Task: In the Company isuzu.com, Create email and send with subject: 'Elevate Your Success: Introducing a Transformative Opportunity', and with mail content 'Greetings,_x000D_
Introducing a visionary approach that will reshape the landscape of your industry. Join us and be part of the future of success!_x000D_
Kind Regards', attach the document: Business_plan.docx and insert image: visitingcard.jpg. Below Kind Regards, write Behance and insert the URL: www.behance.net. Mark checkbox to create task to follow up : In 1 week.  Enter or choose an email address of recipient's from company's contact and send.. Logged in from softage.10@softage.net
Action: Mouse moved to (86, 62)
Screenshot: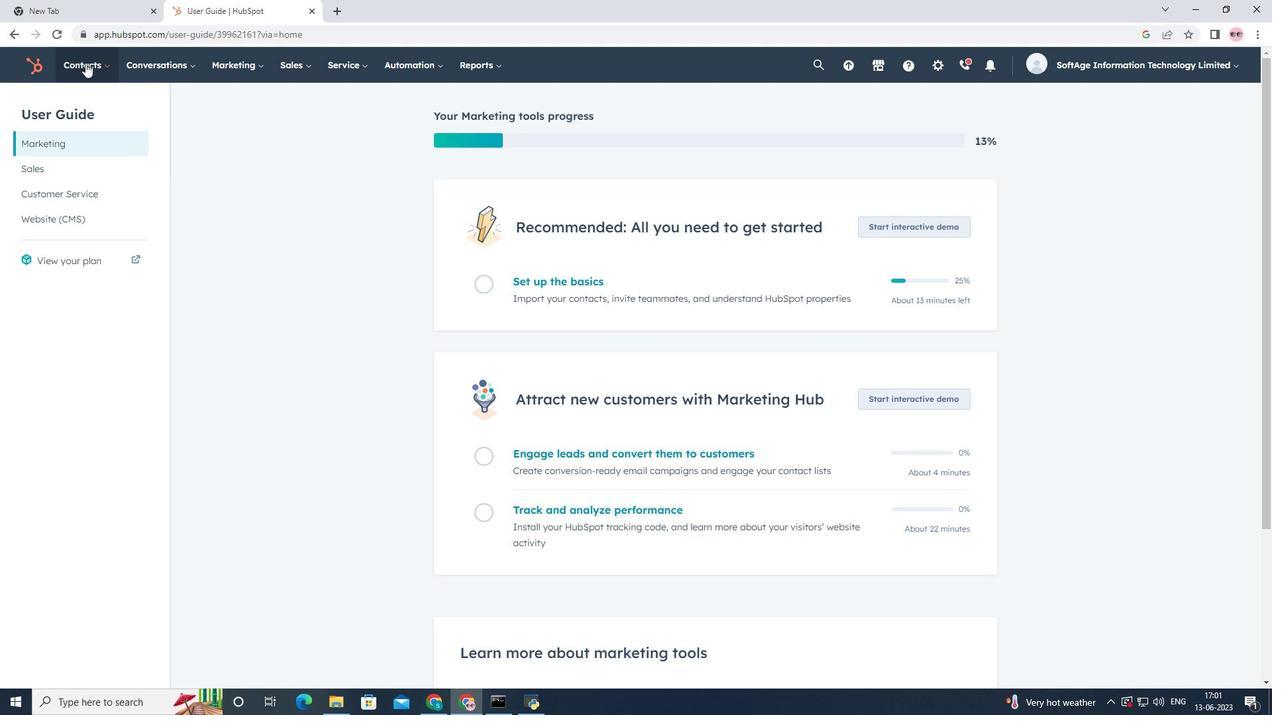 
Action: Mouse pressed left at (86, 62)
Screenshot: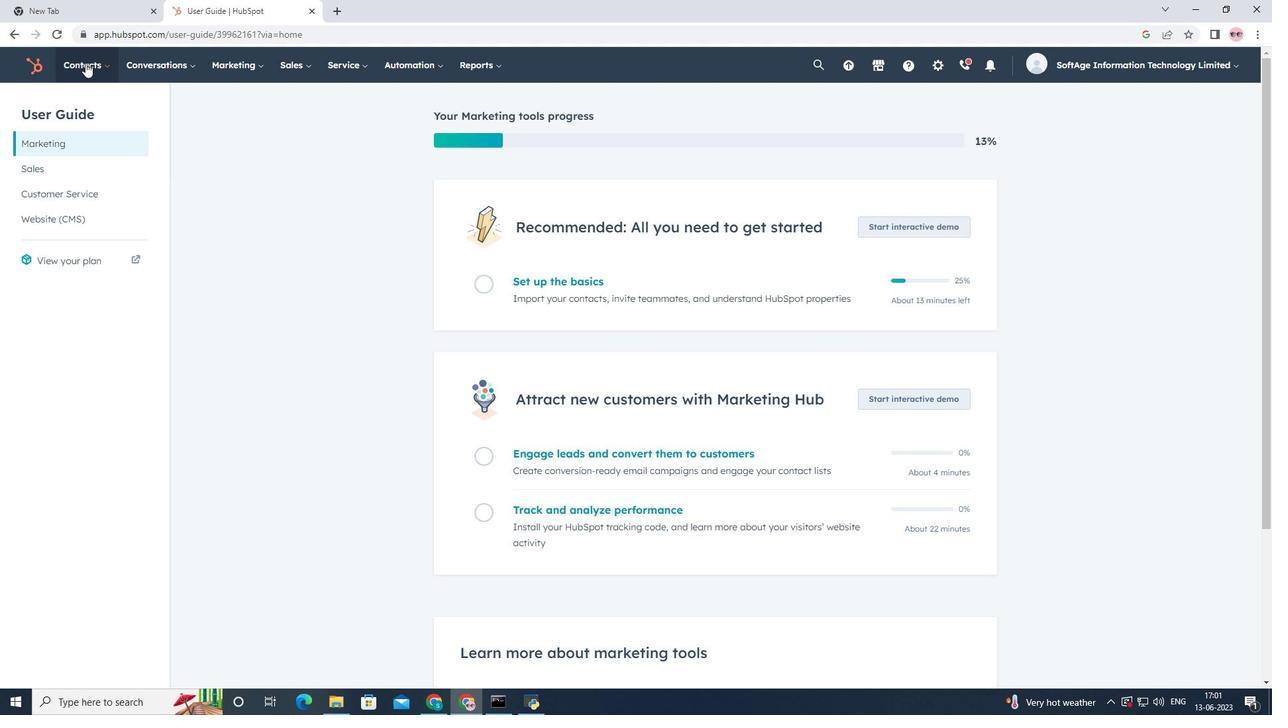 
Action: Mouse moved to (131, 123)
Screenshot: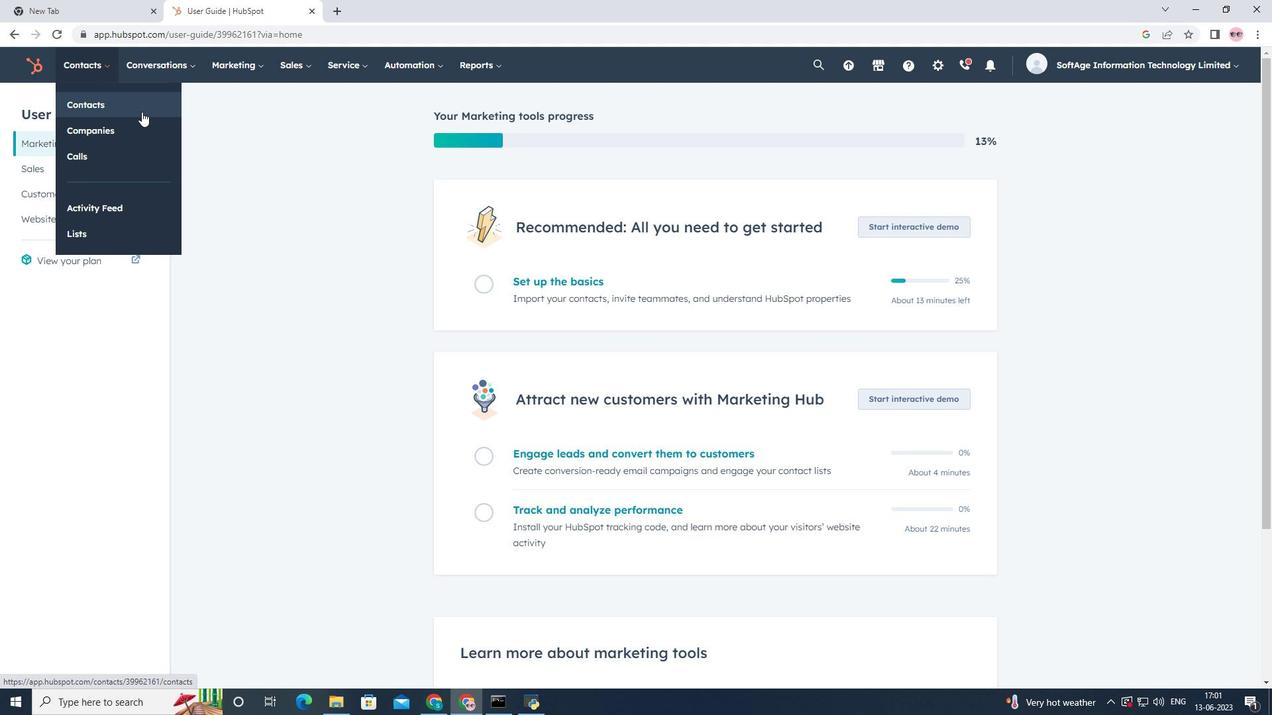 
Action: Mouse pressed left at (131, 123)
Screenshot: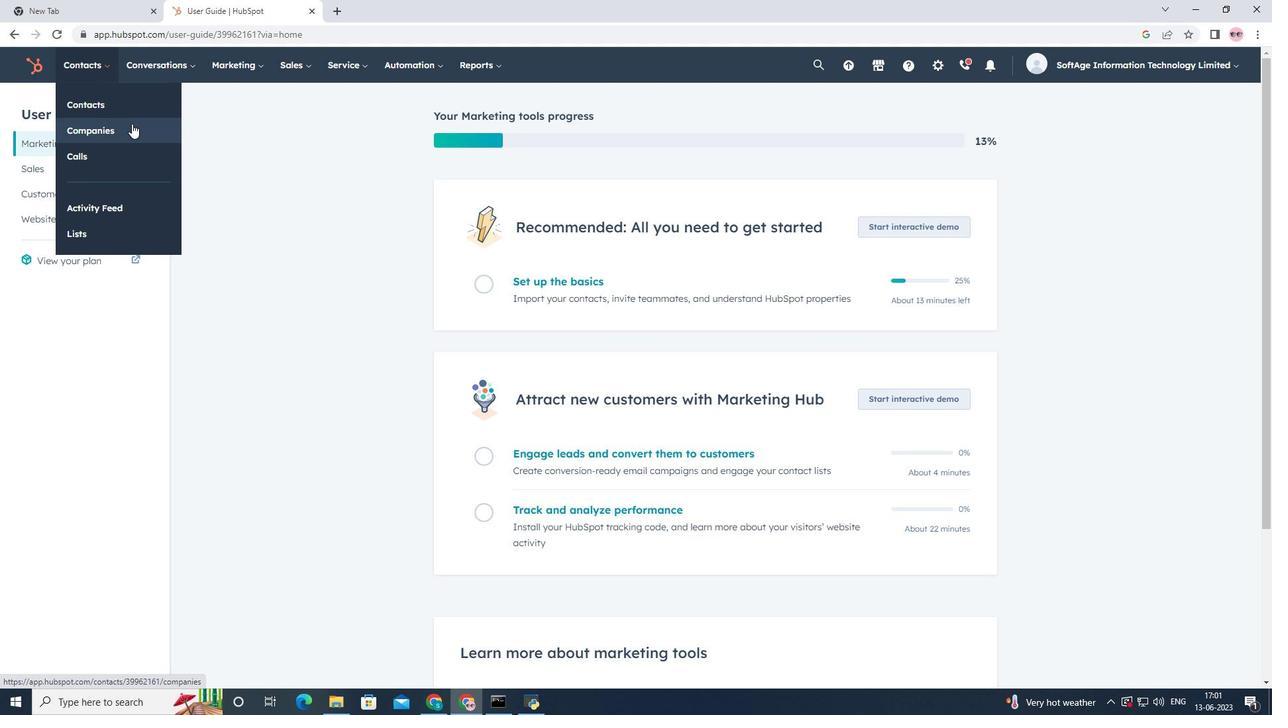 
Action: Mouse moved to (158, 216)
Screenshot: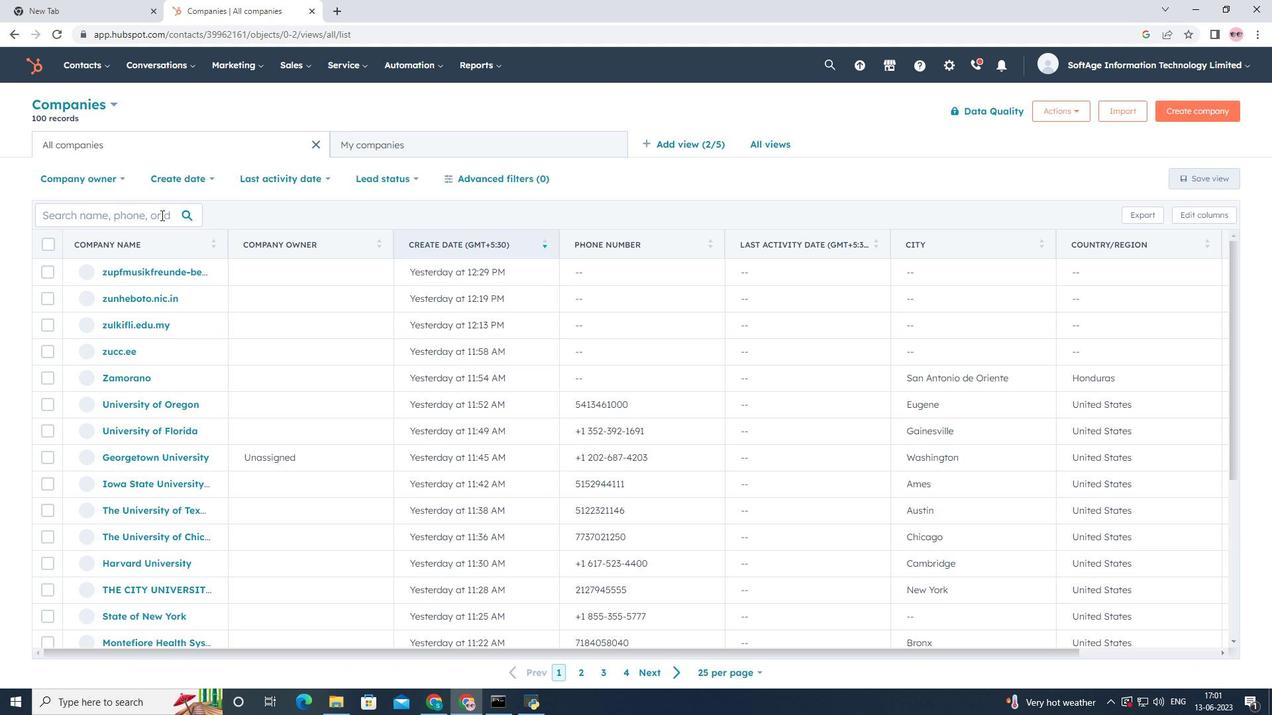 
Action: Mouse pressed left at (158, 216)
Screenshot: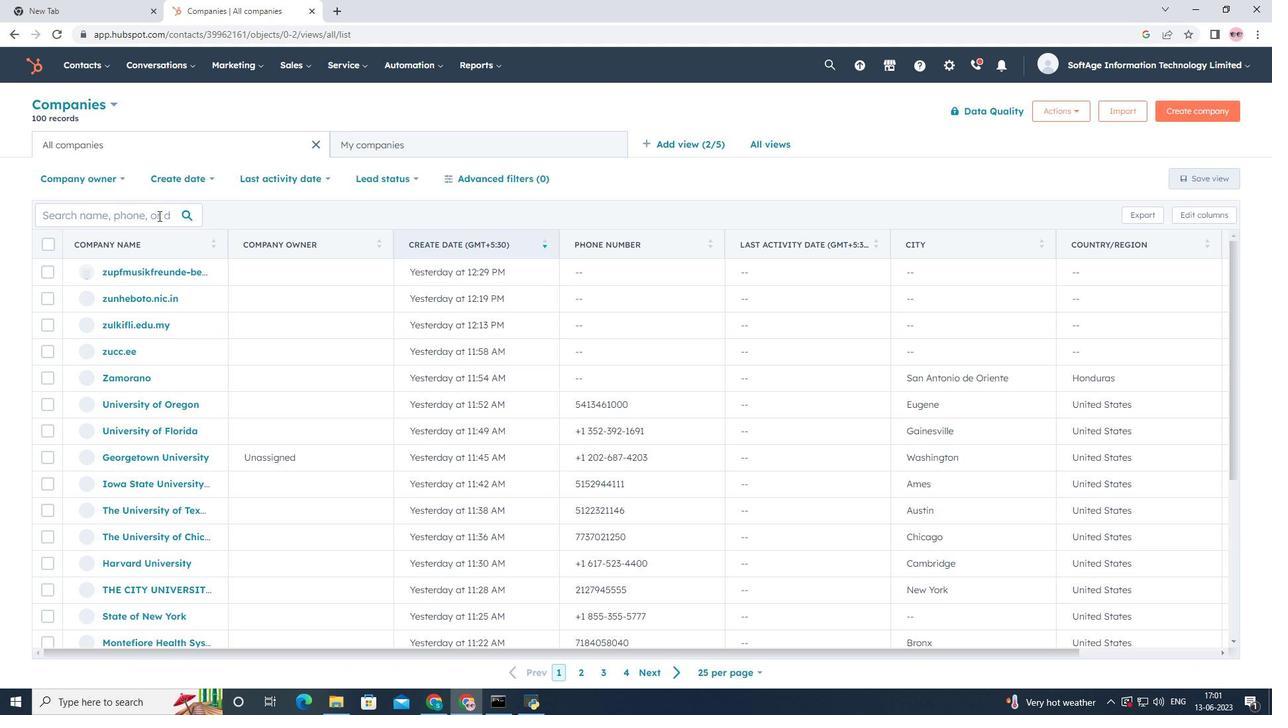 
Action: Key pressed isuzy<Key.backspace>u.com
Screenshot: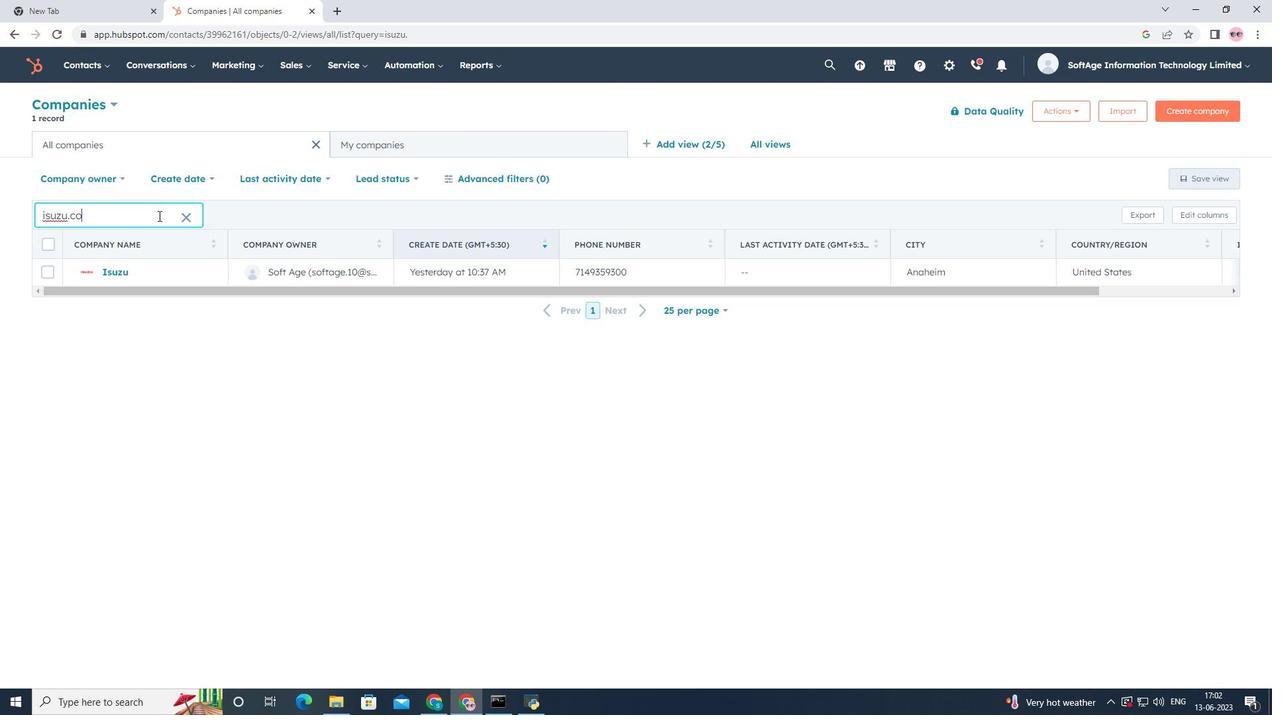 
Action: Mouse moved to (138, 272)
Screenshot: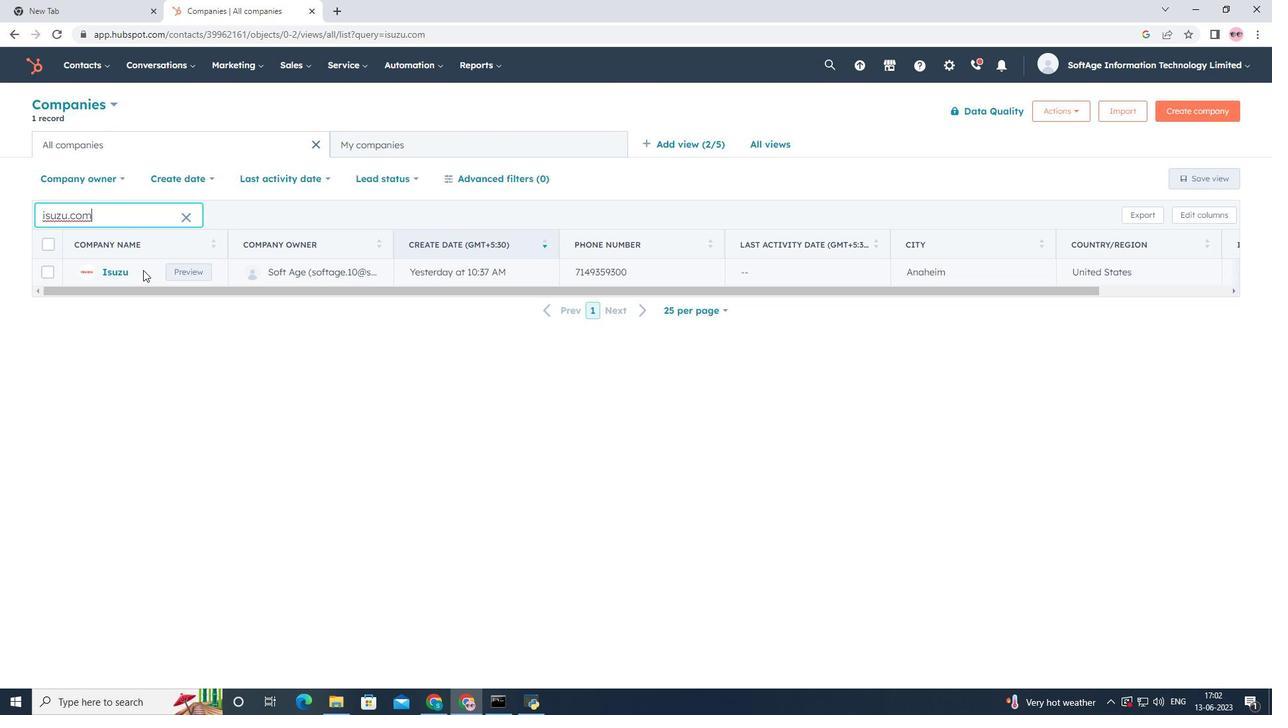 
Action: Mouse pressed left at (138, 272)
Screenshot: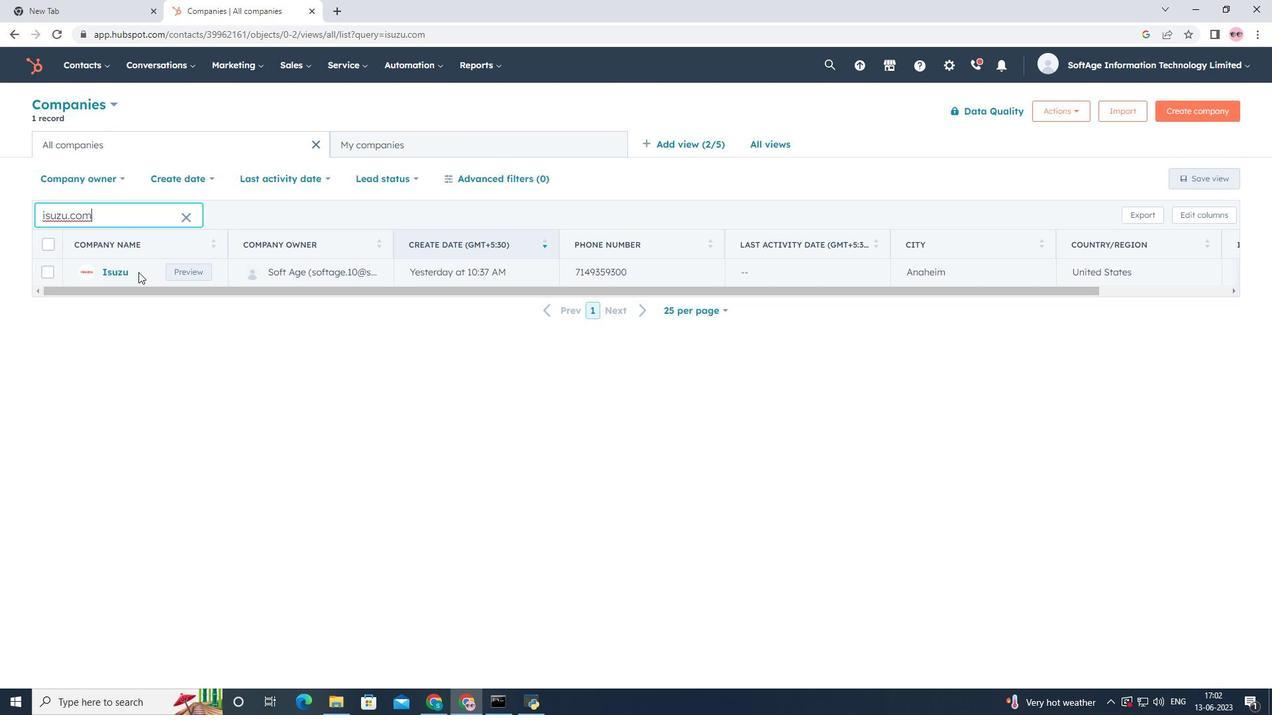 
Action: Mouse moved to (127, 271)
Screenshot: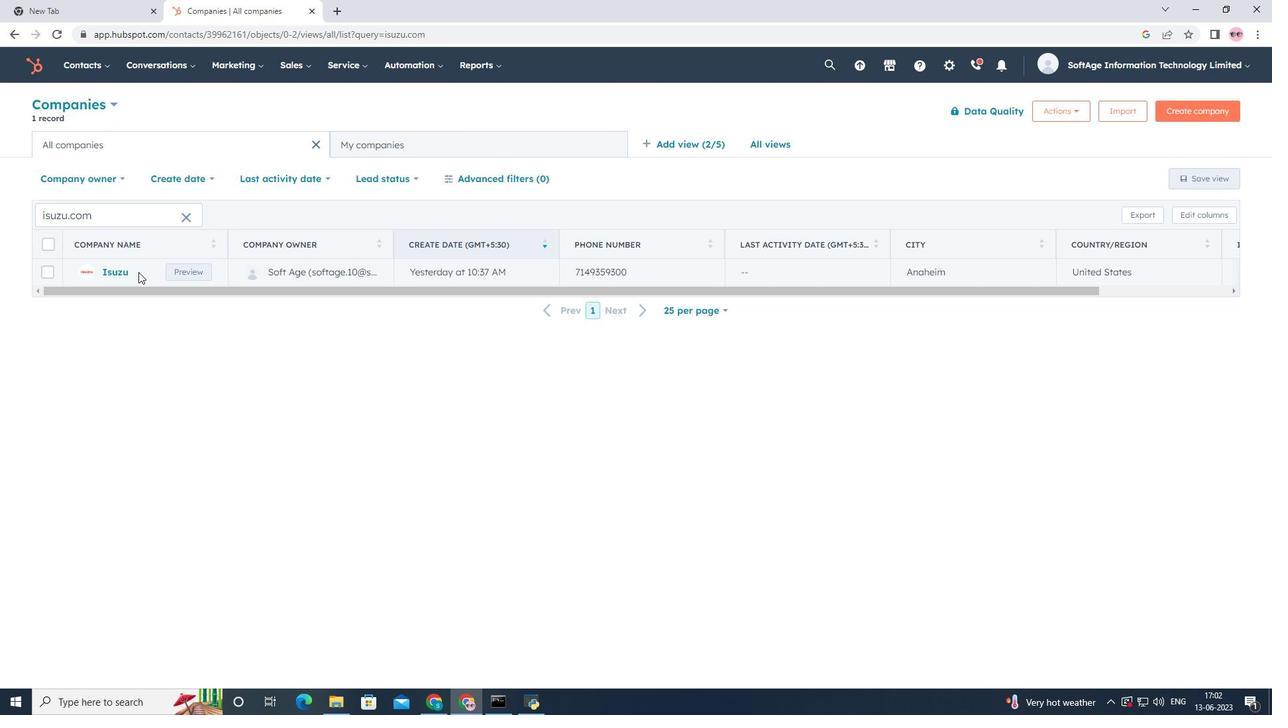 
Action: Mouse pressed left at (127, 271)
Screenshot: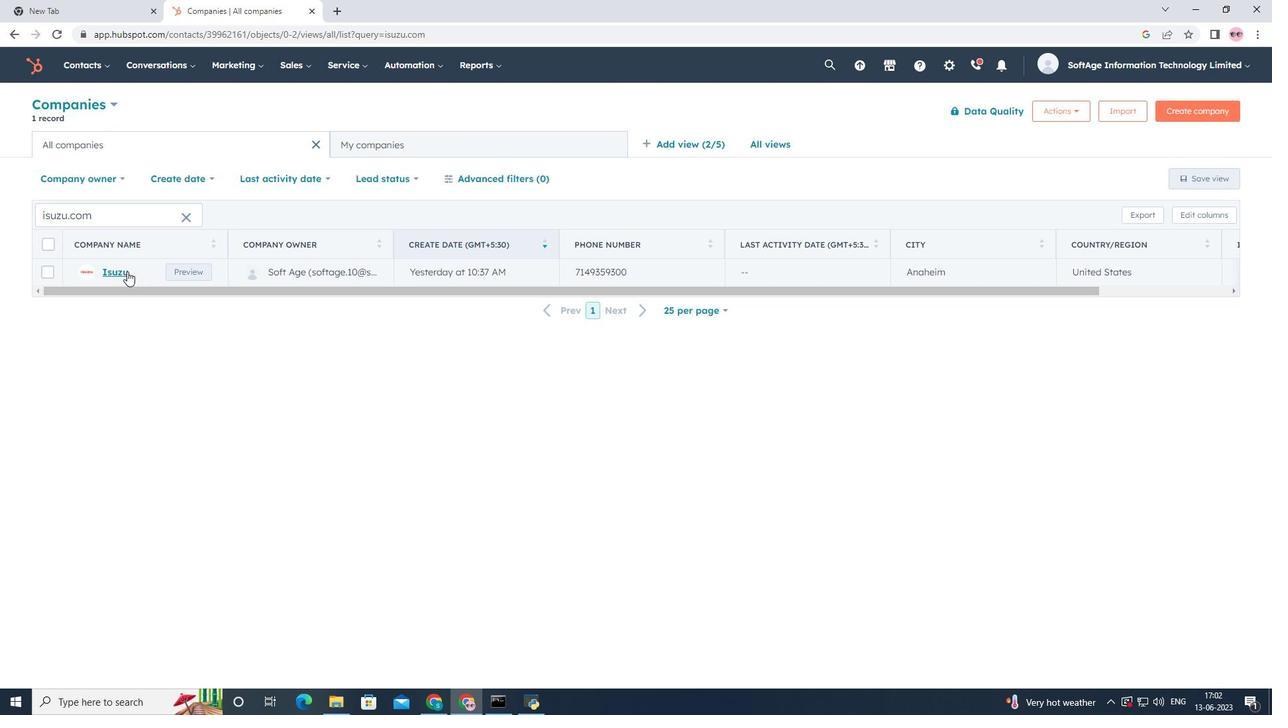 
Action: Mouse moved to (86, 225)
Screenshot: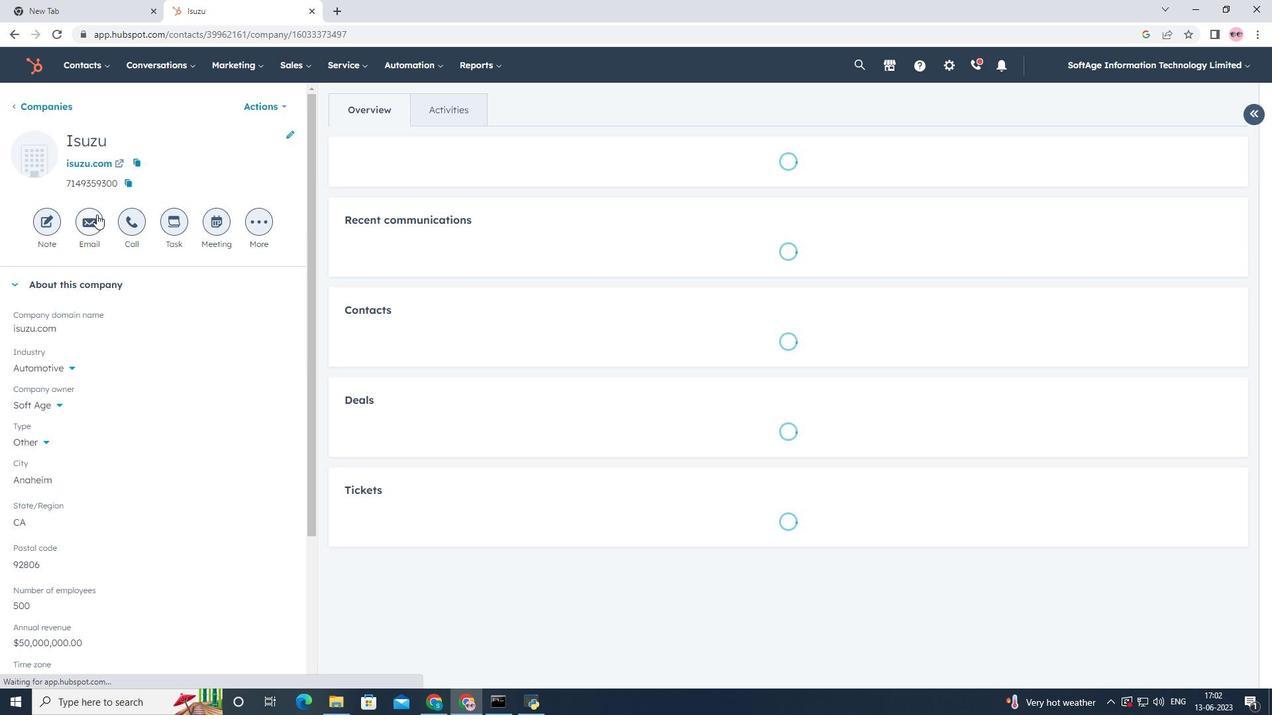 
Action: Mouse pressed left at (86, 225)
Screenshot: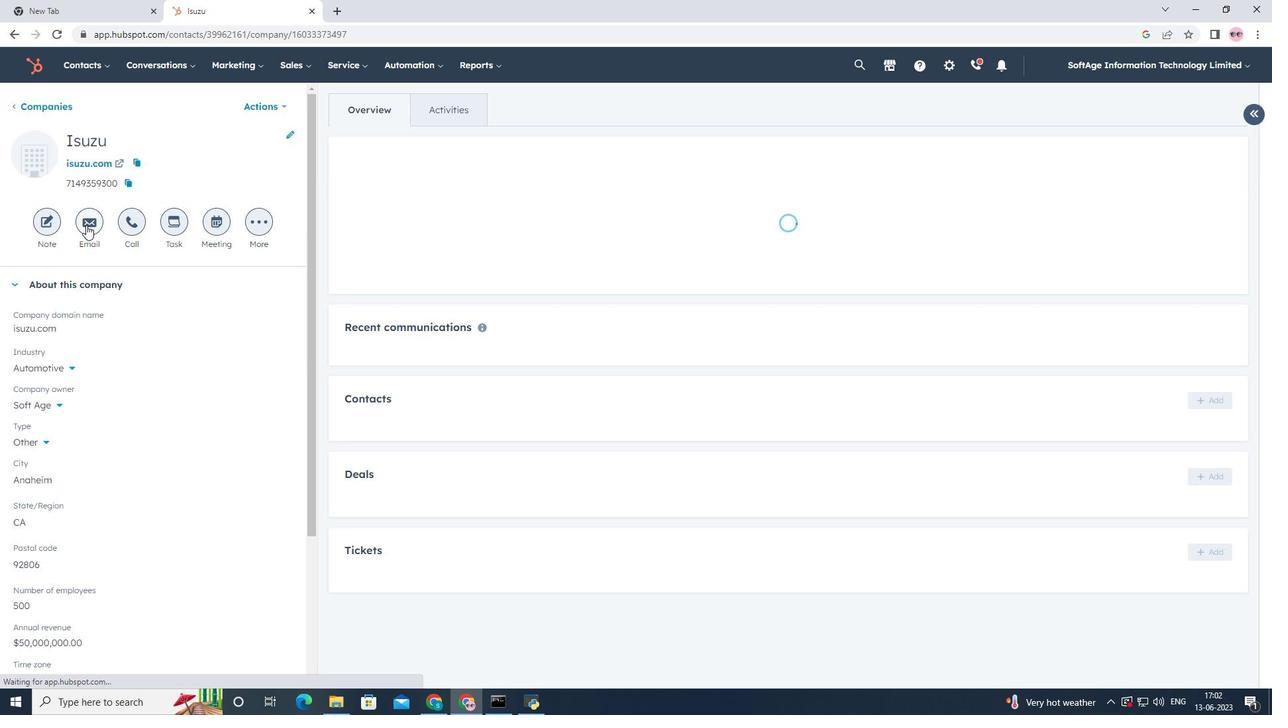 
Action: Mouse moved to (842, 471)
Screenshot: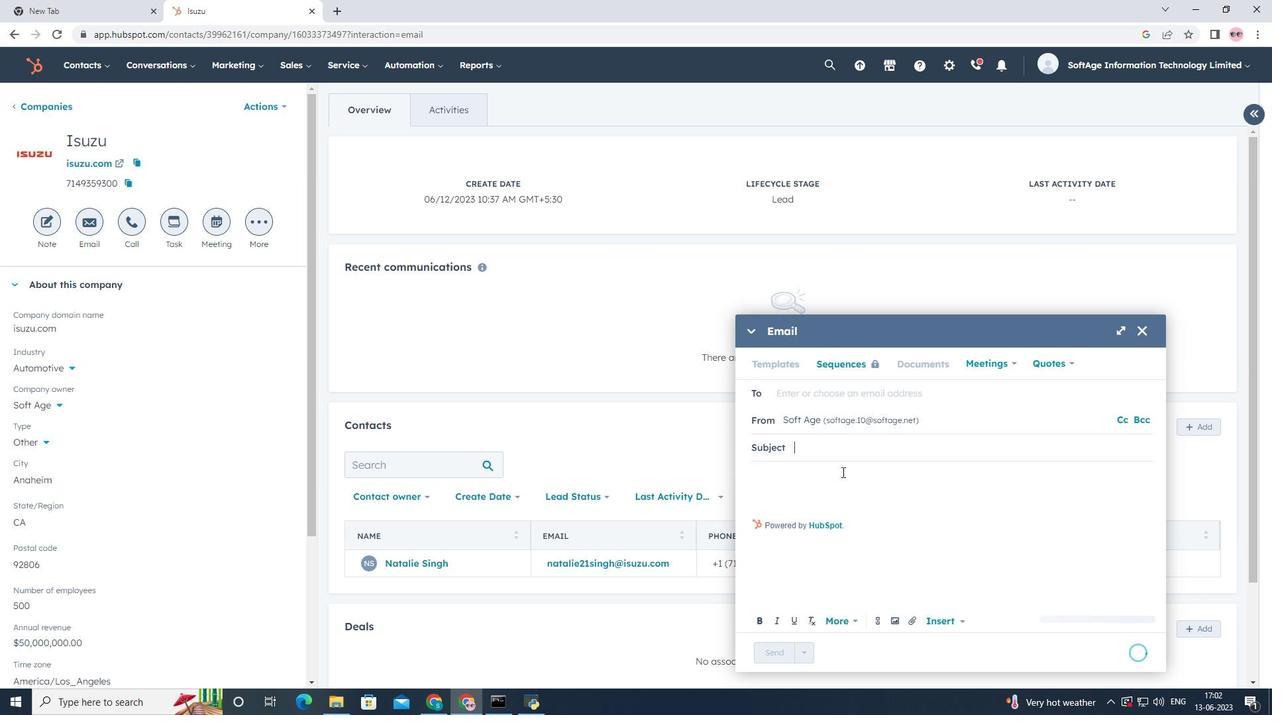 
Action: Mouse scrolled (842, 471) with delta (0, 0)
Screenshot: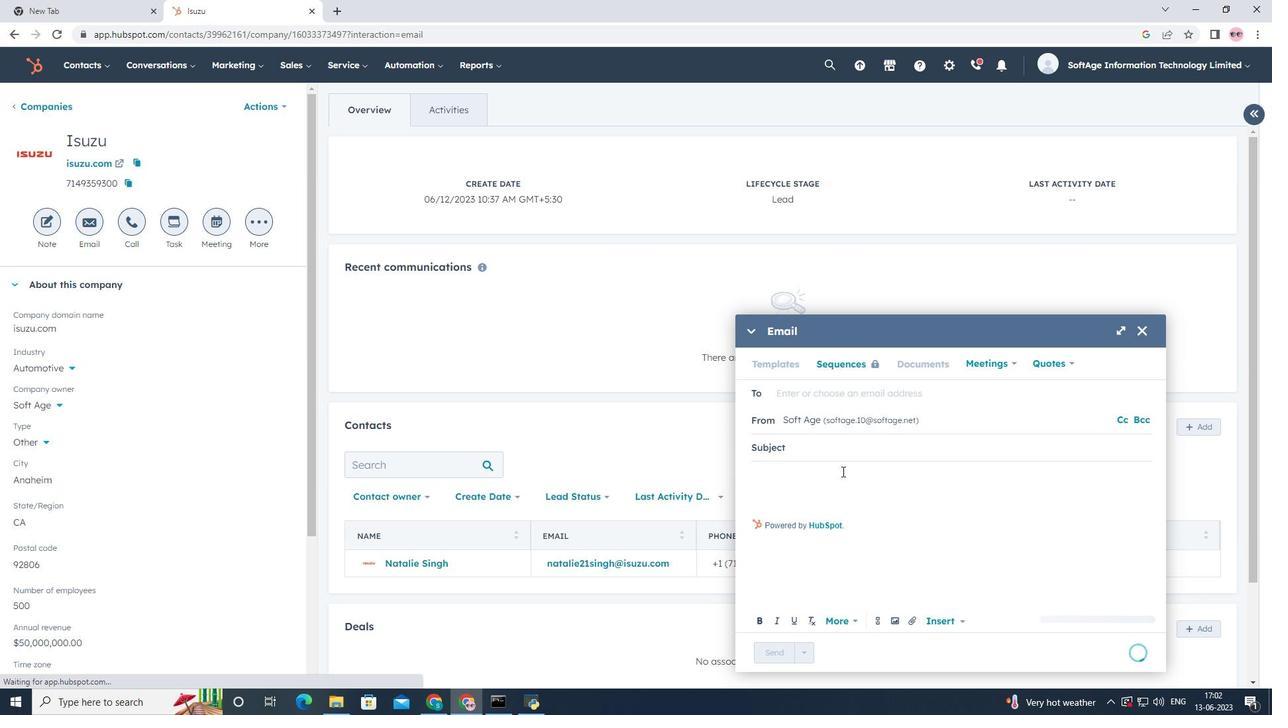 
Action: Mouse scrolled (842, 471) with delta (0, 0)
Screenshot: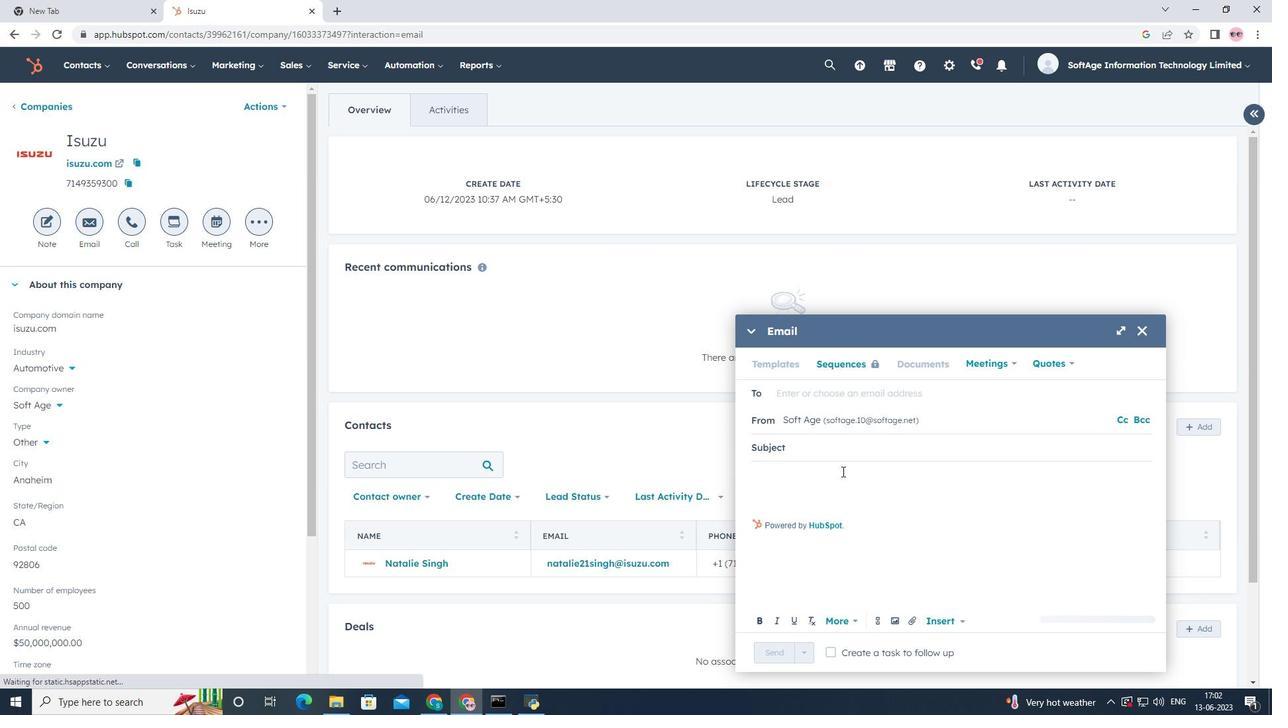 
Action: Mouse scrolled (842, 471) with delta (0, 0)
Screenshot: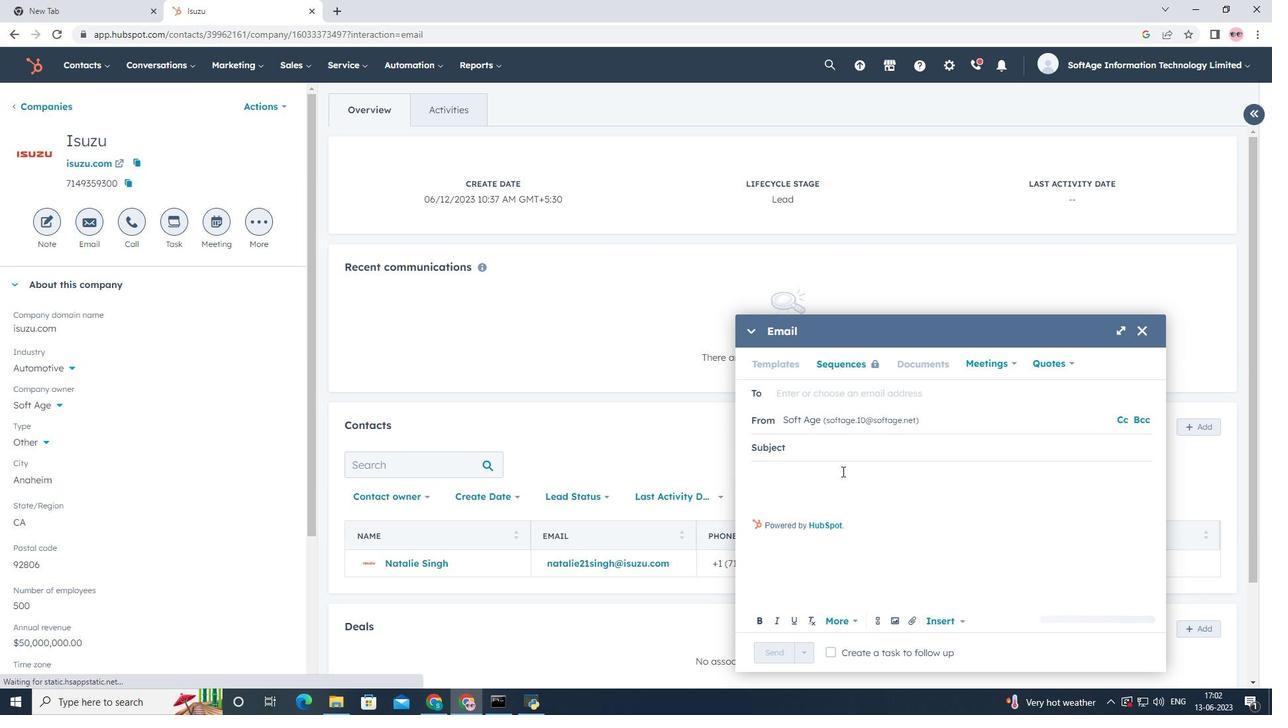 
Action: Mouse scrolled (842, 471) with delta (0, 0)
Screenshot: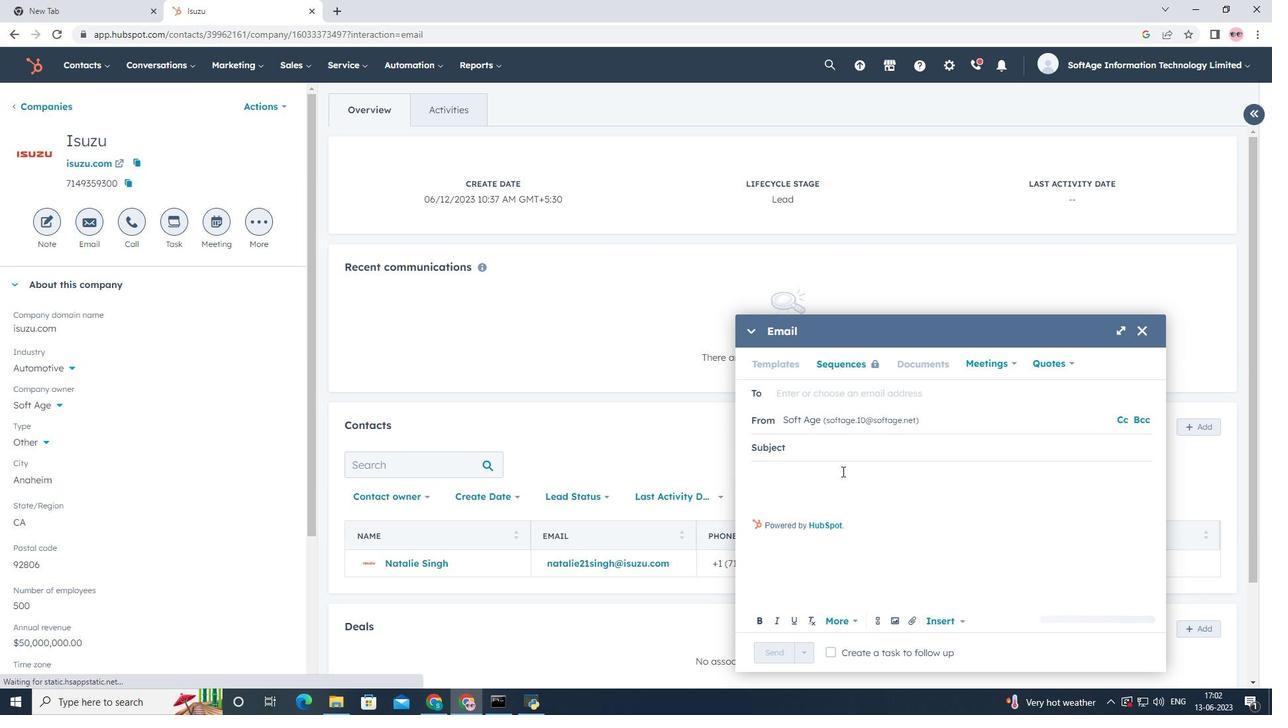 
Action: Mouse scrolled (842, 471) with delta (0, 0)
Screenshot: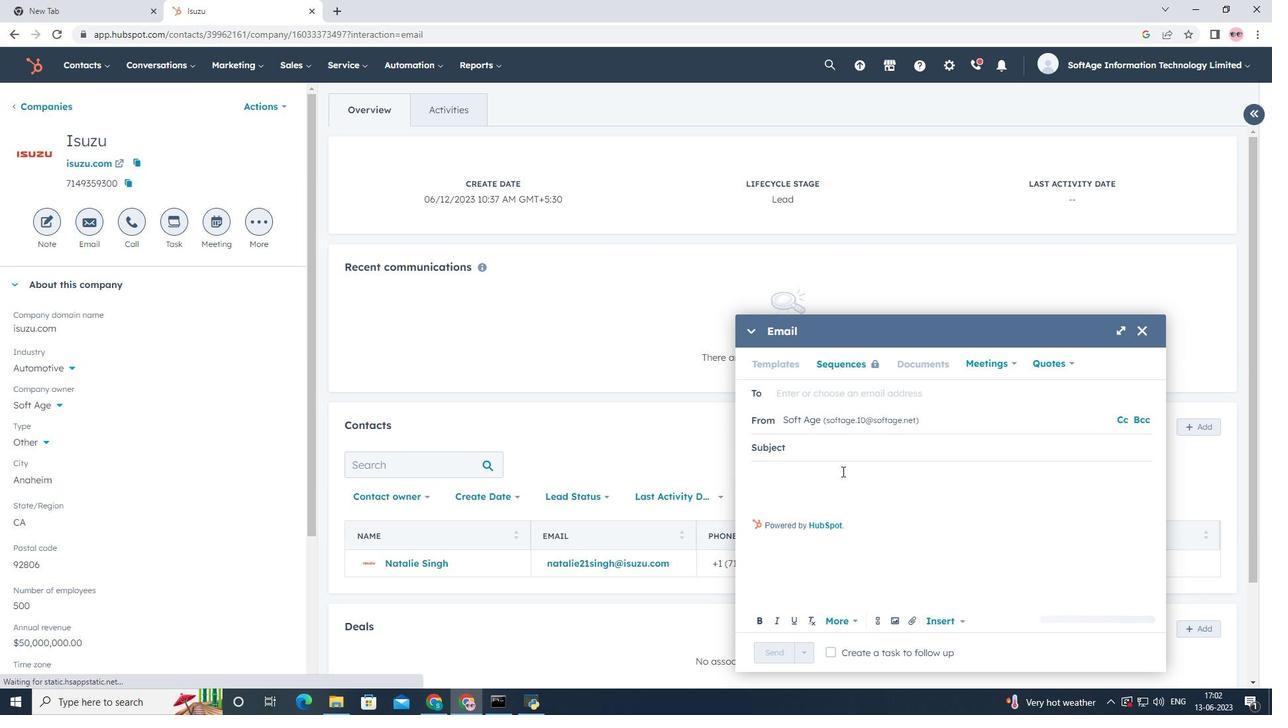 
Action: Mouse scrolled (842, 471) with delta (0, 0)
Screenshot: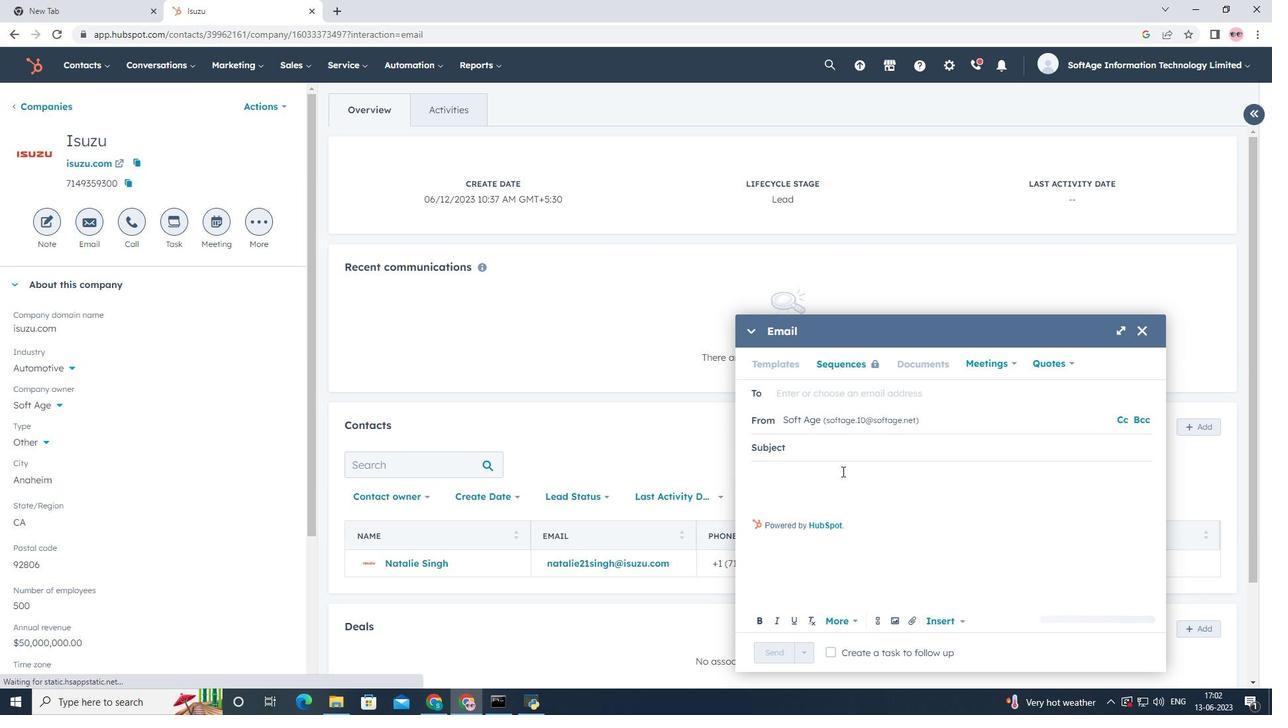 
Action: Mouse scrolled (842, 471) with delta (0, 0)
Screenshot: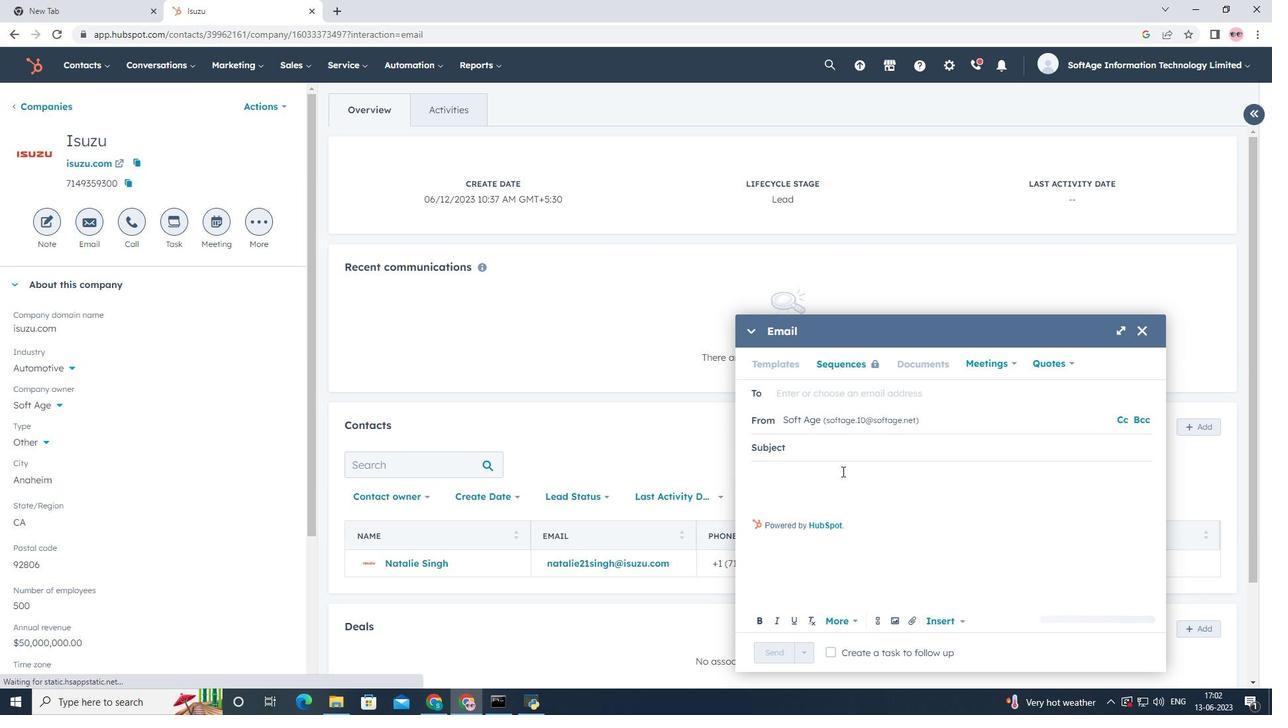 
Action: Mouse moved to (820, 446)
Screenshot: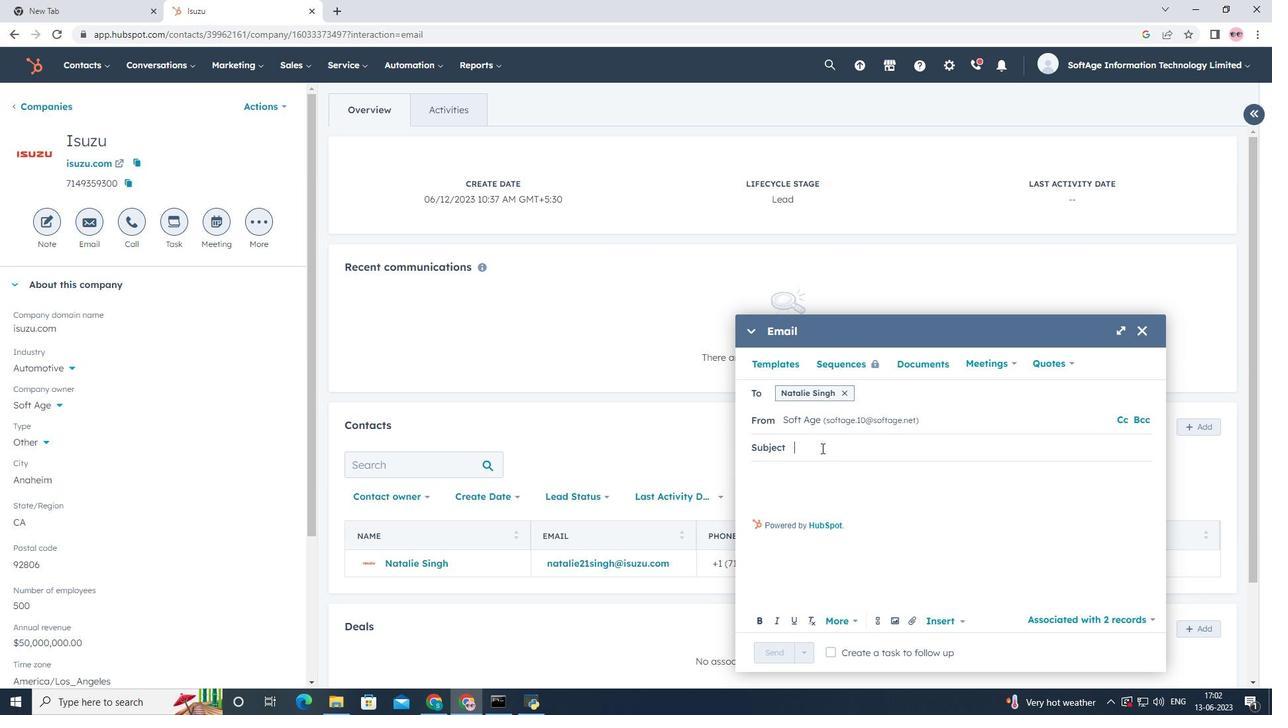 
Action: Mouse pressed left at (820, 446)
Screenshot: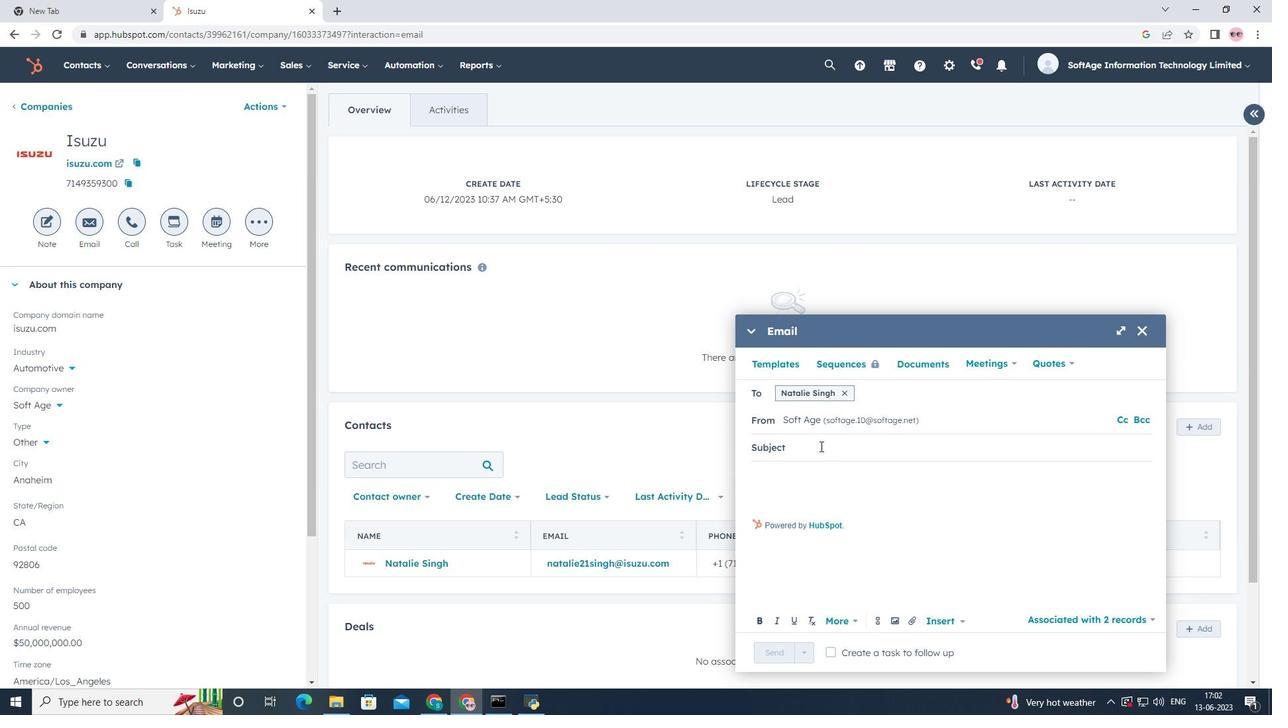 
Action: Key pressed <Key.shift>
Screenshot: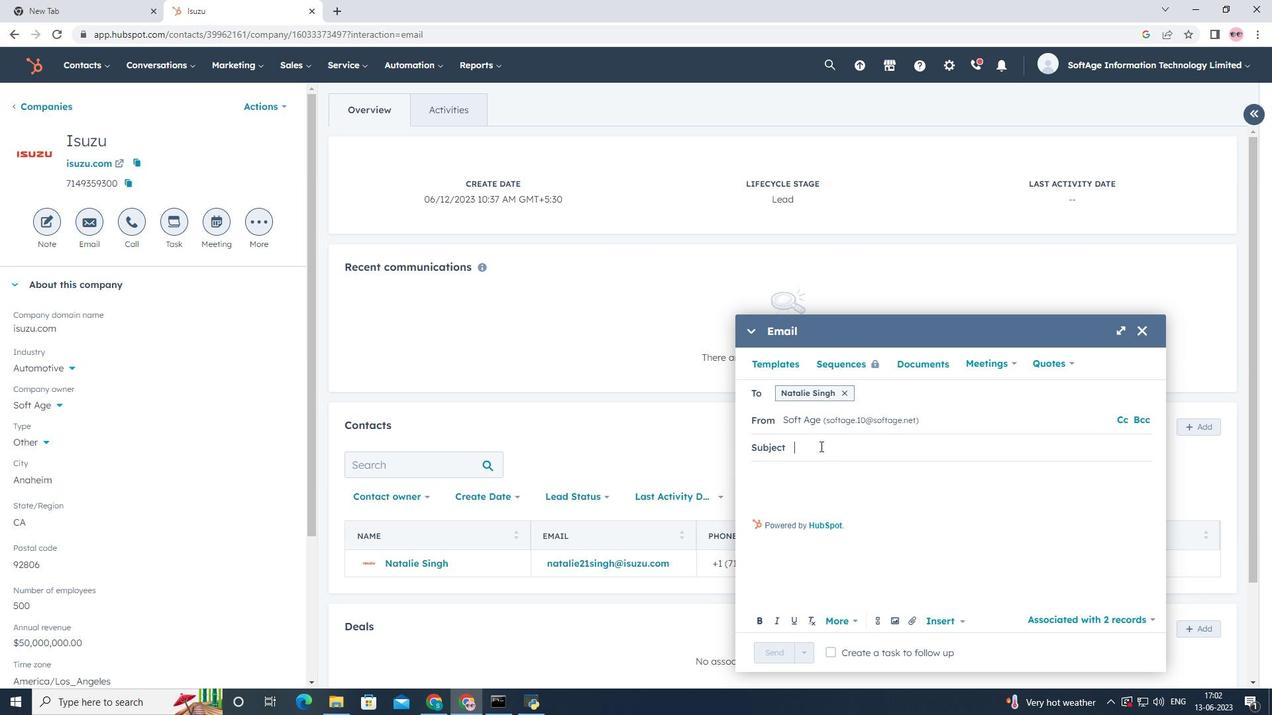 
Action: Mouse moved to (820, 445)
Screenshot: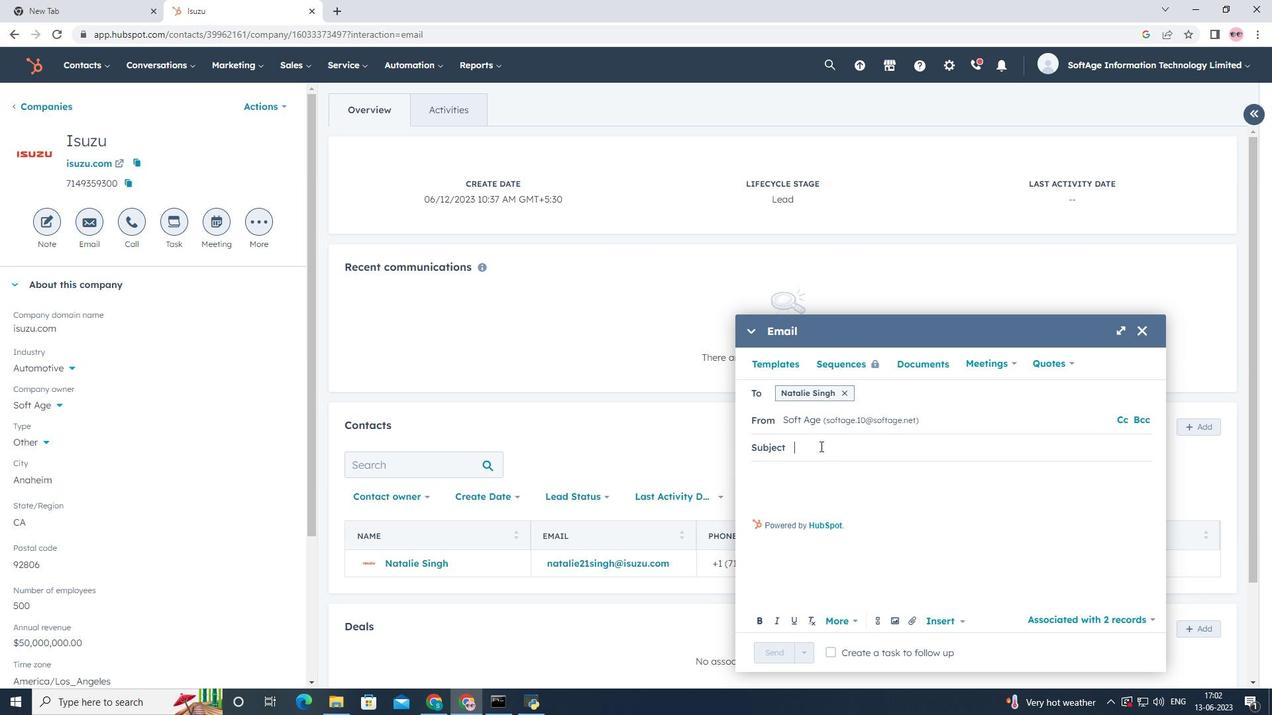 
Action: Key pressed <Key.shift><Key.shift><Key.shift><Key.shift><Key.shift><Key.shift><Key.shift><Key.shift><Key.shift><Key.shift><Key.shift><Key.shift><Key.shift><Key.shift><Key.shift><Key.shift><Key.shift><Key.shift><Key.shift><Key.shift><Key.shift><Key.shift><Key.shift><Key.shift><Key.shift><Key.shift><Key.shift><Key.shift><Key.shift><Key.shift><Key.shift><Key.shift><Key.shift><Key.shift><Key.shift><Key.shift><Key.shift><Key.shift><Key.shift><Key.shift><Key.shift><Key.shift><Key.shift><Key.shift><Key.shift><Key.shift><Key.shift>Elevate<Key.space><Key.shift>Your<Key.space><Key.shift>Success<Key.shift>:<Key.space><Key.shift>Introducing<Key.space>a<Key.space><Key.shift><Key.shift>Transformative<Key.space><Key.shift>Opportunity
Screenshot: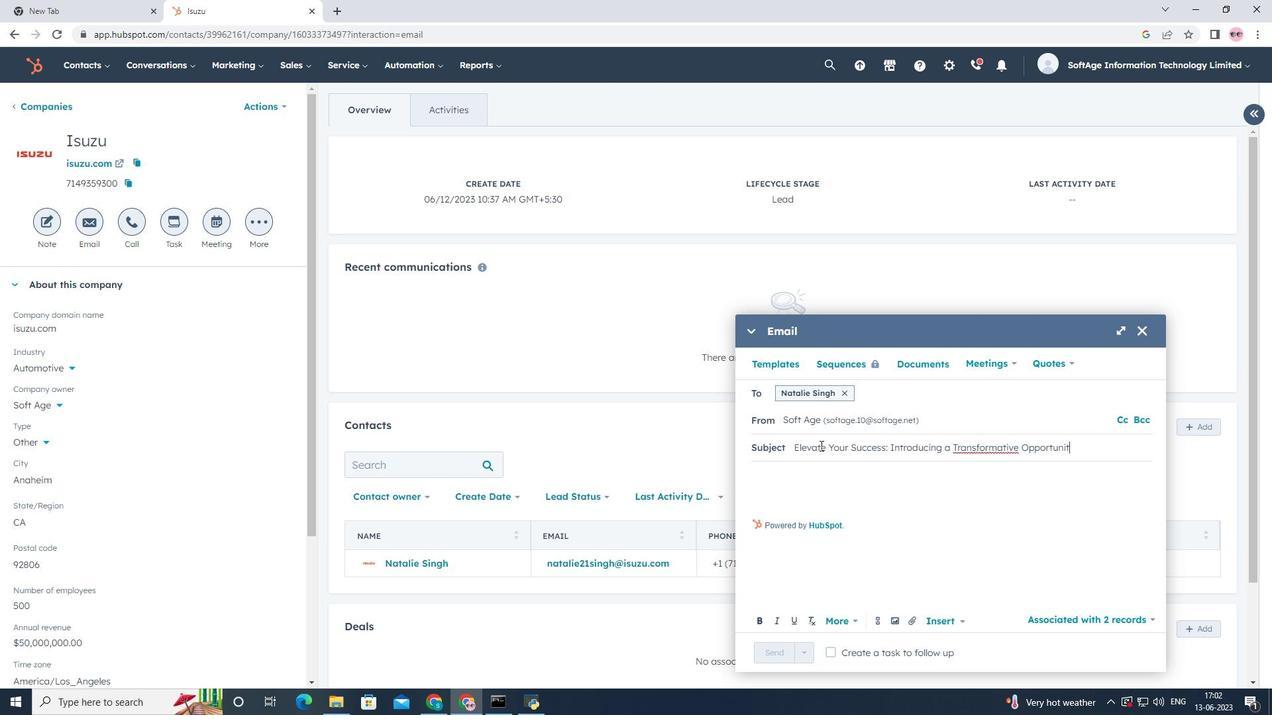 
Action: Mouse moved to (787, 464)
Screenshot: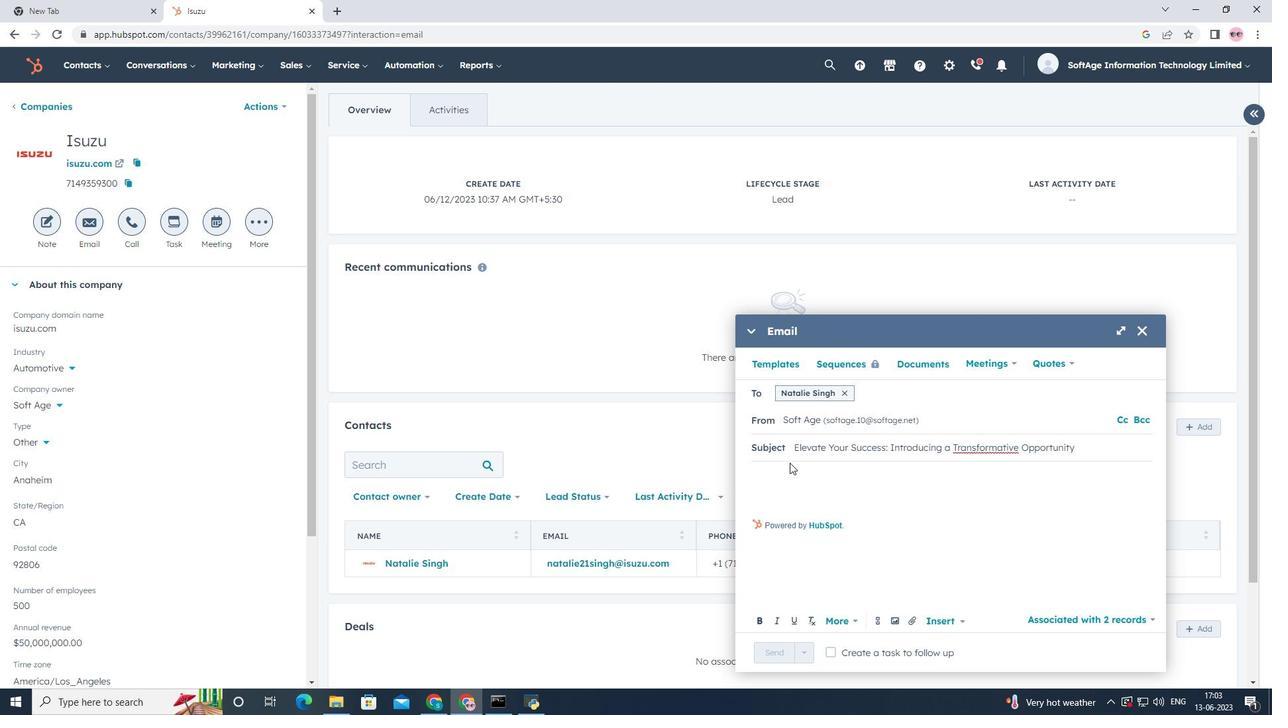 
Action: Mouse pressed left at (787, 464)
Screenshot: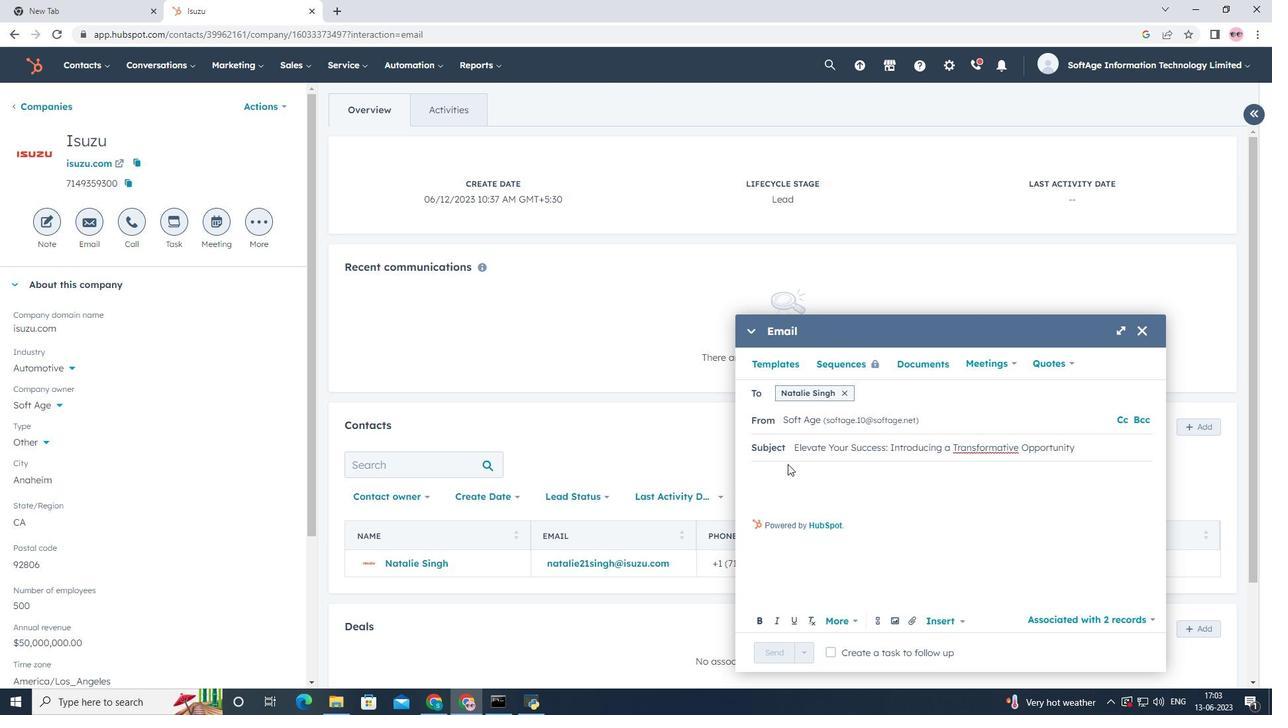 
Action: Mouse moved to (788, 471)
Screenshot: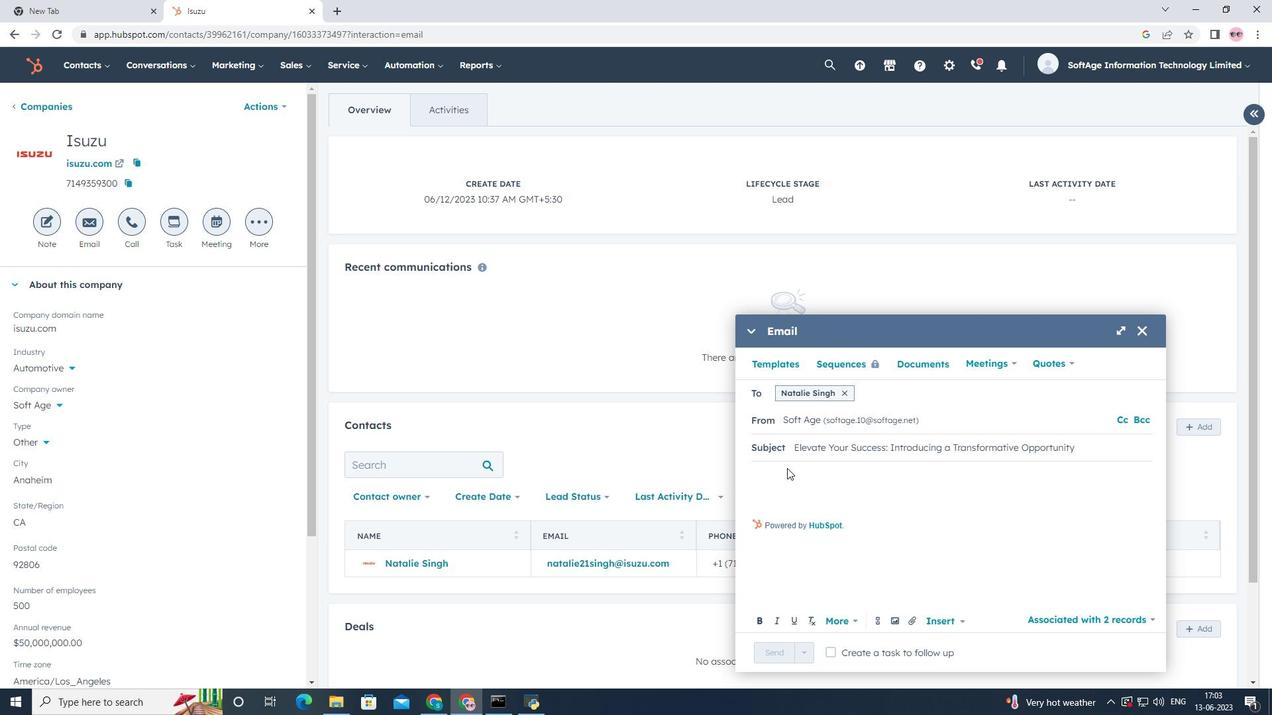 
Action: Mouse pressed left at (788, 471)
Screenshot: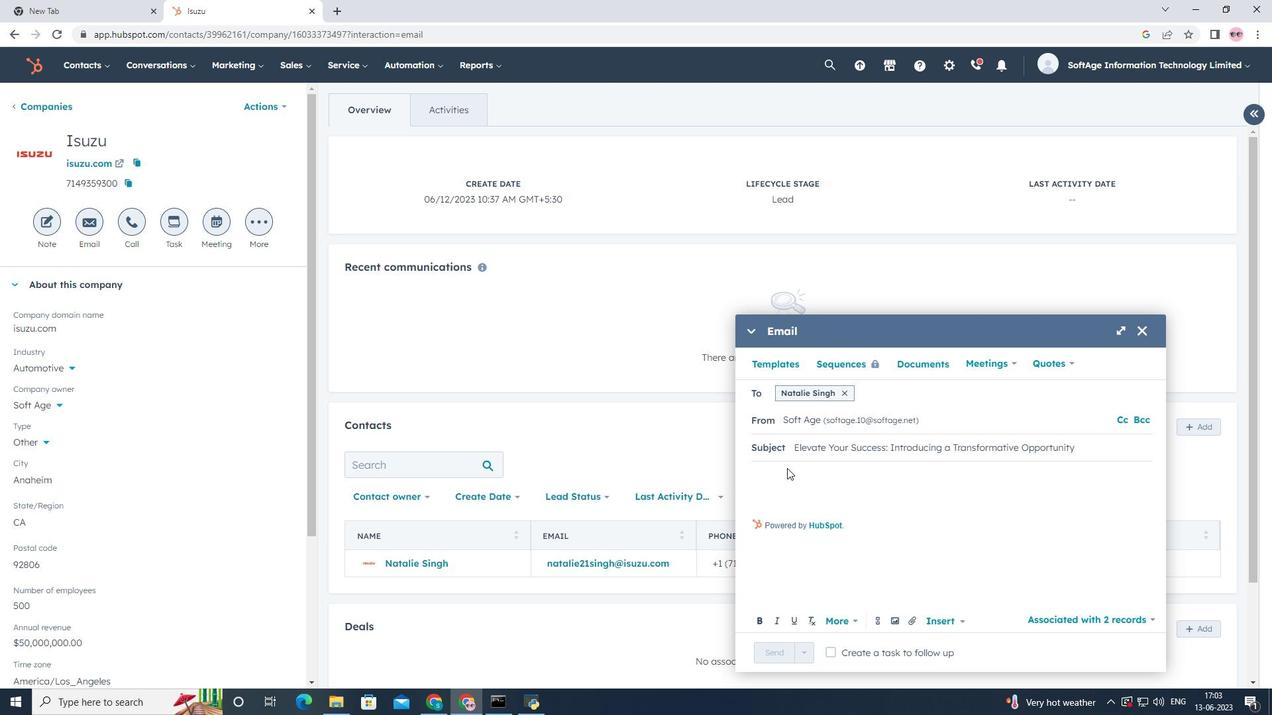
Action: Mouse moved to (789, 471)
Screenshot: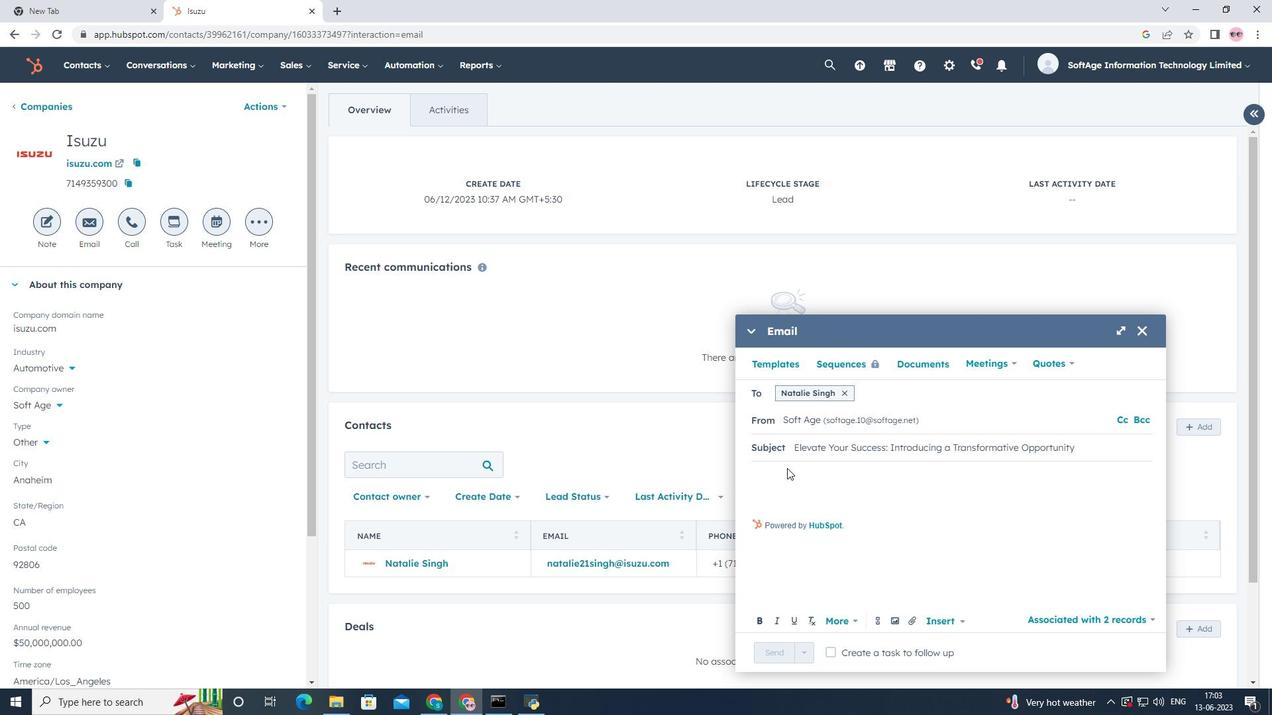 
Action: Key pressed <Key.shift><Key.shift>Greetings<Key.enter><Key.shift><Key.shift><Key.shift><Key.shift><Key.shift><Key.shift><Key.shift><Key.shift><Key.shift><Key.shift><Key.shift><Key.shift><Key.shift><Key.shift><Key.shift><Key.shift><Key.shift><Key.shift><Key.shift><Key.shift>Intri<Key.backspace>oducing<Key.space>a<Key.space>visionary<Key.space>approach<Key.space>that<Key.space>will<Key.space>reshape<Key.space>the<Key.space>landscape<Key.space>of<Key.space>your<Key.space>industry<Key.space><Key.backspace>.<Key.space><Key.shift><Key.shift><Key.shift>Join<Key.space><Key.shift><Key.shift><Key.shift><Key.shift><Key.shift><Key.shift><Key.shift><Key.shift><Key.shift><Key.shift><Key.shift><Key.shift><Key.shift><Key.shift><Key.shift>us<Key.space>and<Key.space><Key.shift><Key.shift><Key.shift><Key.shift><Key.shift><Key.shift><Key.shift><Key.shift><Key.shift><Key.shift><Key.shift><Key.shift><Key.shift>Be<Key.space><Key.backspace><Key.backspace><Key.backspace>be<Key.space>part<Key.space>of<Key.space>the<Key.space>future<Key.space>of<Key.space>success<Key.shift>!<Key.enter><Key.shift><Key.shift><Key.shift><Key.shift>Kind<Key.space><Key.shift><Key.shift><Key.shift><Key.shift><Key.shift><Key.shift><Key.shift><Key.shift><Key.shift><Key.shift><Key.shift><Key.shift><Key.shift><Key.shift><Key.shift><Key.shift>Regards<Key.enter>
Screenshot: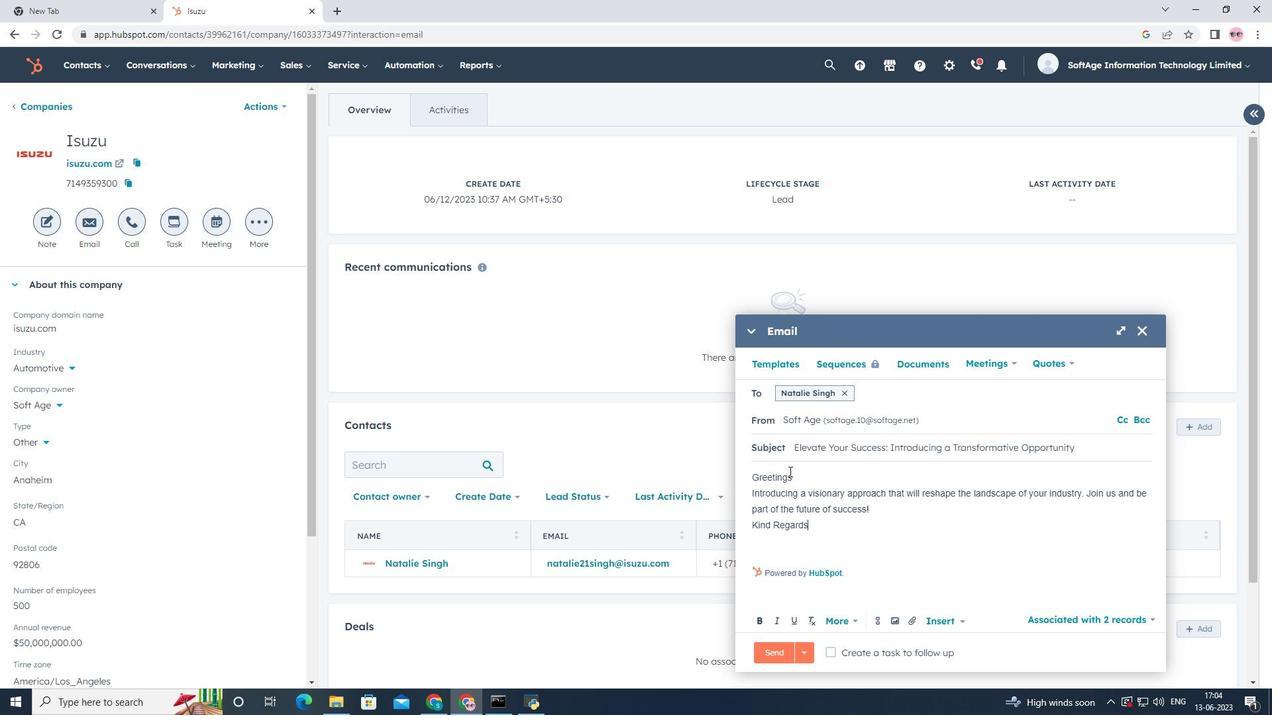 
Action: Mouse moved to (917, 618)
Screenshot: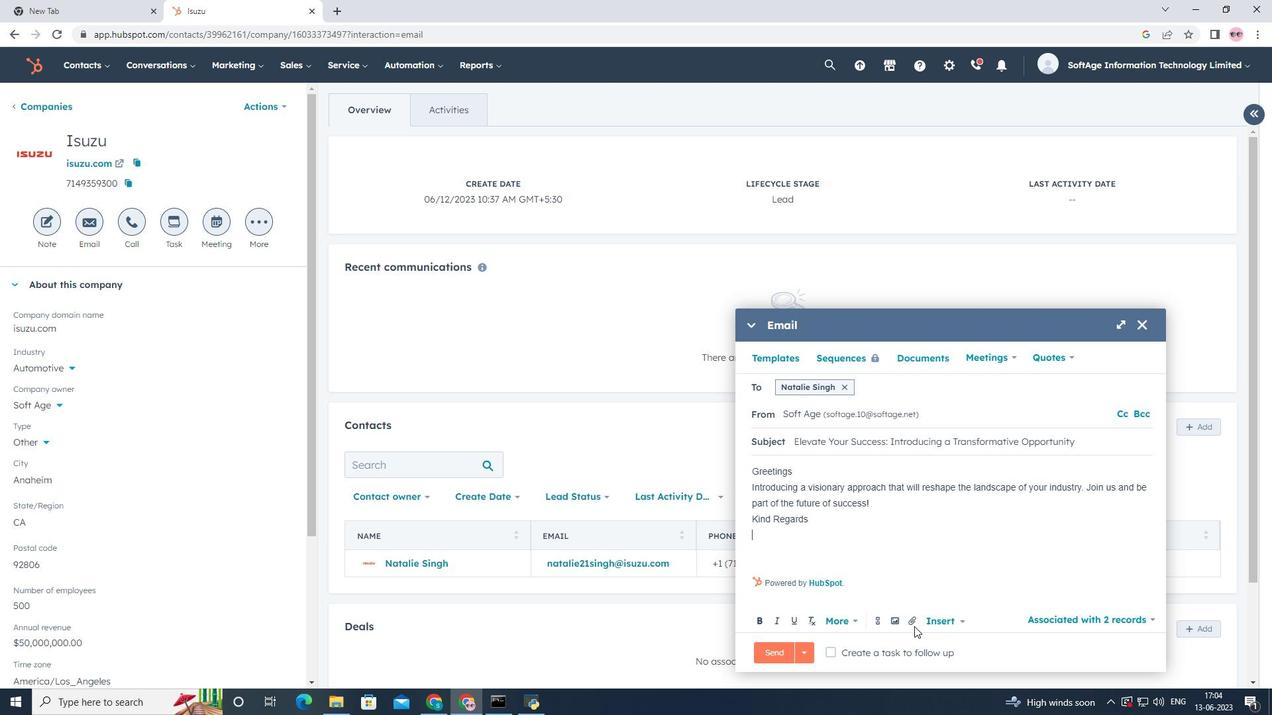 
Action: Mouse pressed left at (917, 618)
Screenshot: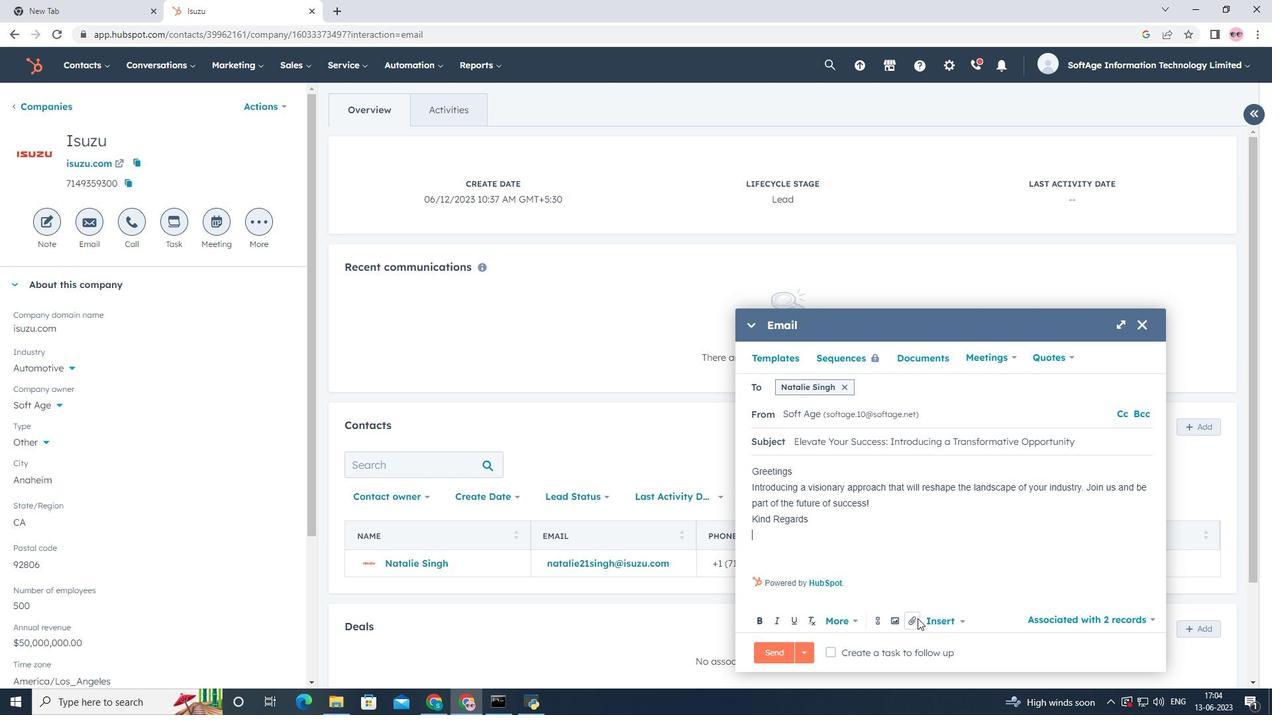 
Action: Mouse moved to (934, 581)
Screenshot: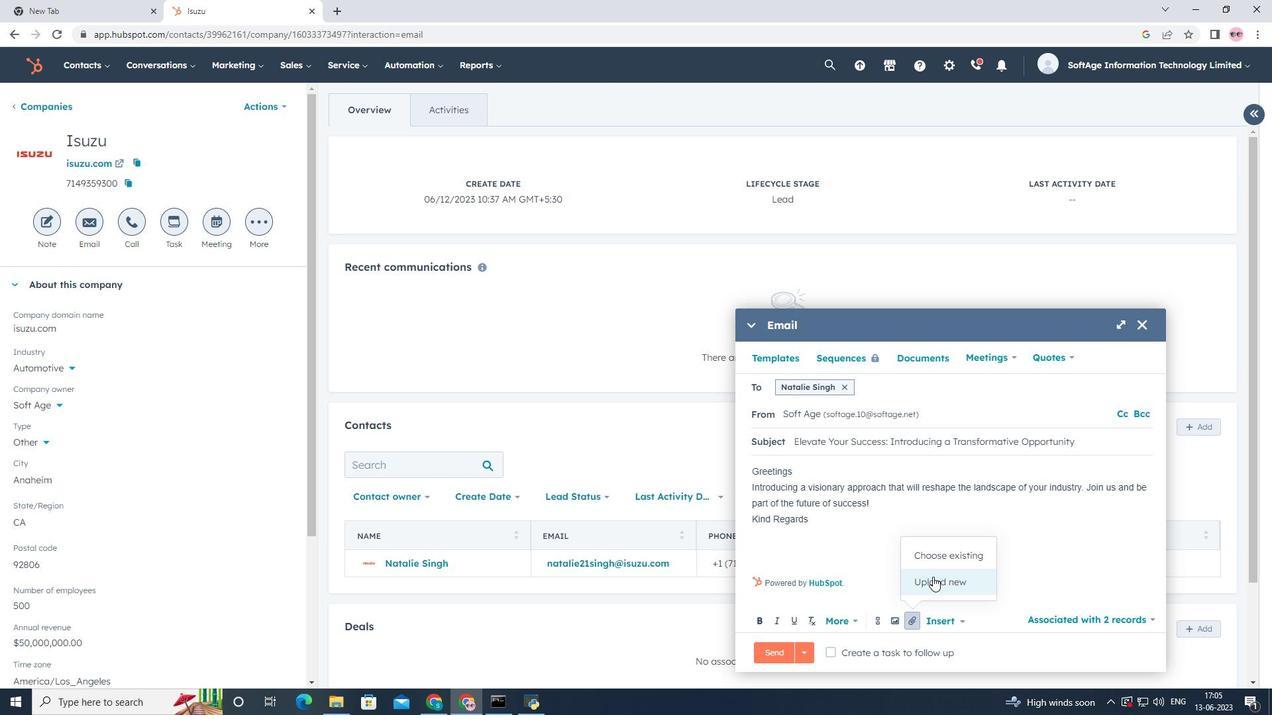 
Action: Mouse pressed left at (934, 581)
Screenshot: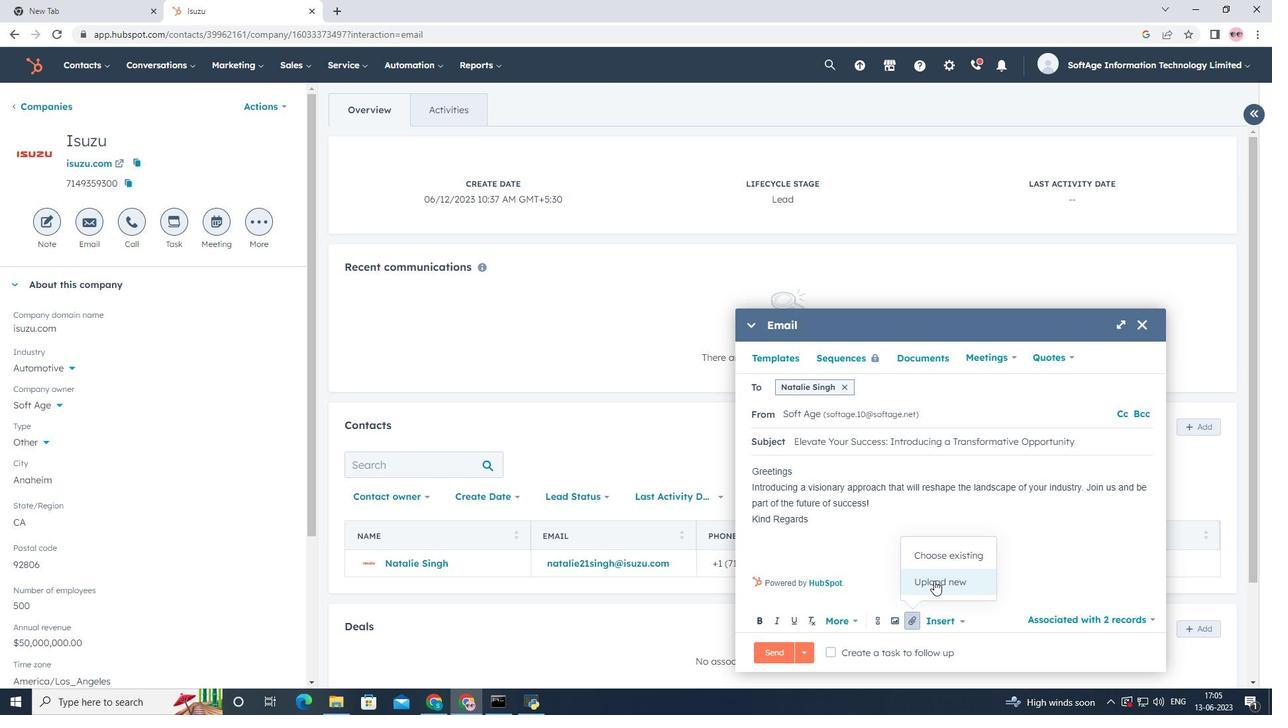 
Action: Mouse moved to (47, 168)
Screenshot: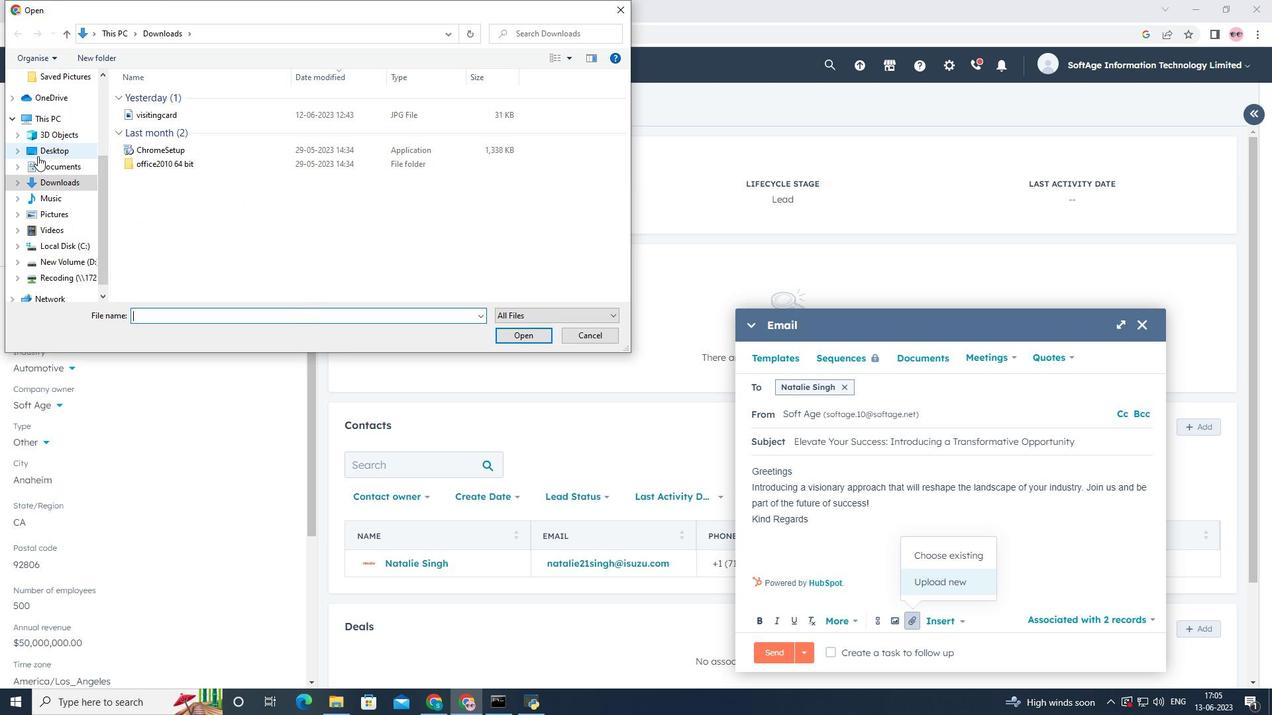 
Action: Mouse pressed left at (47, 168)
Screenshot: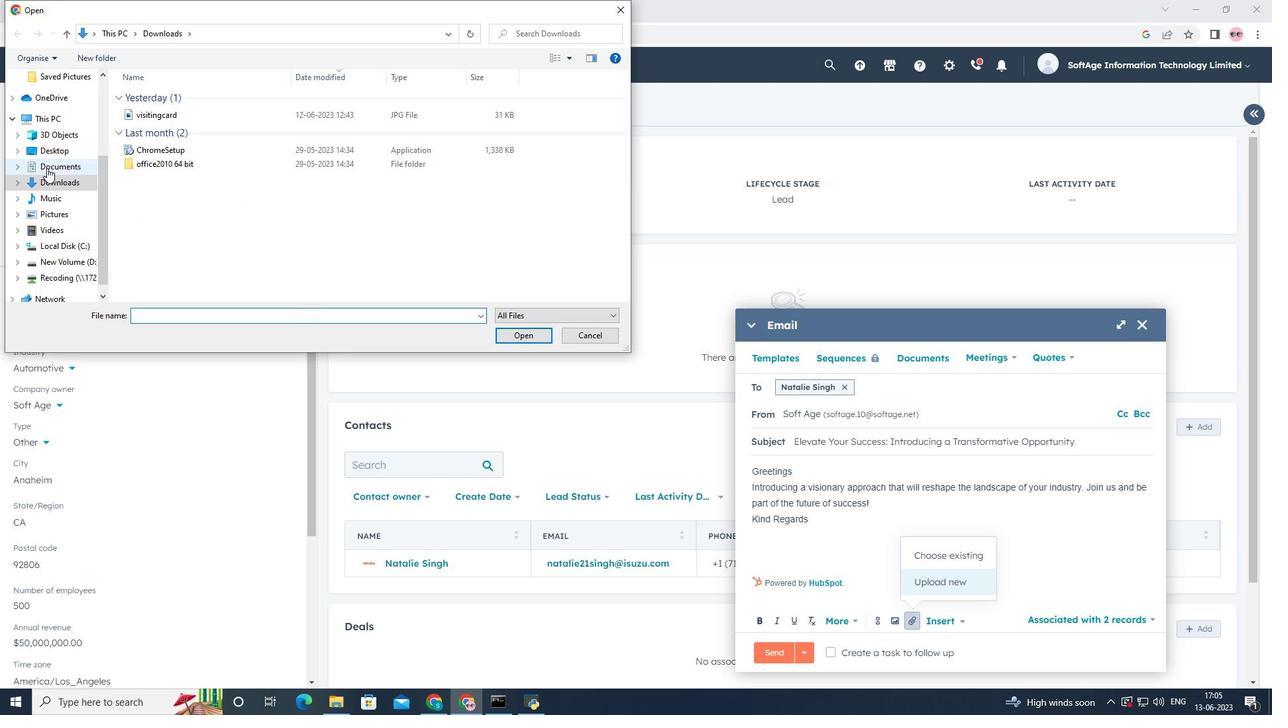 
Action: Mouse moved to (155, 117)
Screenshot: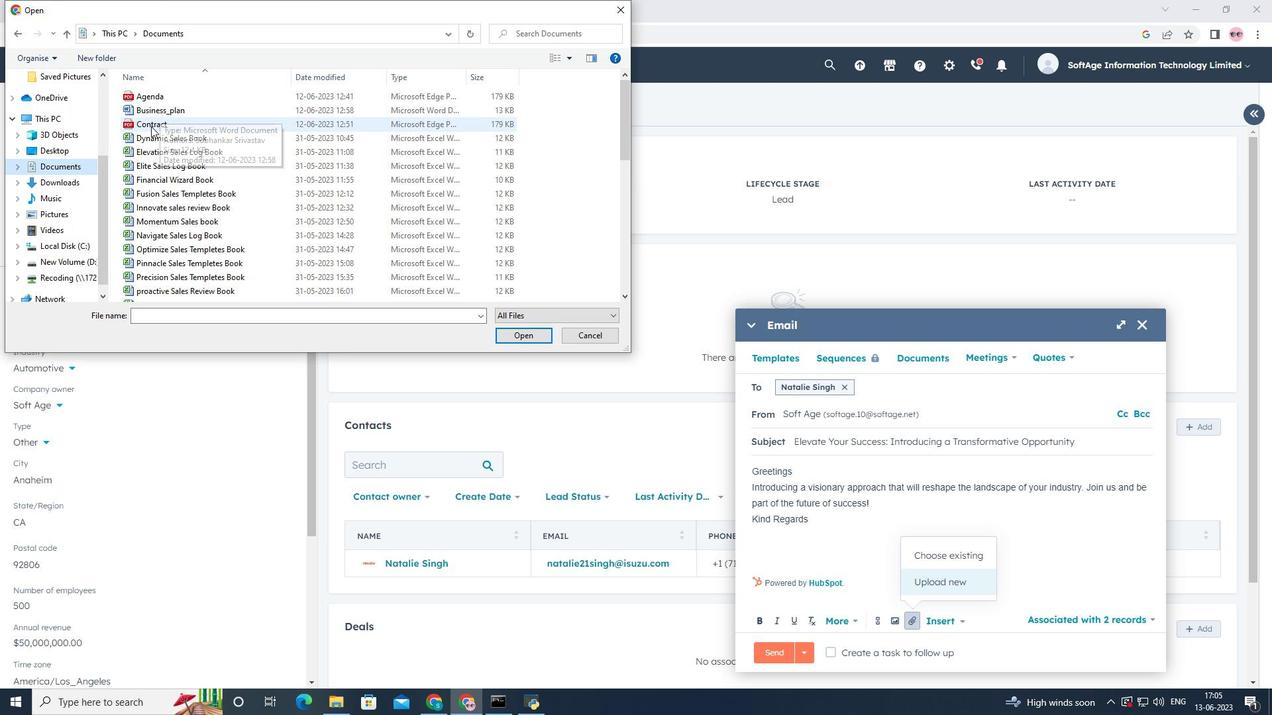 
Action: Mouse pressed left at (155, 117)
Screenshot: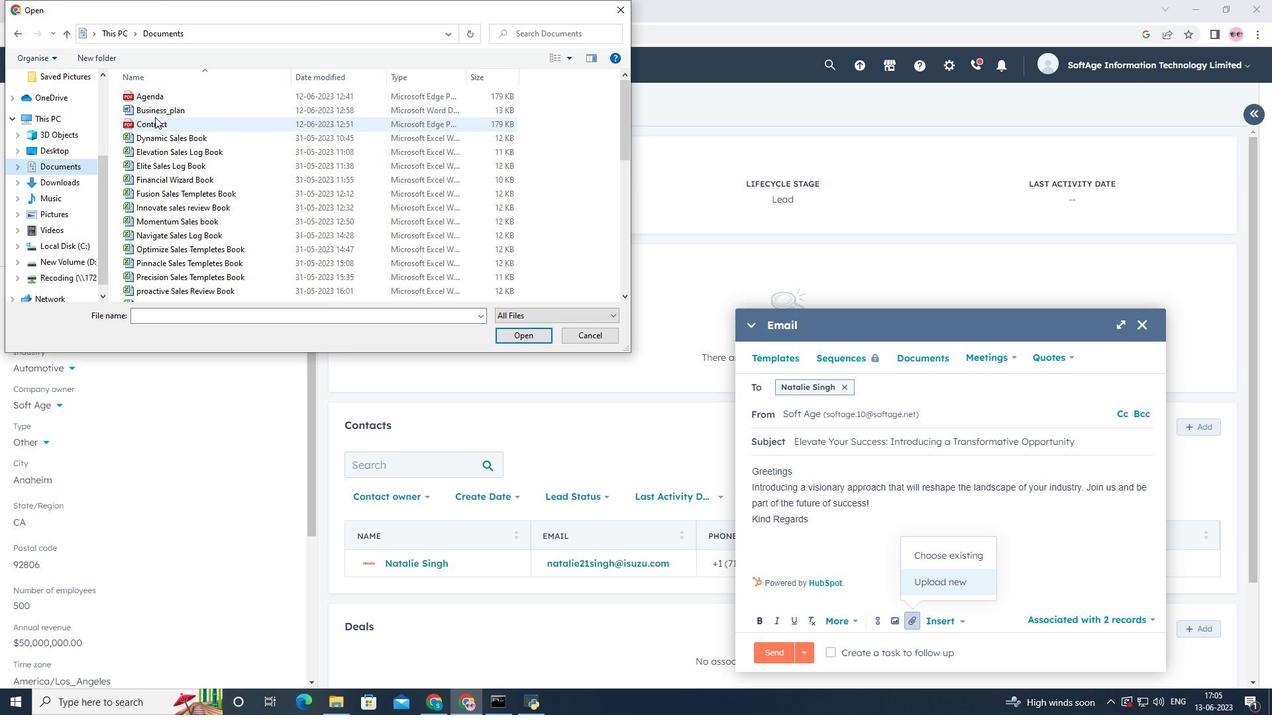 
Action: Mouse moved to (162, 107)
Screenshot: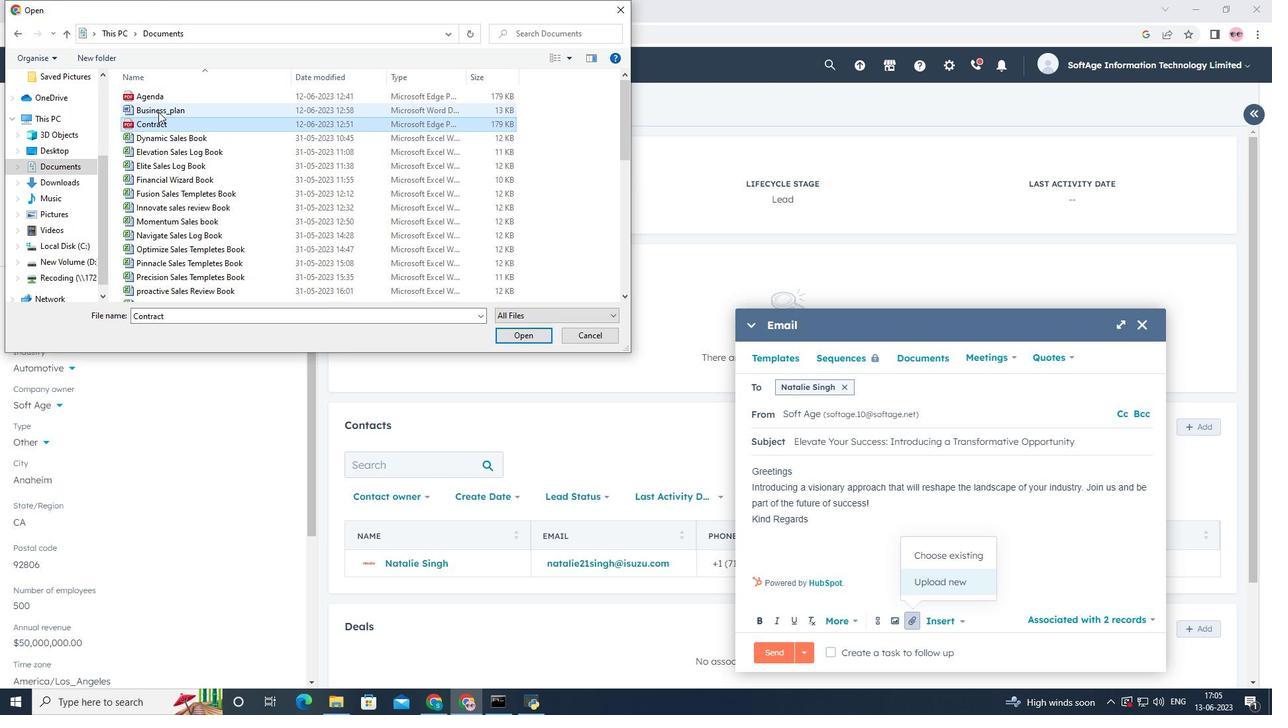 
Action: Mouse pressed left at (162, 107)
Screenshot: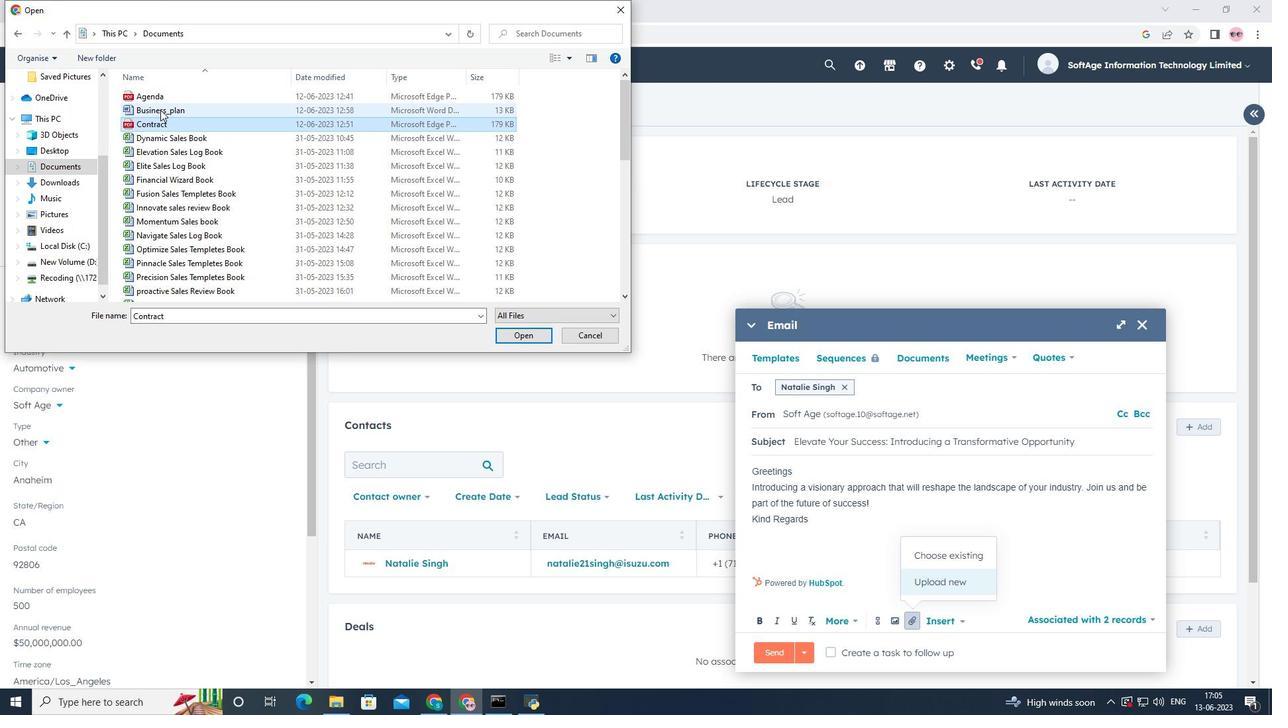 
Action: Mouse moved to (519, 333)
Screenshot: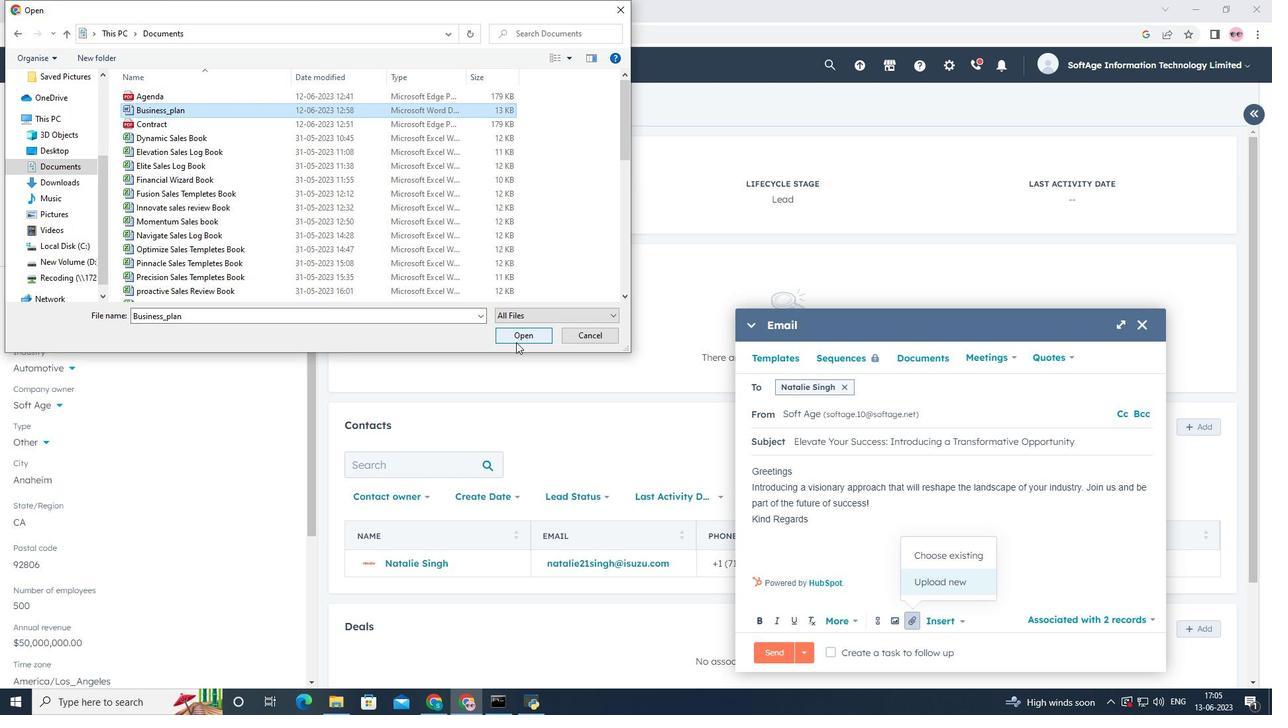 
Action: Mouse pressed left at (519, 333)
Screenshot: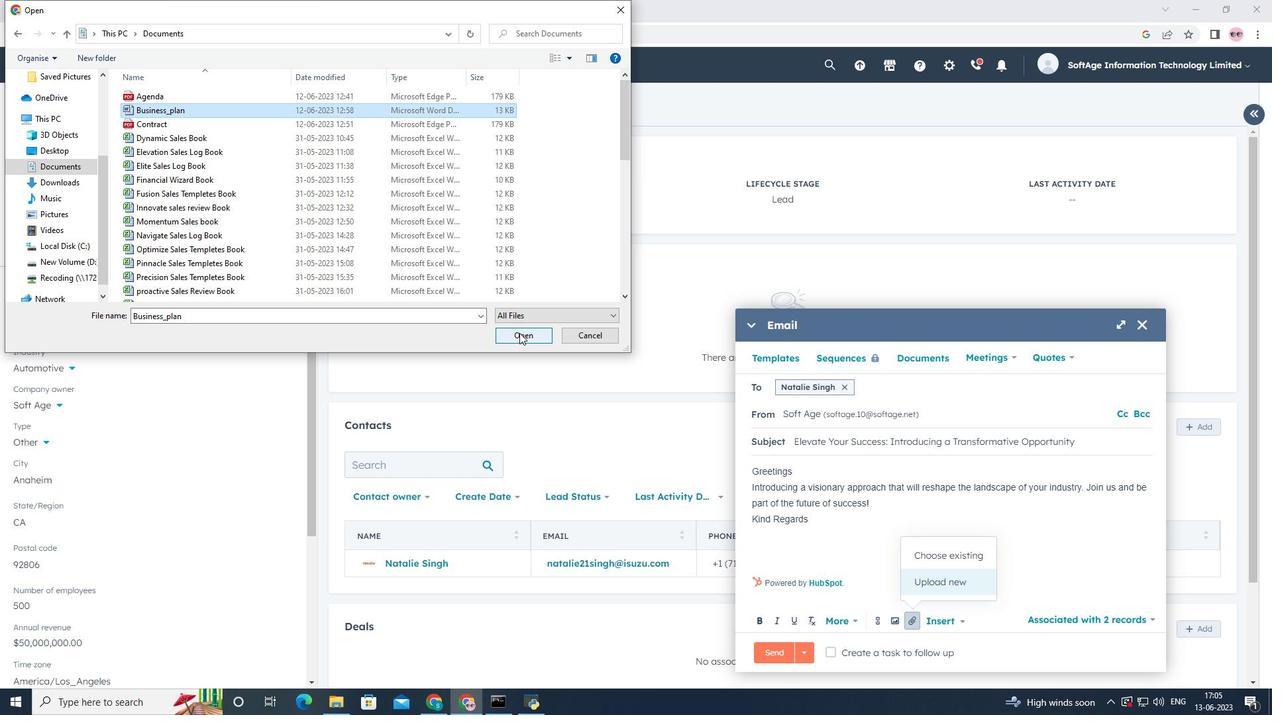 
Action: Mouse moved to (891, 587)
Screenshot: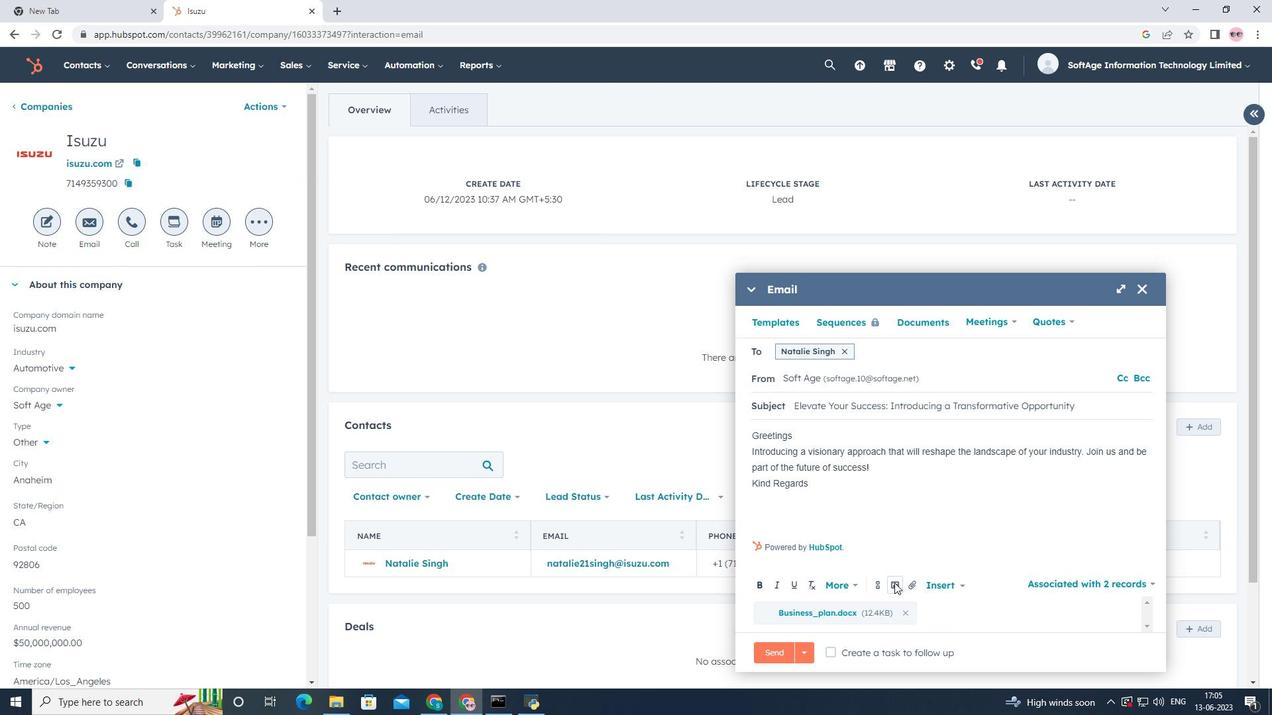 
Action: Mouse pressed left at (891, 587)
Screenshot: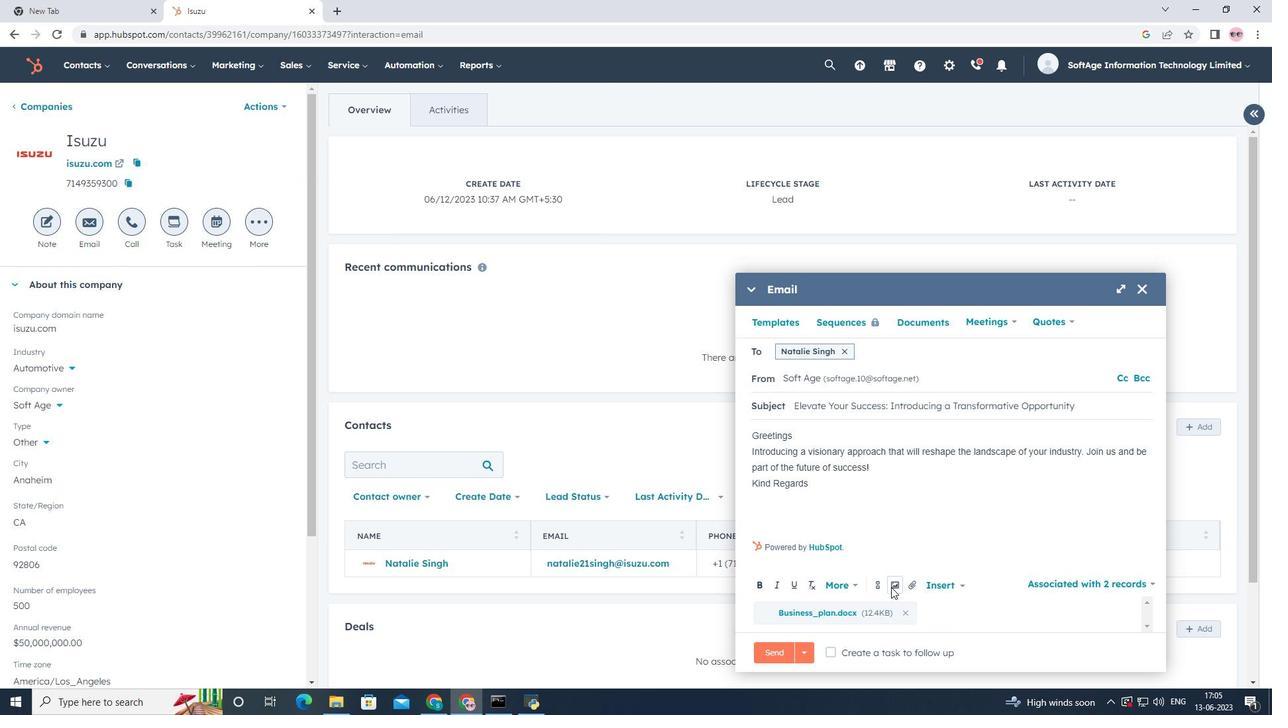 
Action: Mouse moved to (890, 554)
Screenshot: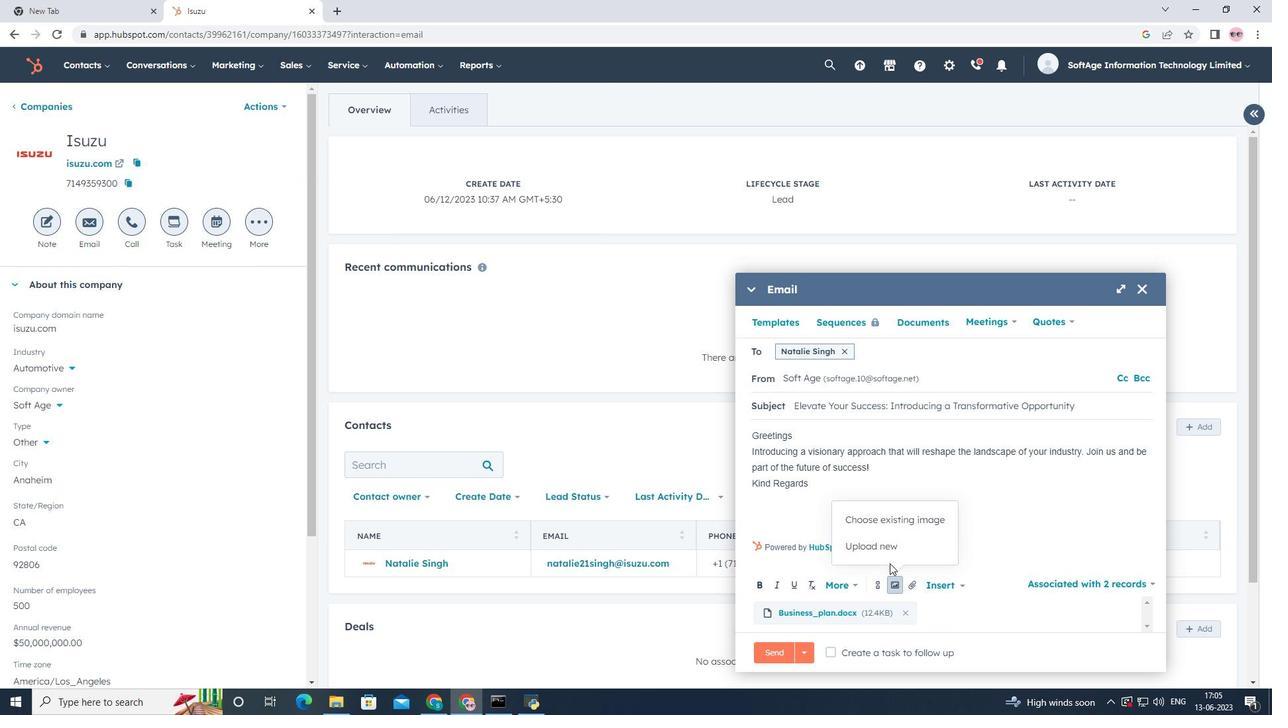 
Action: Mouse pressed left at (890, 554)
Screenshot: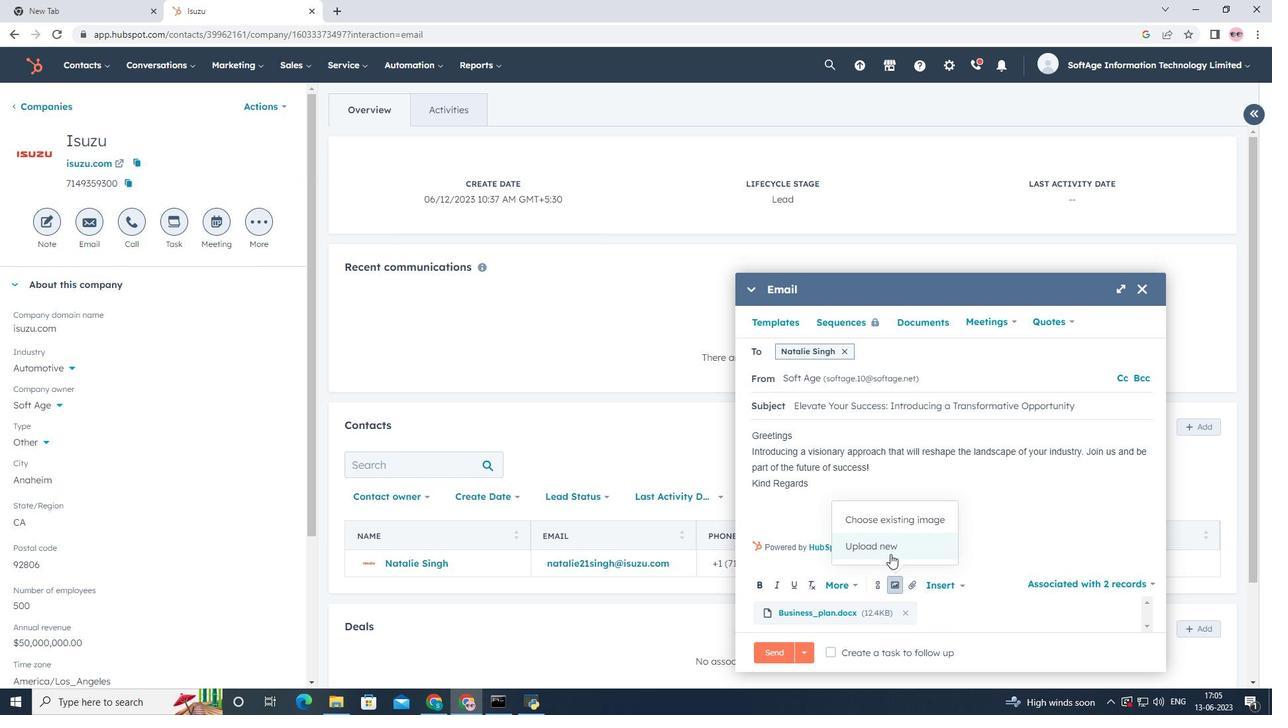 
Action: Mouse moved to (55, 182)
Screenshot: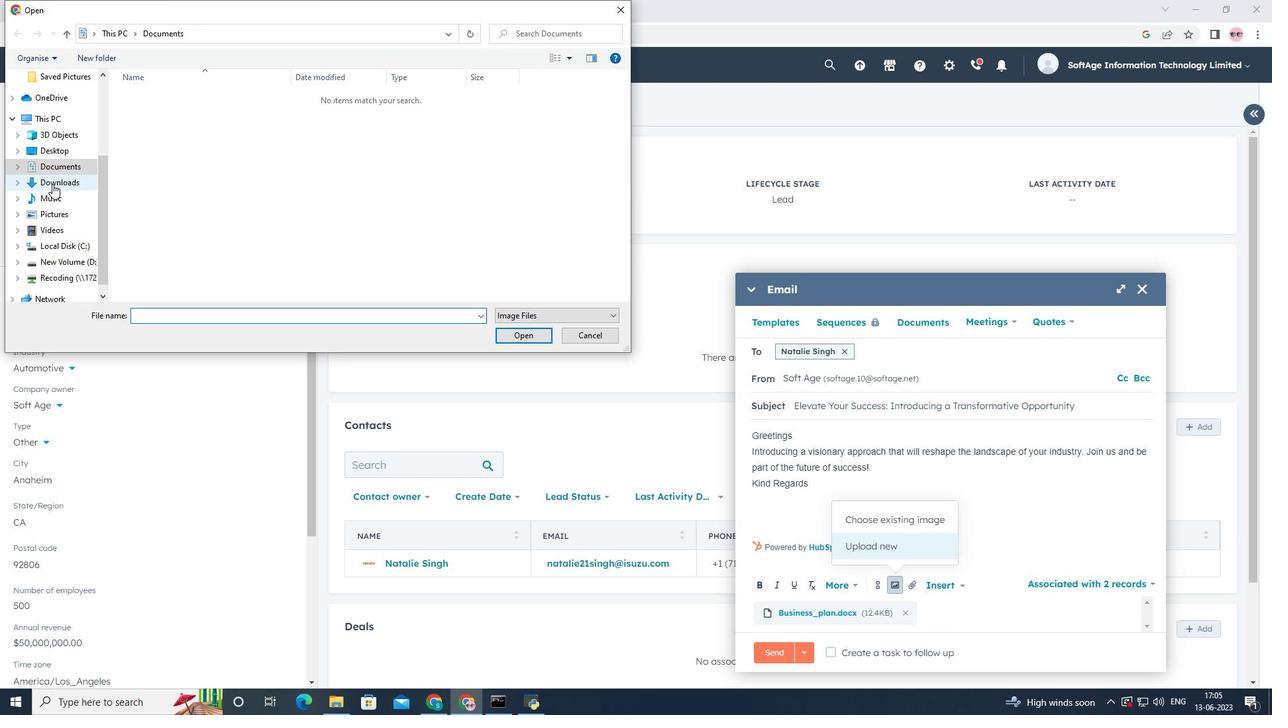 
Action: Mouse pressed left at (55, 182)
Screenshot: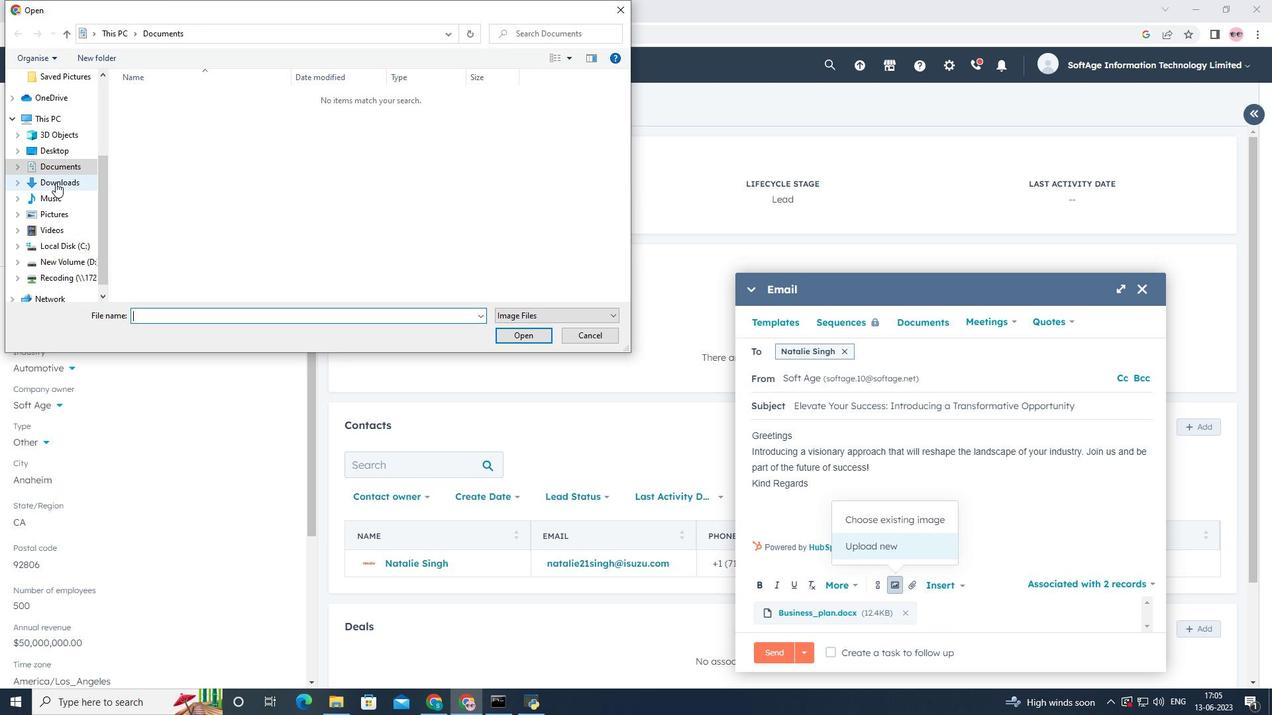 
Action: Mouse moved to (202, 118)
Screenshot: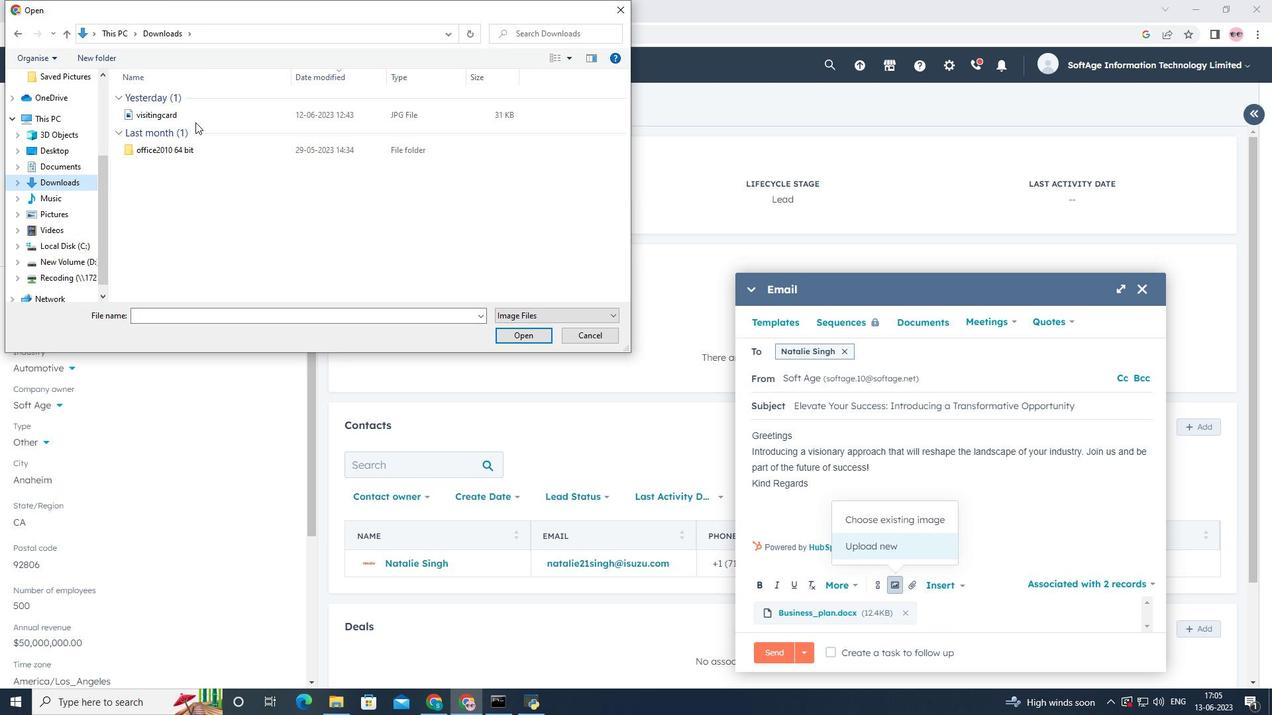 
Action: Mouse pressed left at (202, 118)
Screenshot: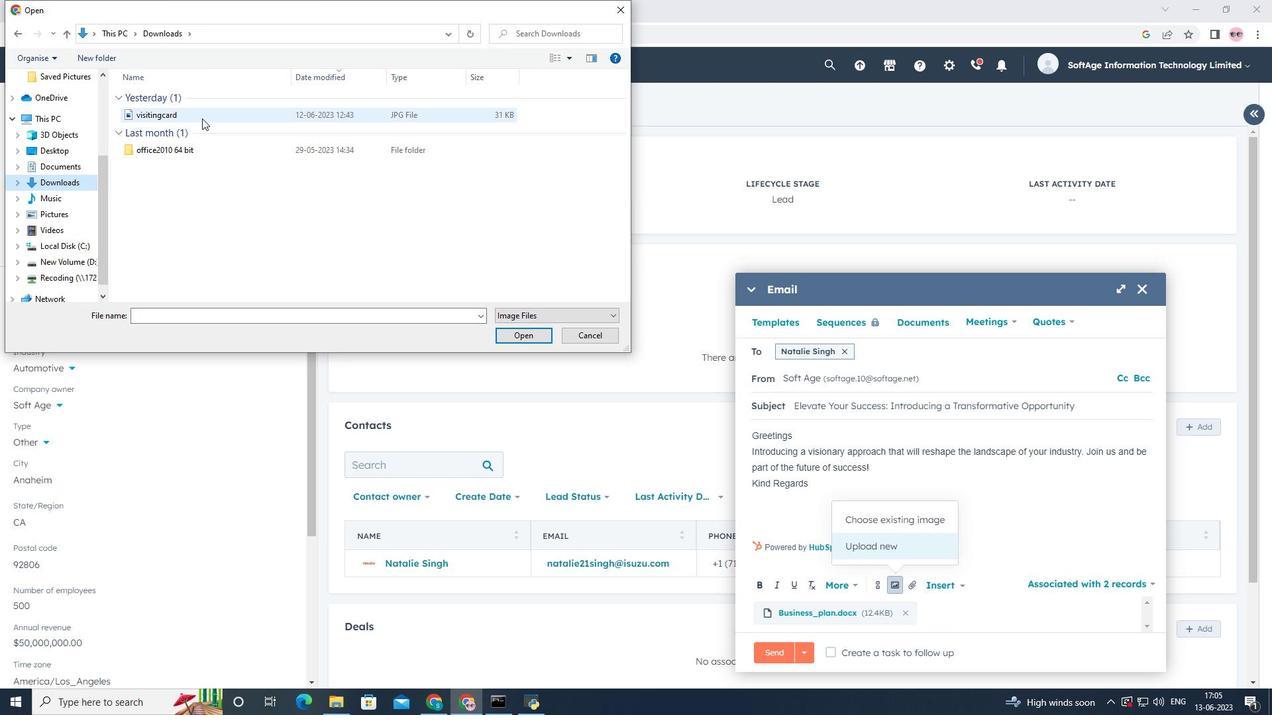 
Action: Mouse moved to (511, 337)
Screenshot: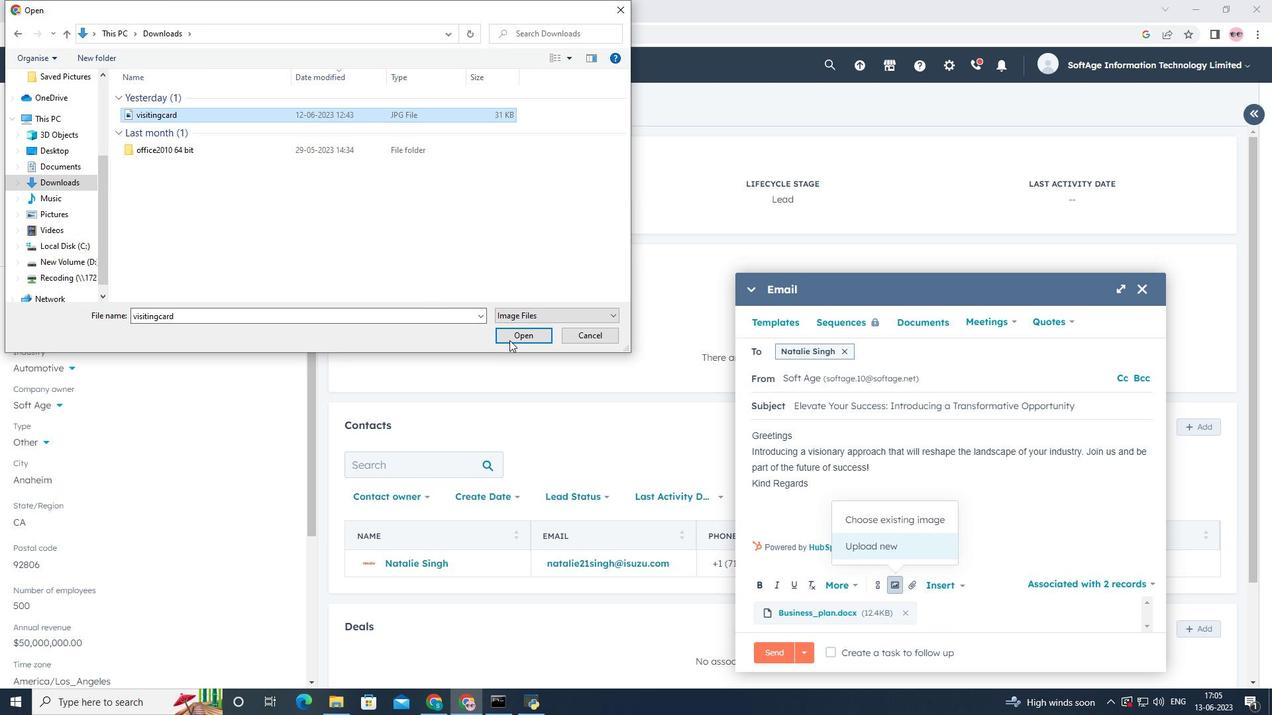 
Action: Mouse pressed left at (511, 337)
Screenshot: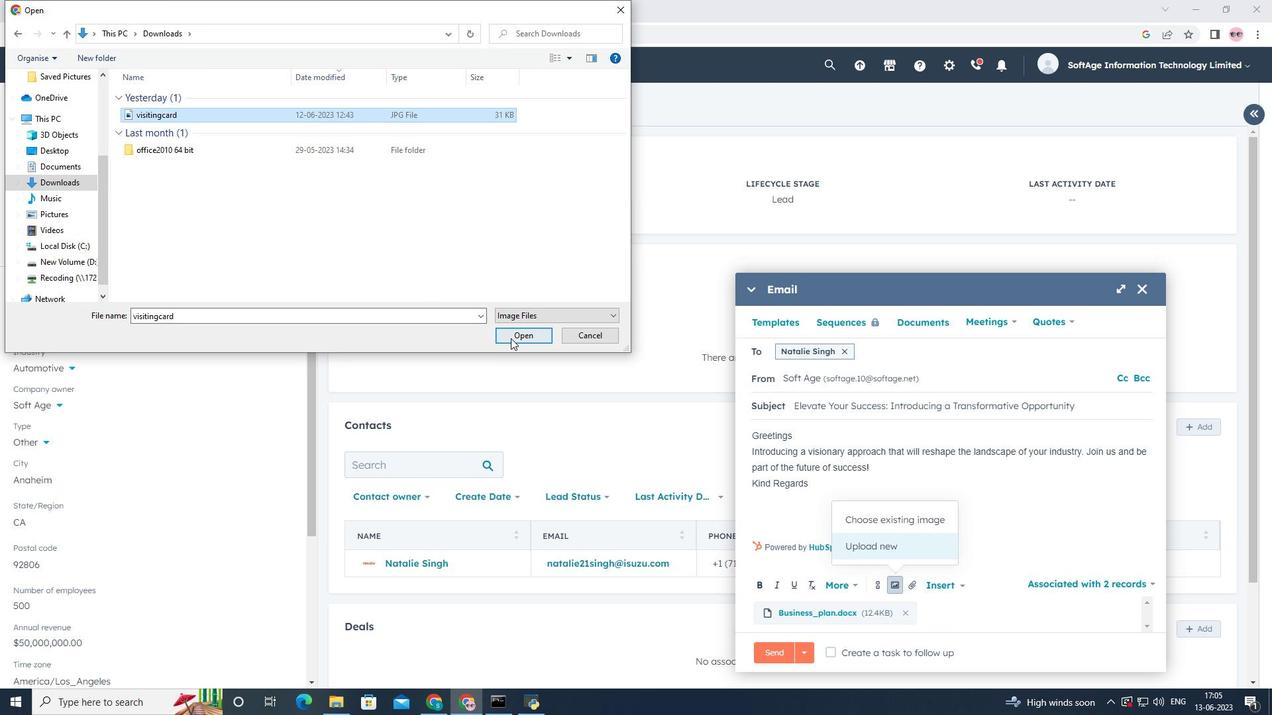 
Action: Mouse moved to (783, 371)
Screenshot: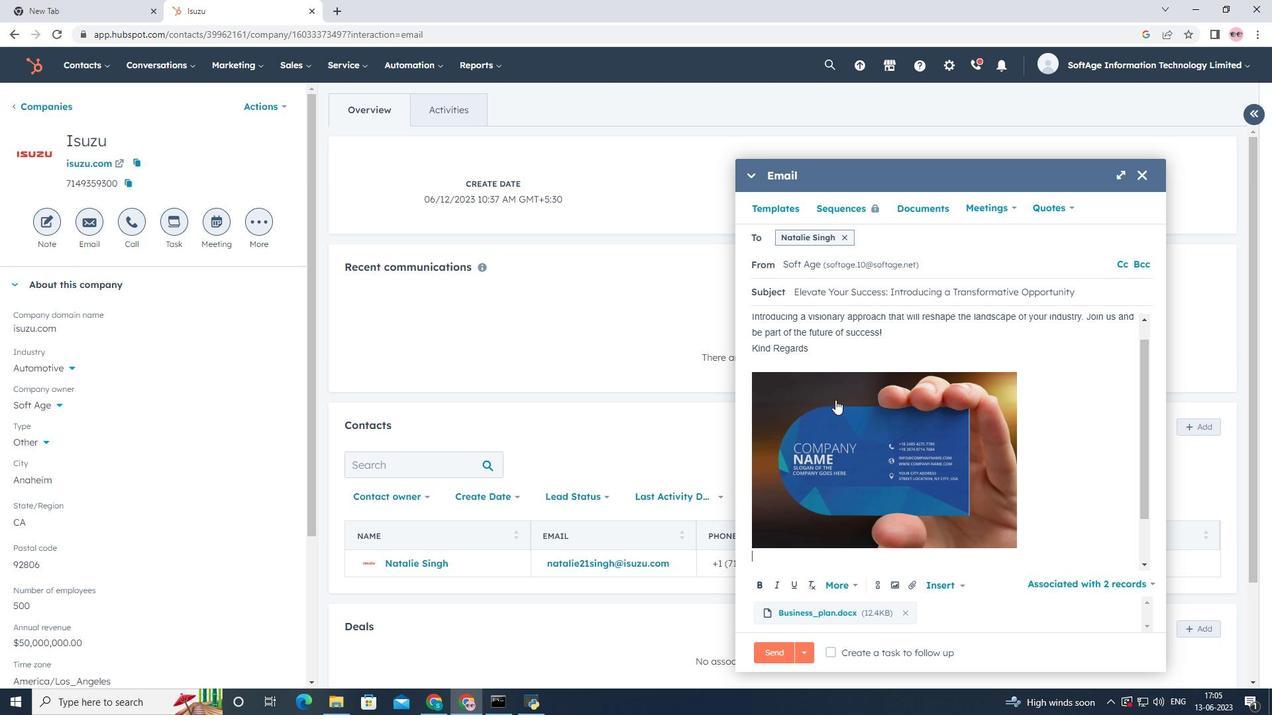 
Action: Mouse pressed left at (783, 371)
Screenshot: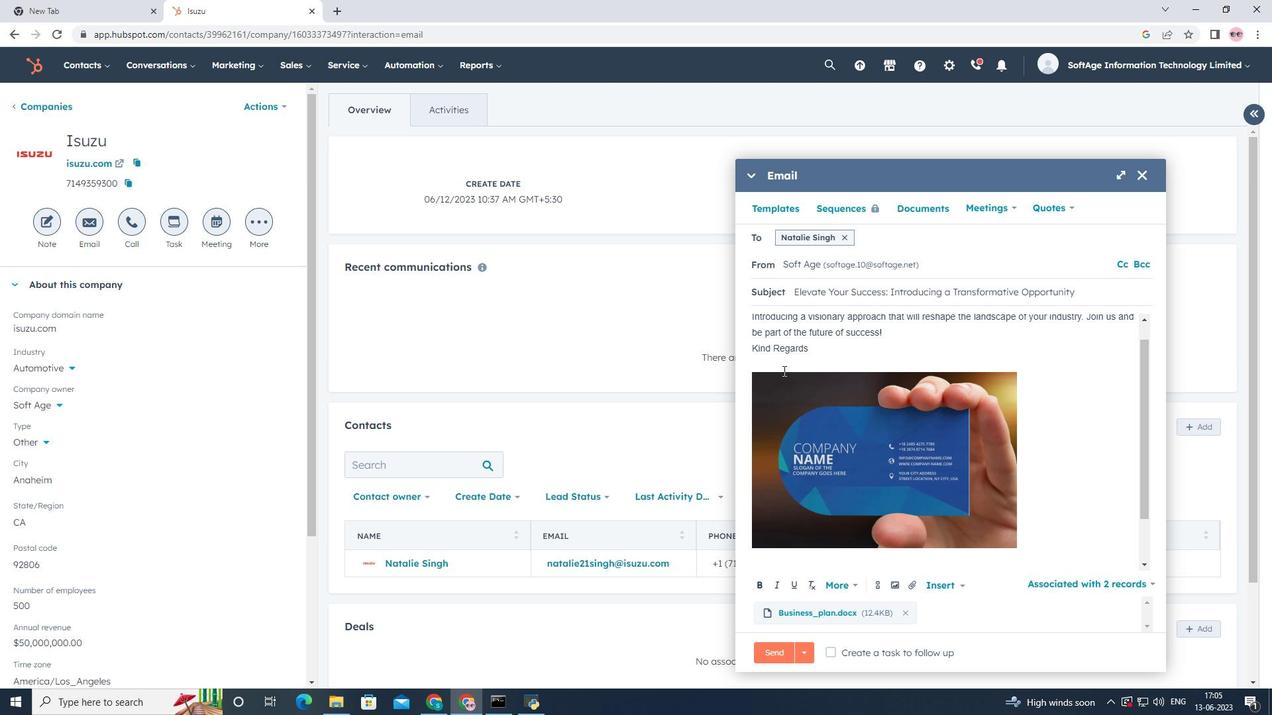 
Action: Key pressed <Key.shift><Key.shift><Key.shift><Key.shift><Key.shift><Key.shift><Key.shift><Key.shift><Key.shift><Key.shift><Key.shift><Key.shift><Key.shift><Key.shift><Key.shift><Key.shift><Key.shift><Key.shift><Key.shift><Key.shift><Key.shift><Key.shift><Key.shift><Key.shift><Key.shift><Key.shift><Key.shift><Key.shift><Key.shift><Key.shift><Key.shift><Key.shift><Key.shift><Key.shift><Key.shift><Key.shift><Key.shift><Key.shift><Key.shift><Key.shift><Key.shift><Key.shift><Key.shift><Key.shift><Key.shift><Key.shift><Key.shift><Key.shift><Key.shift><Key.shift><Key.shift><Key.shift><Key.shift><Key.shift><Key.shift><Key.shift><Key.shift><Key.shift><Key.shift><Key.shift><Key.shift><Key.shift><Key.shift><Key.shift><Key.shift><Key.shift><Key.shift><Key.shift><Key.shift><Key.shift><Key.shift><Key.shift><Key.shift><Key.shift><Key.shift><Key.shift><Key.shift><Key.shift><Key.shift><Key.shift><Key.shift><Key.shift><Key.shift><Key.shift><Key.shift><Key.shift><Key.shift><Key.shift><Key.shift><Key.shift><Key.shift><Key.shift><Key.shift><Key.shift><Key.shift><Key.shift><Key.shift><Key.shift><Key.shift><Key.shift><Key.shift><Key.shift><Key.shift><Key.shift><Key.shift><Key.shift><Key.shift><Key.shift><Key.shift><Key.shift>Behance<Key.space>
Screenshot: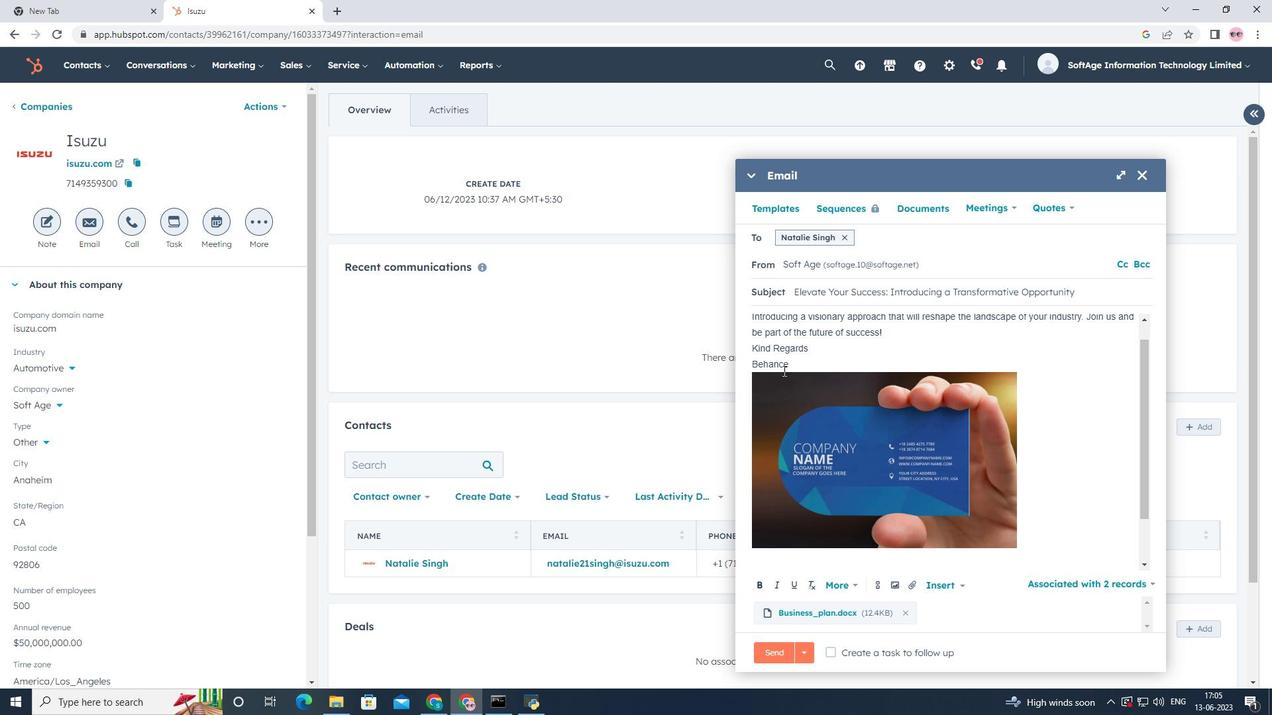 
Action: Mouse moved to (874, 593)
Screenshot: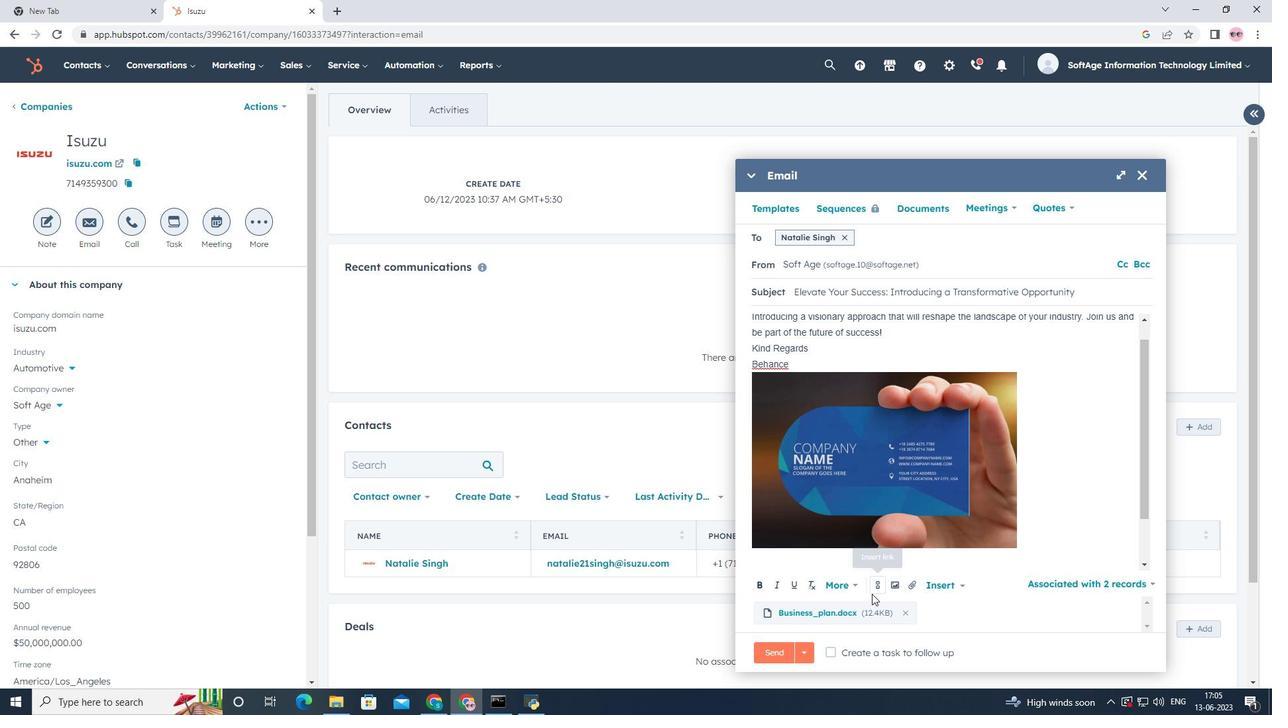 
Action: Mouse pressed left at (874, 593)
Screenshot: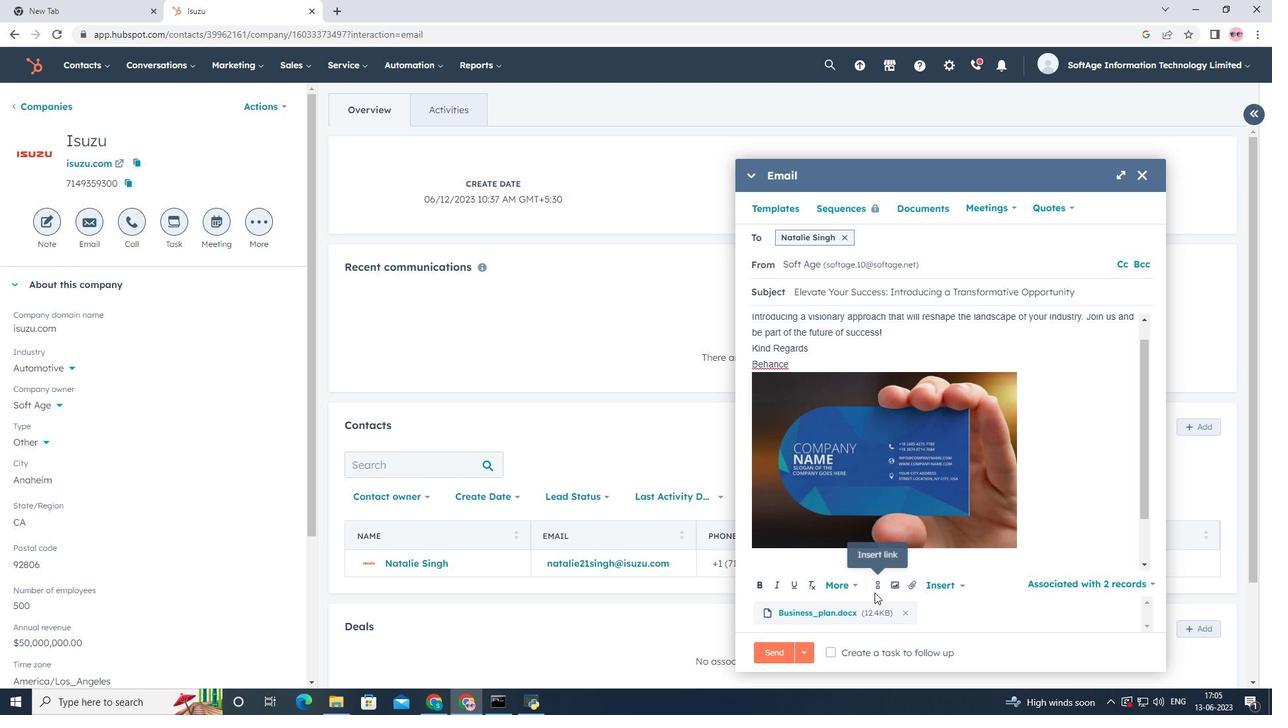 
Action: Mouse moved to (891, 496)
Screenshot: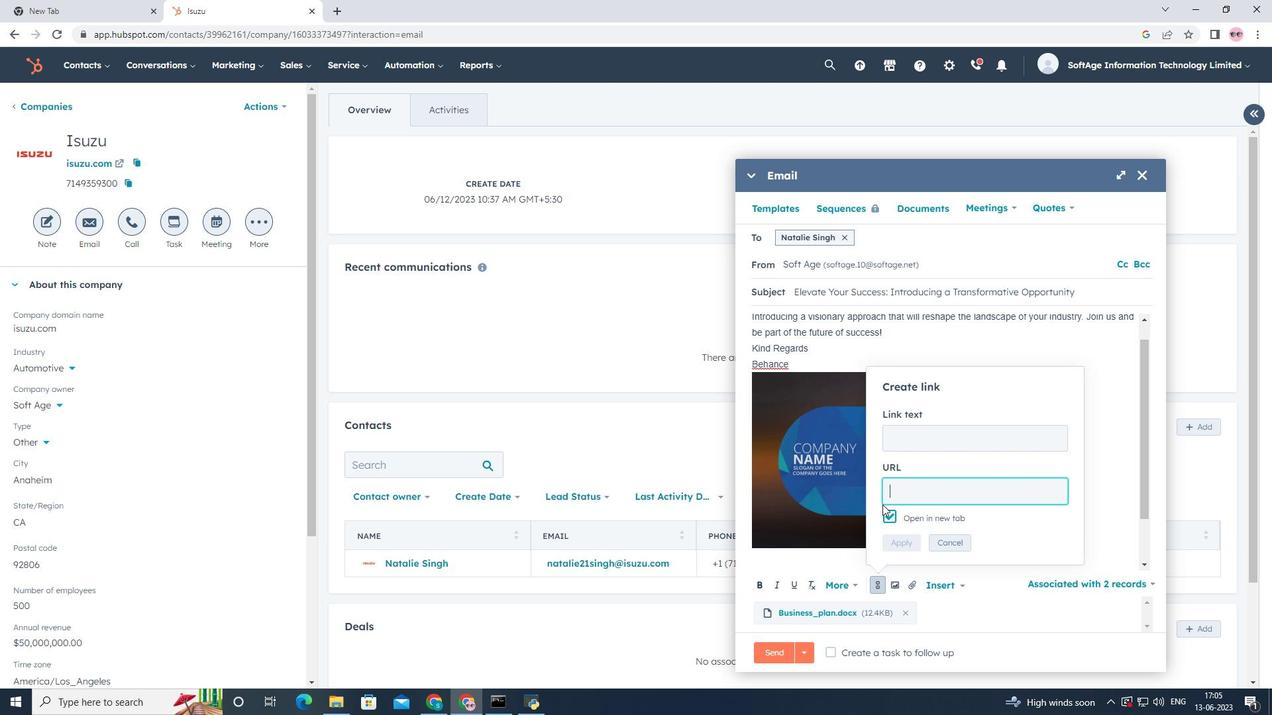 
Action: Mouse pressed left at (891, 496)
Screenshot: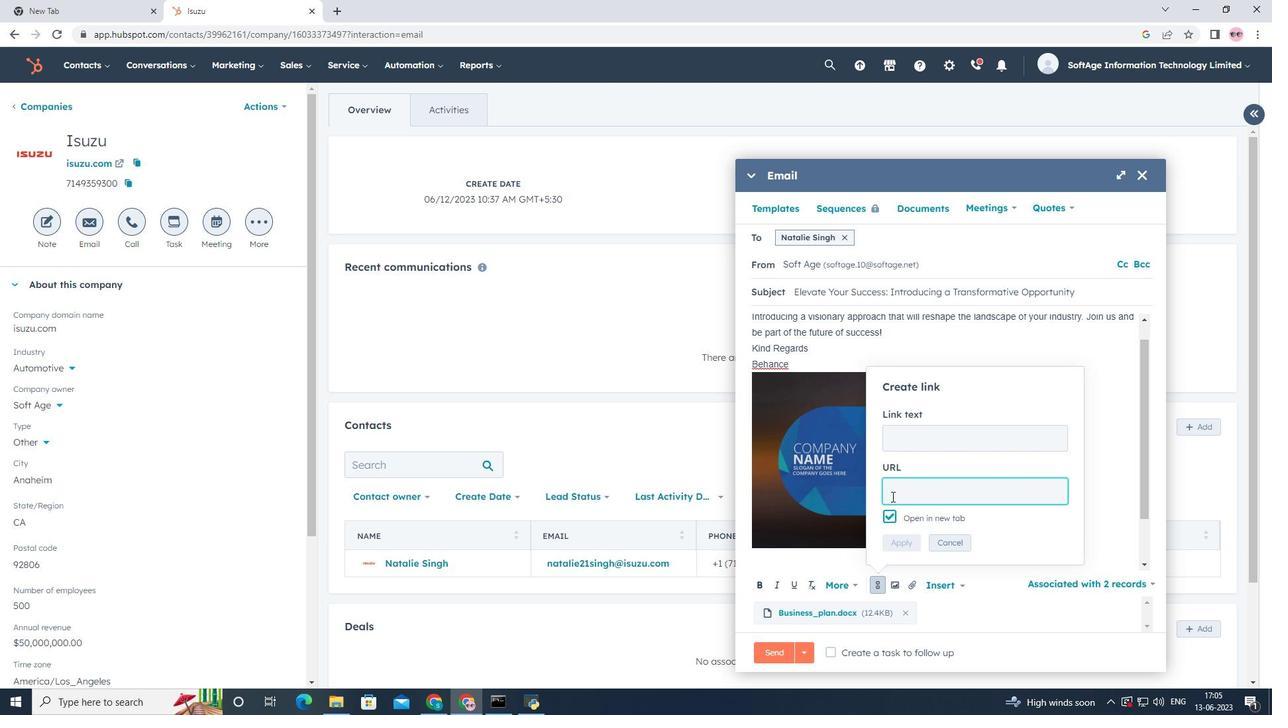 
Action: Key pressed www.behance.net
Screenshot: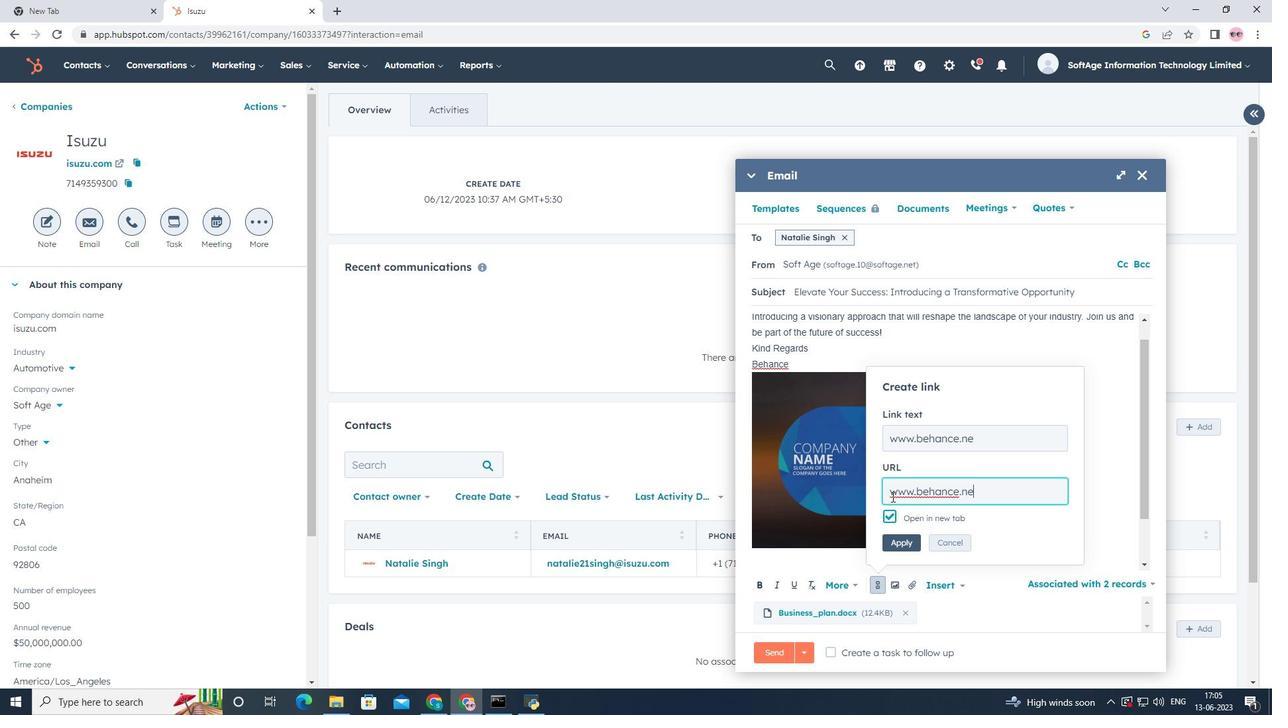 
Action: Mouse moved to (897, 544)
Screenshot: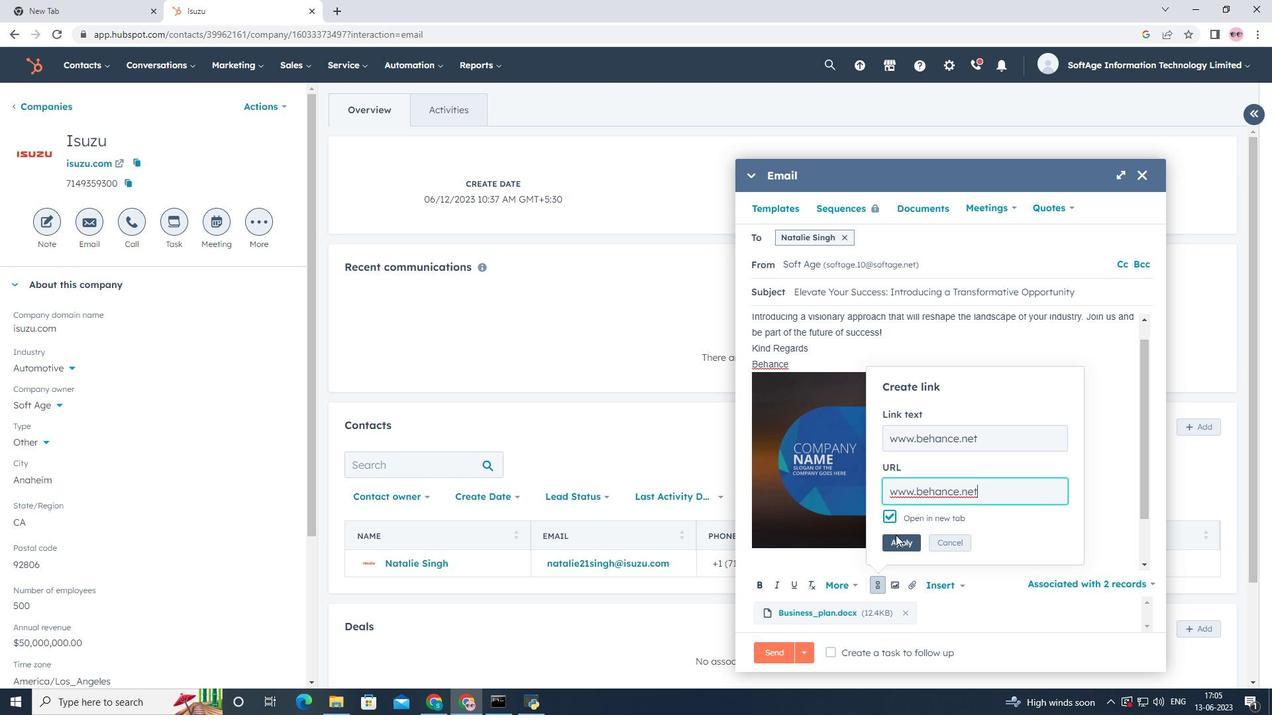 
Action: Mouse pressed left at (897, 544)
Screenshot: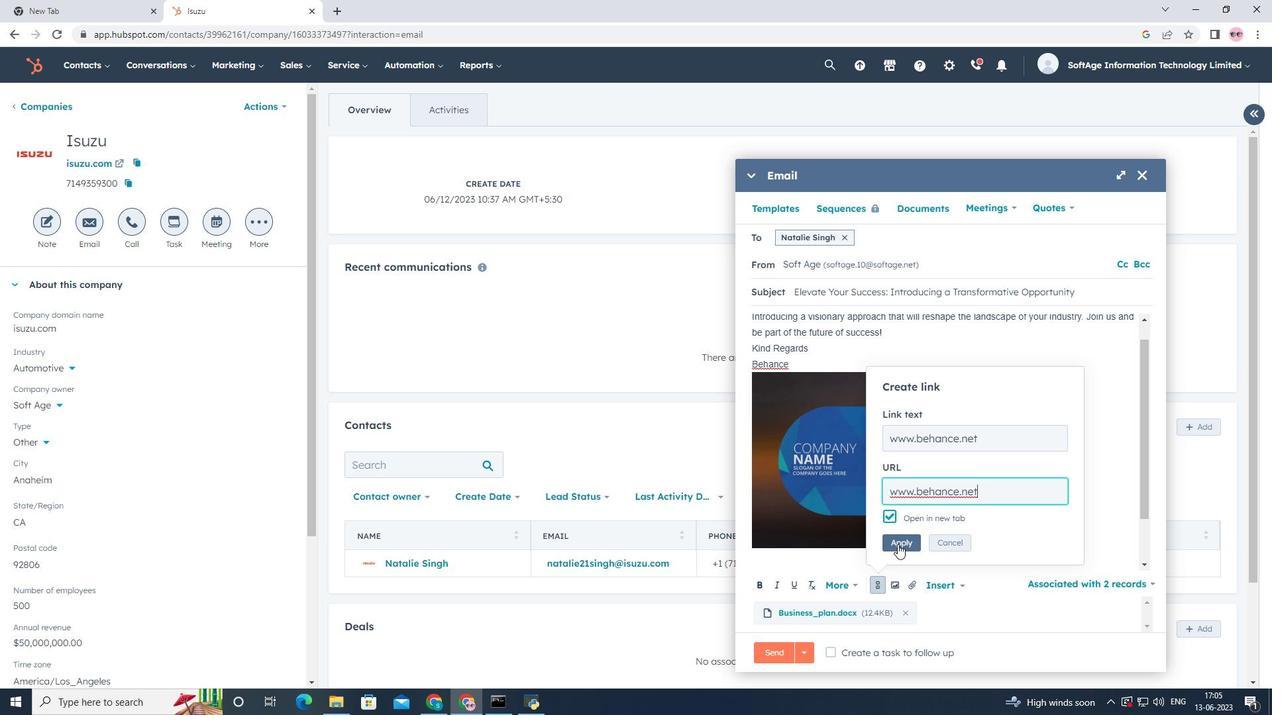 
Action: Mouse moved to (911, 652)
Screenshot: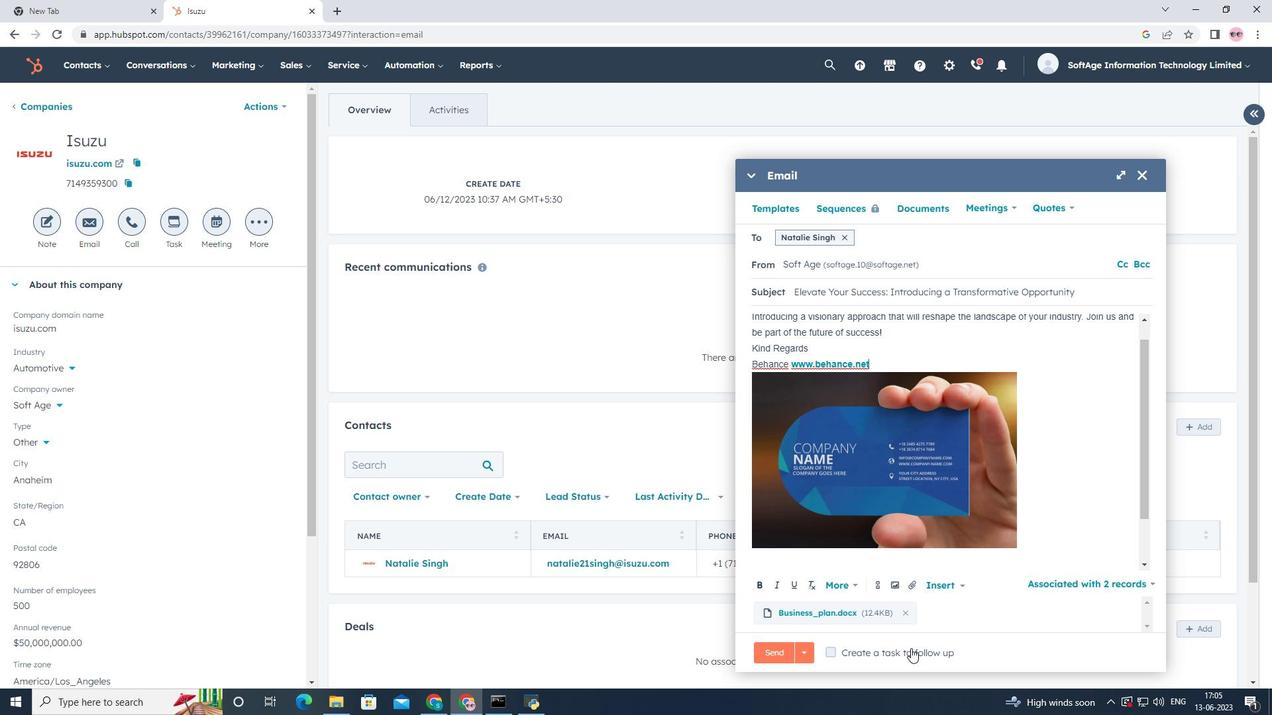 
Action: Mouse pressed left at (911, 652)
Screenshot: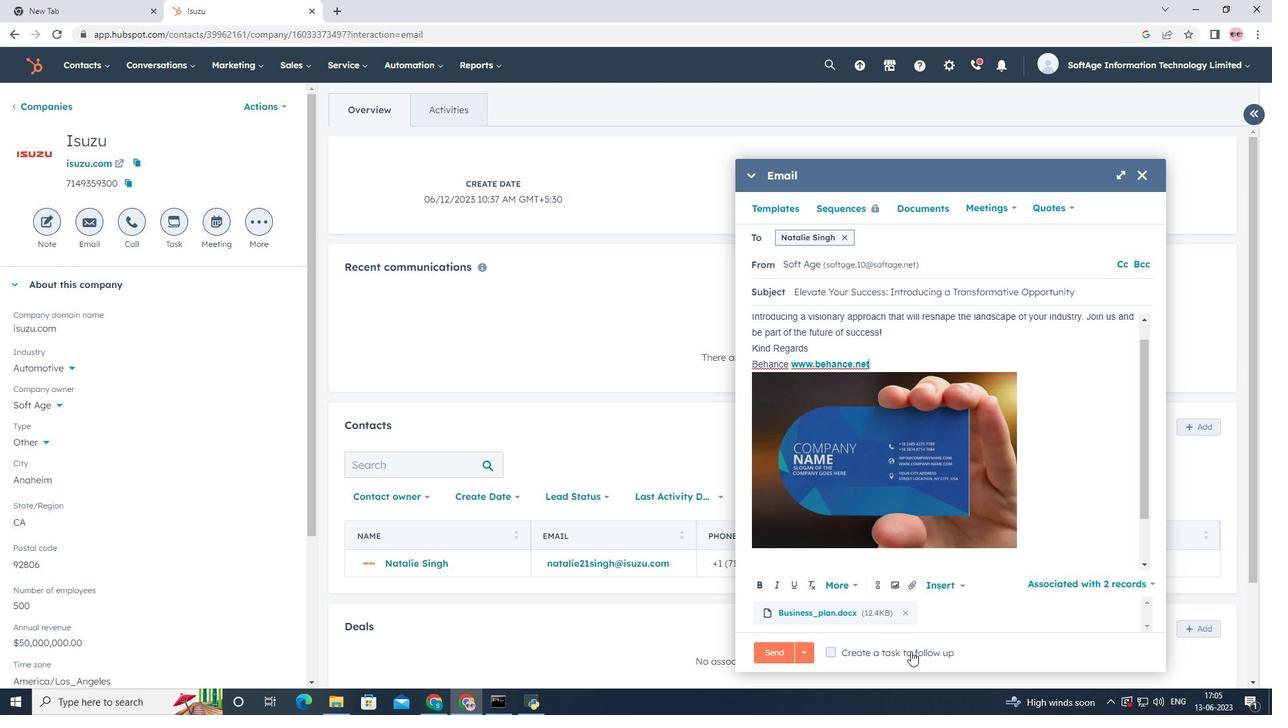 
Action: Mouse moved to (1005, 654)
Screenshot: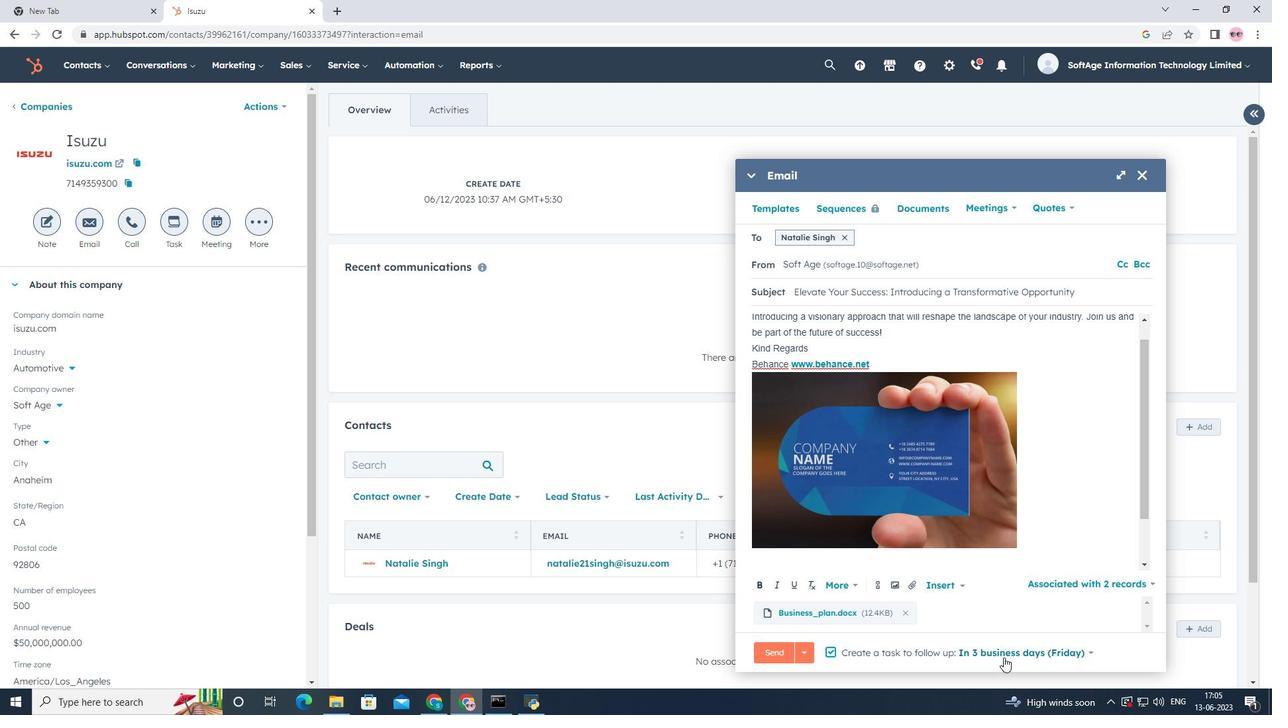 
Action: Mouse pressed left at (1005, 654)
Screenshot: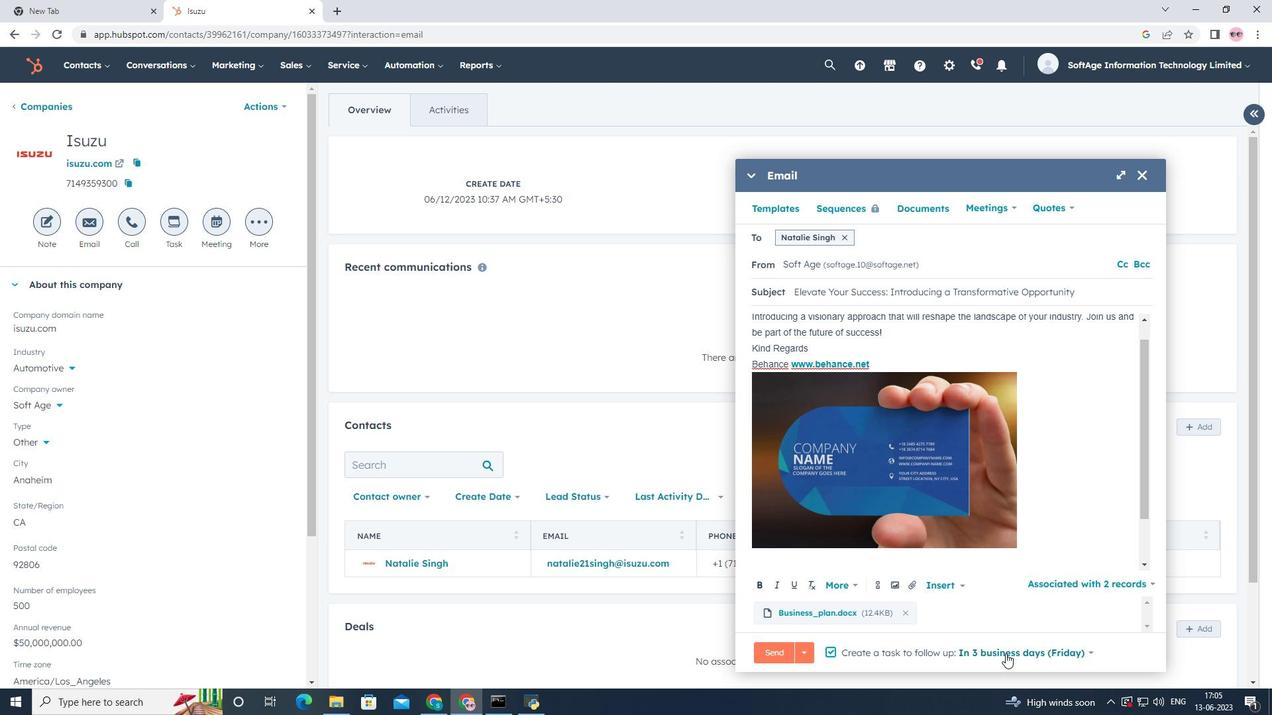 
Action: Mouse moved to (996, 551)
Screenshot: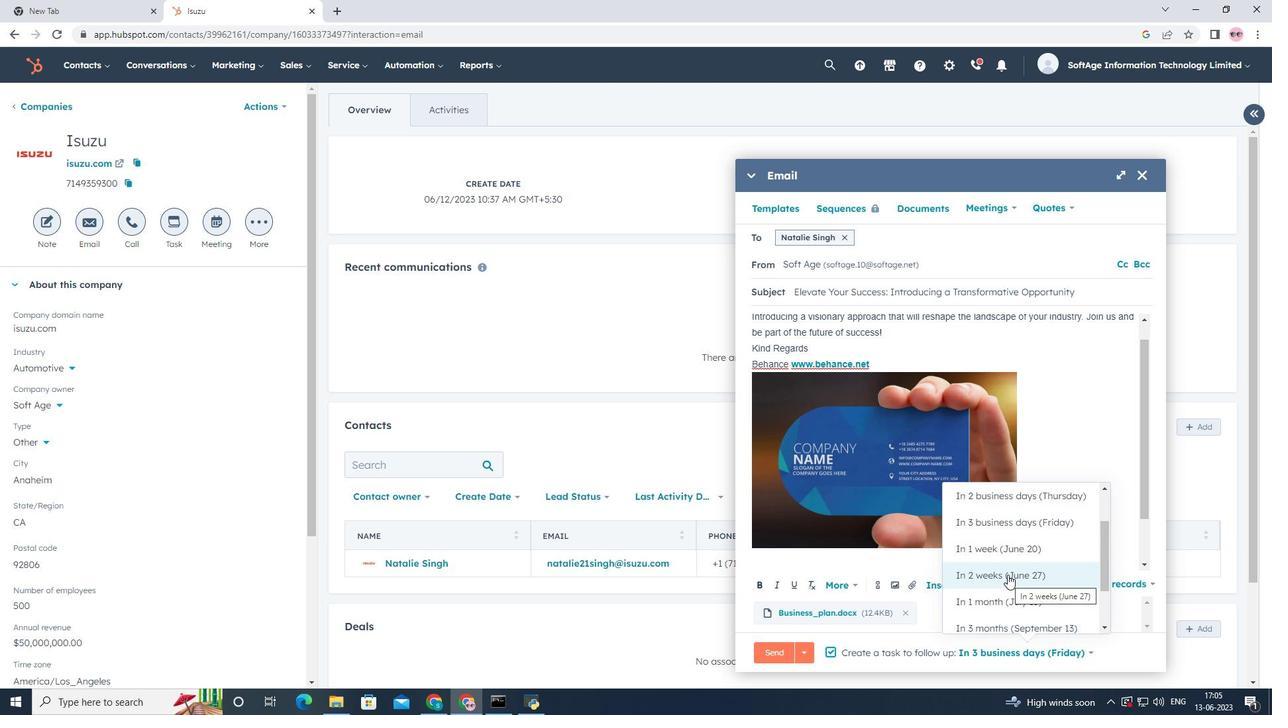 
Action: Mouse pressed left at (996, 551)
Screenshot: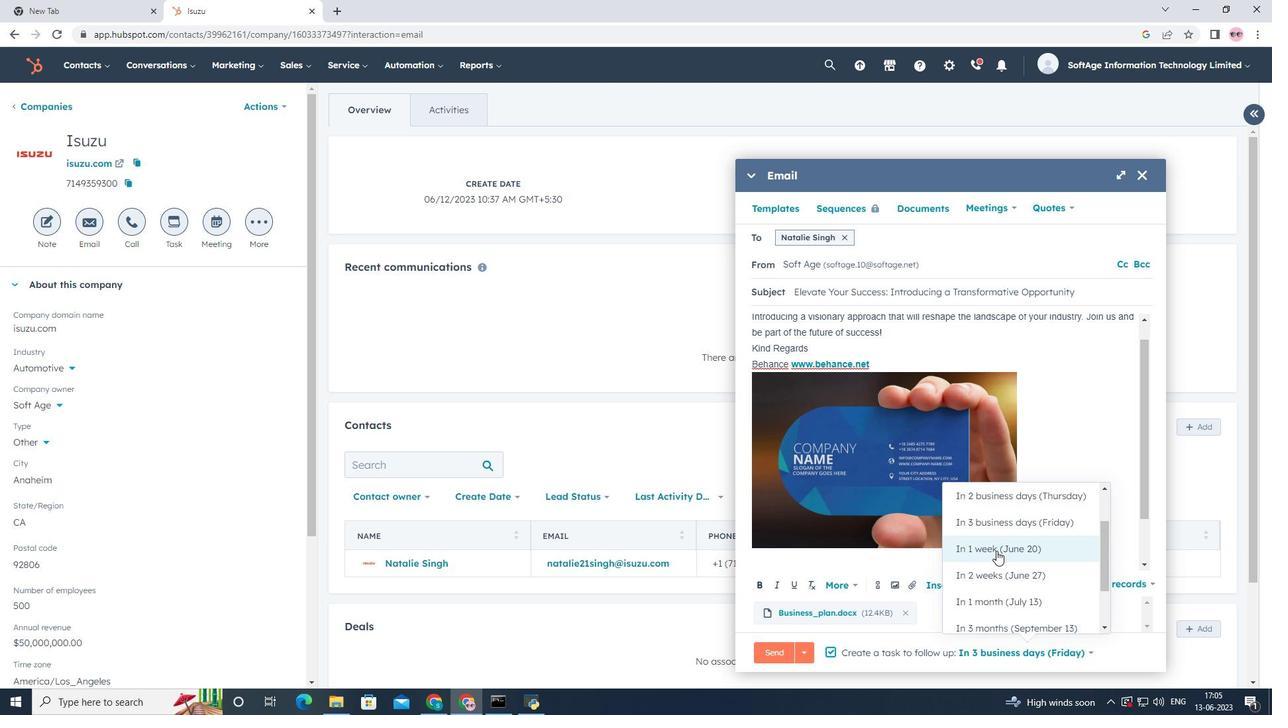 
Action: Mouse moved to (846, 233)
Screenshot: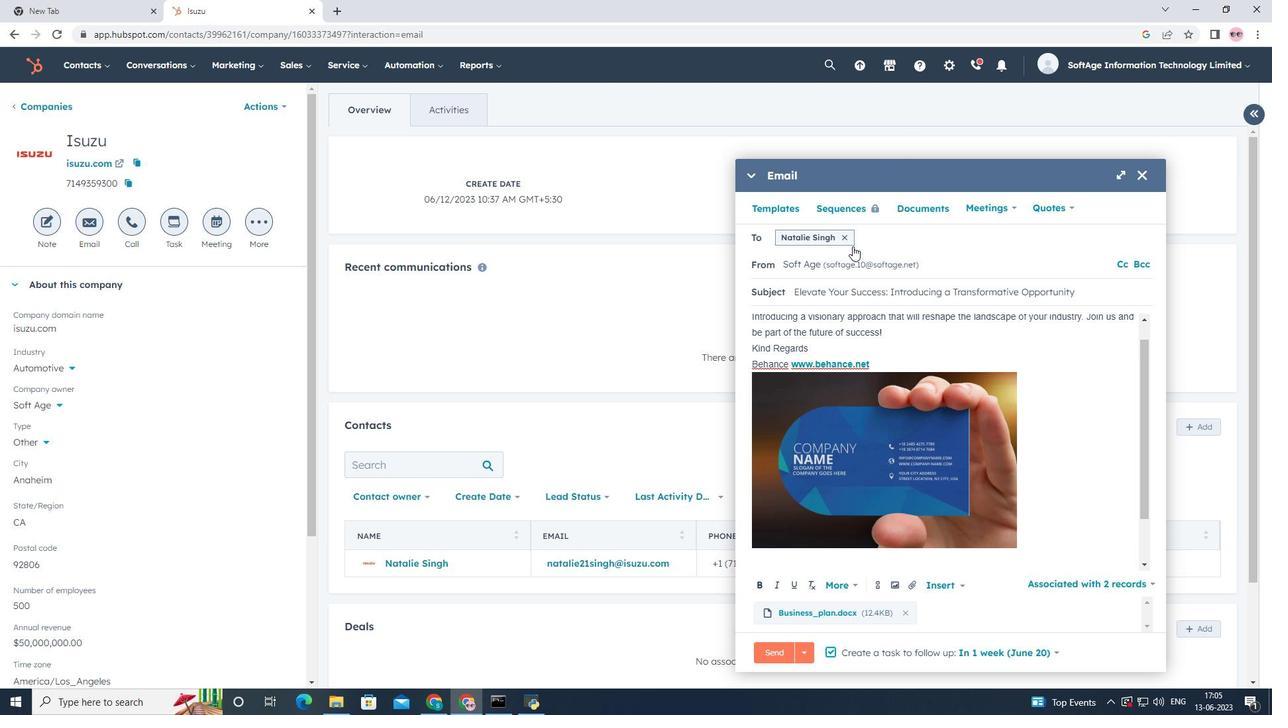
Action: Mouse pressed left at (846, 233)
Screenshot: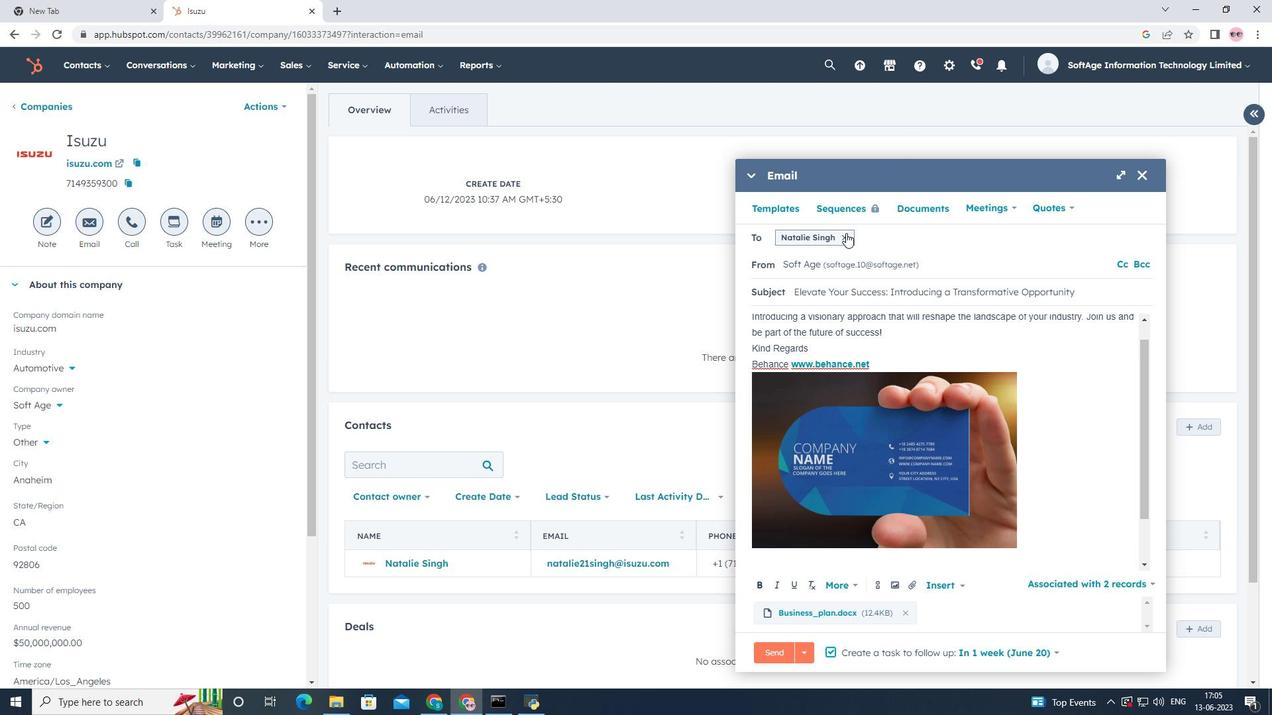 
Action: Mouse moved to (846, 235)
Screenshot: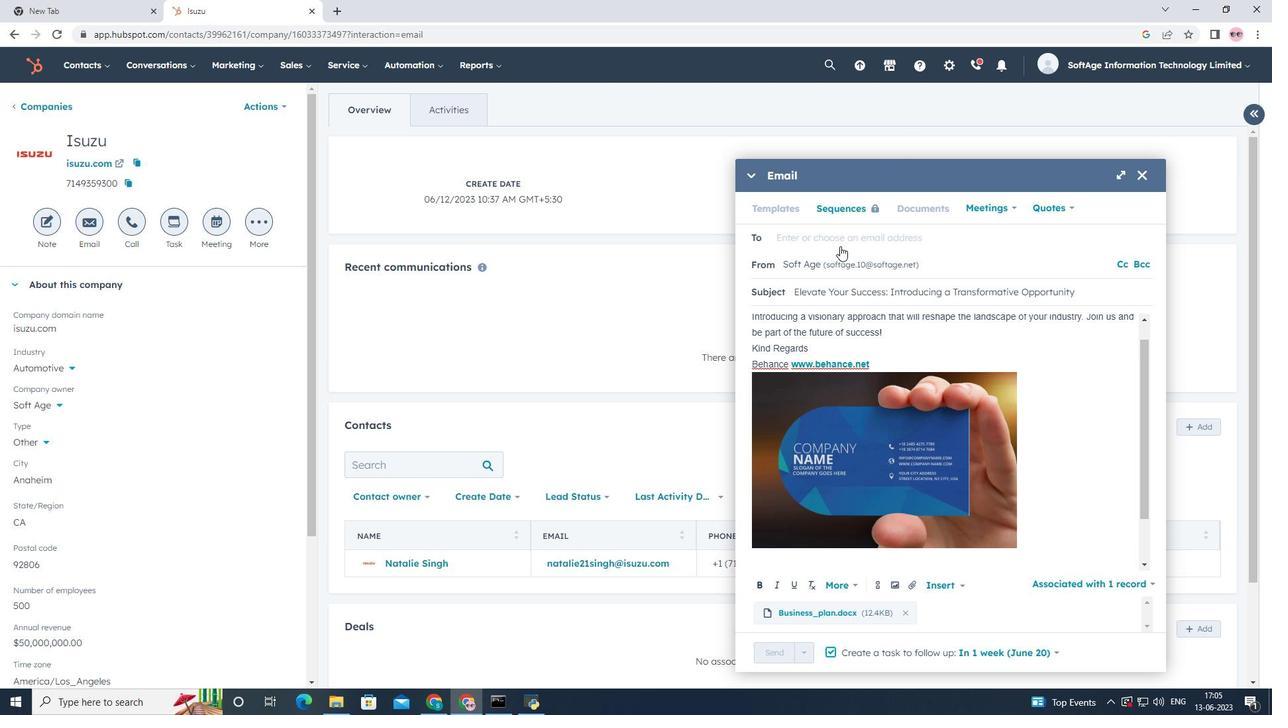 
Action: Mouse pressed left at (846, 235)
Screenshot: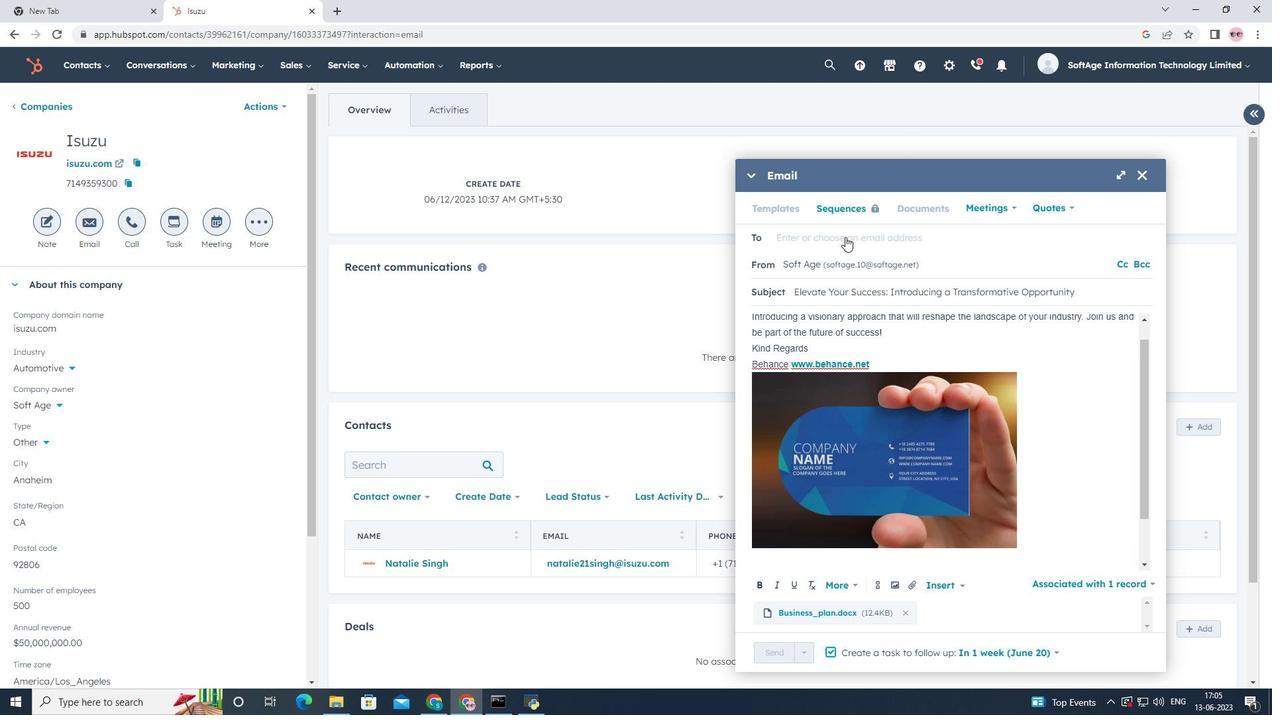 
Action: Mouse moved to (841, 274)
Screenshot: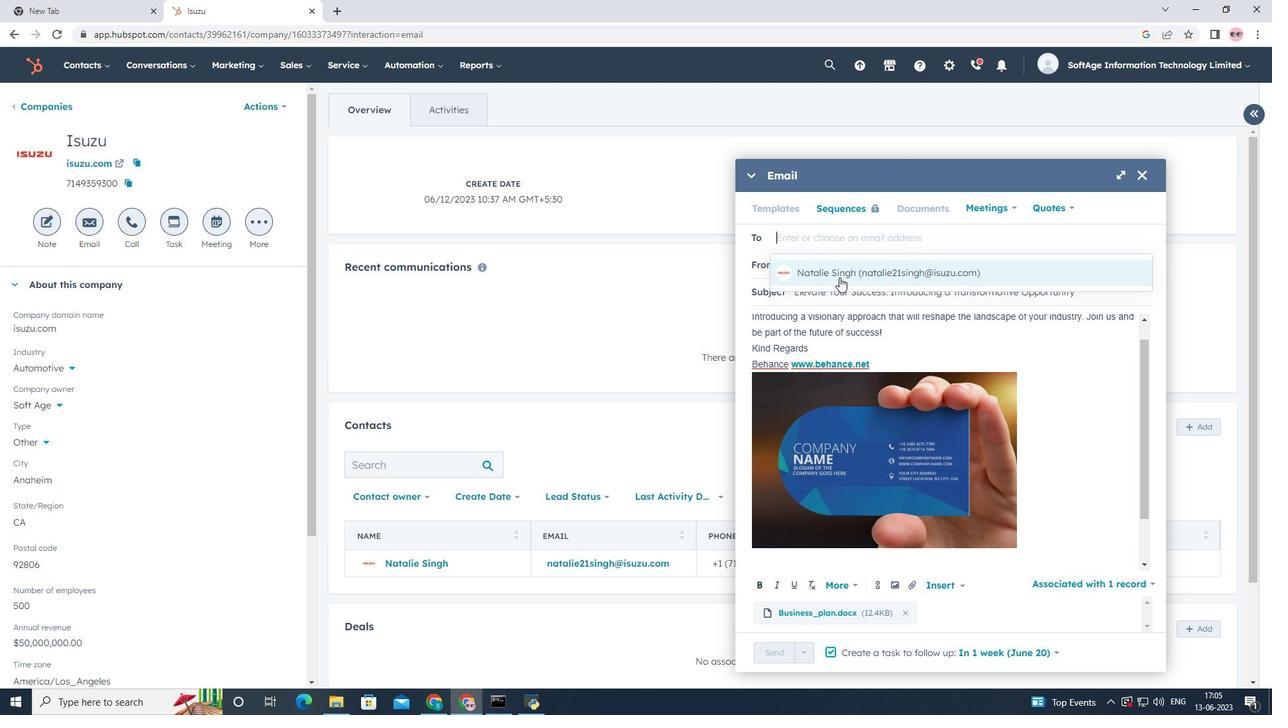 
Action: Mouse pressed left at (841, 274)
Screenshot: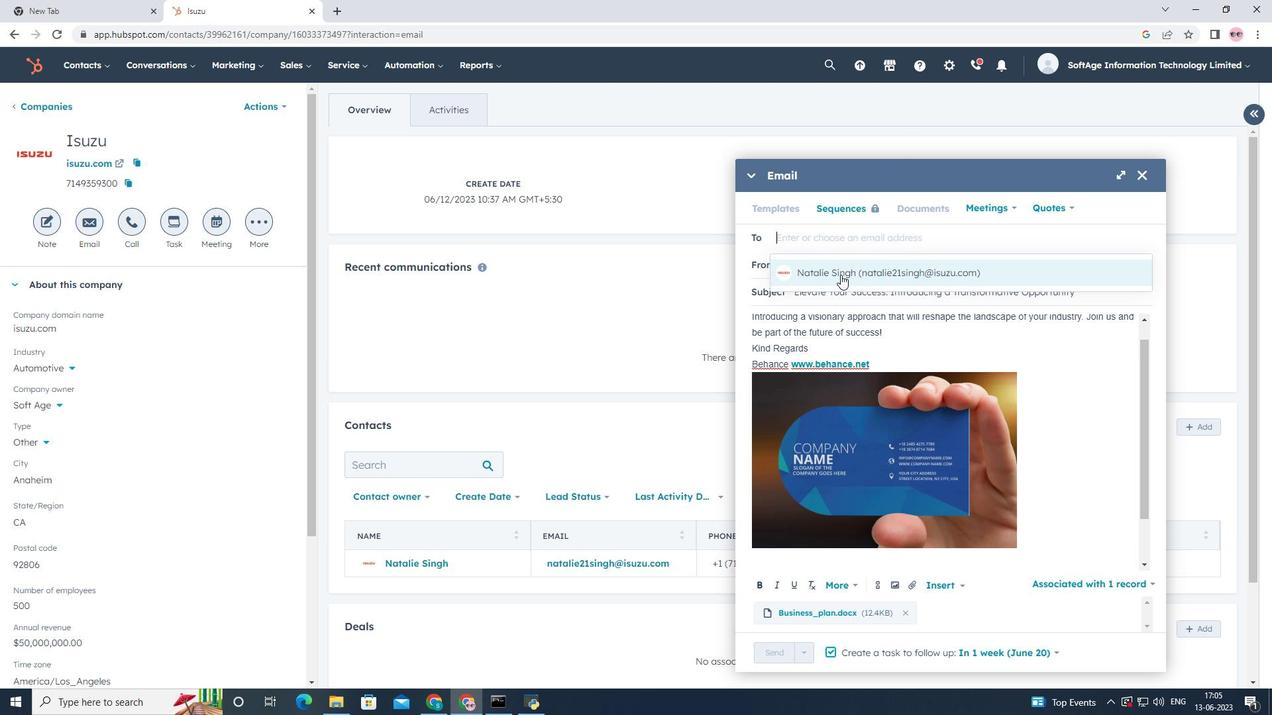
Action: Mouse moved to (780, 647)
Screenshot: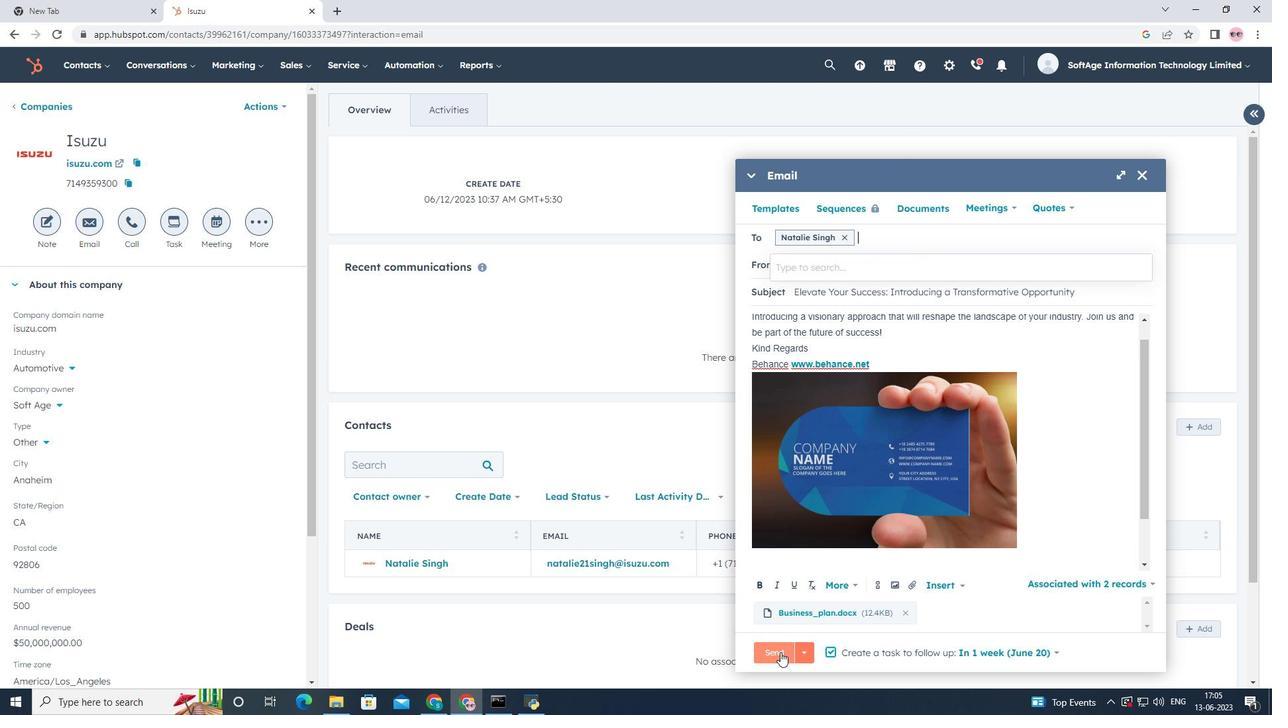 
Action: Mouse pressed left at (780, 647)
Screenshot: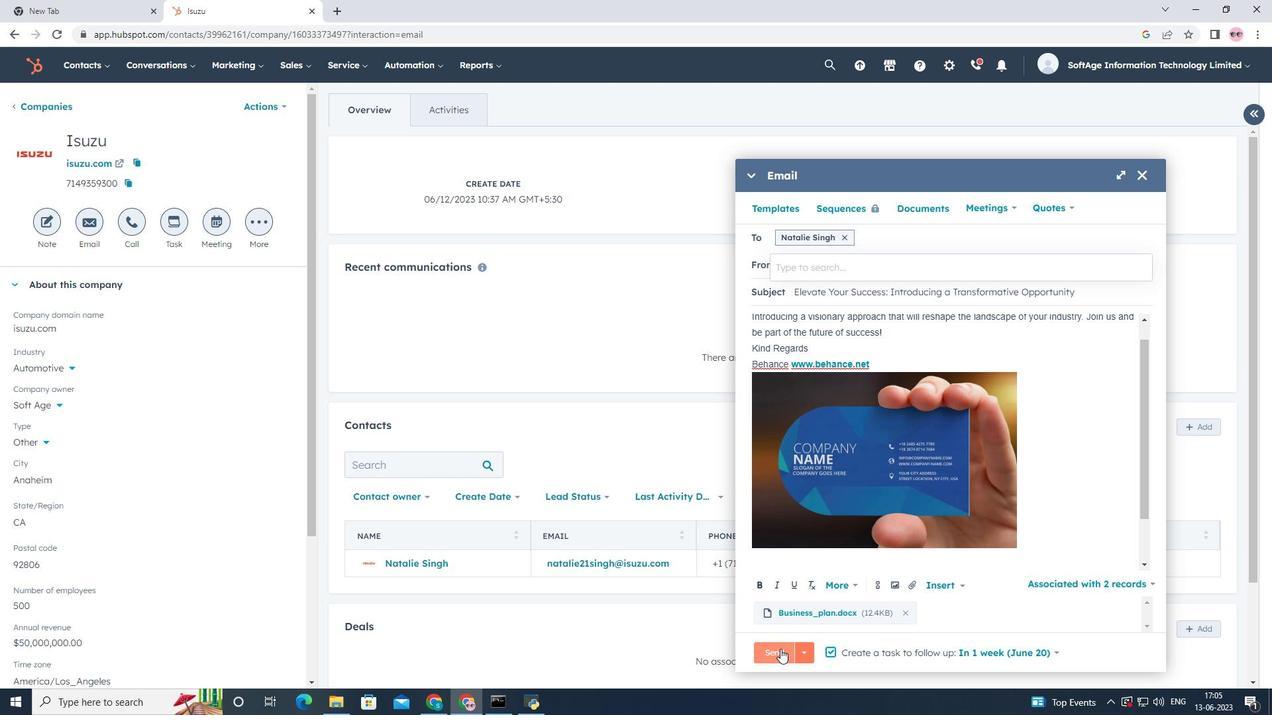 
Action: Mouse moved to (805, 453)
Screenshot: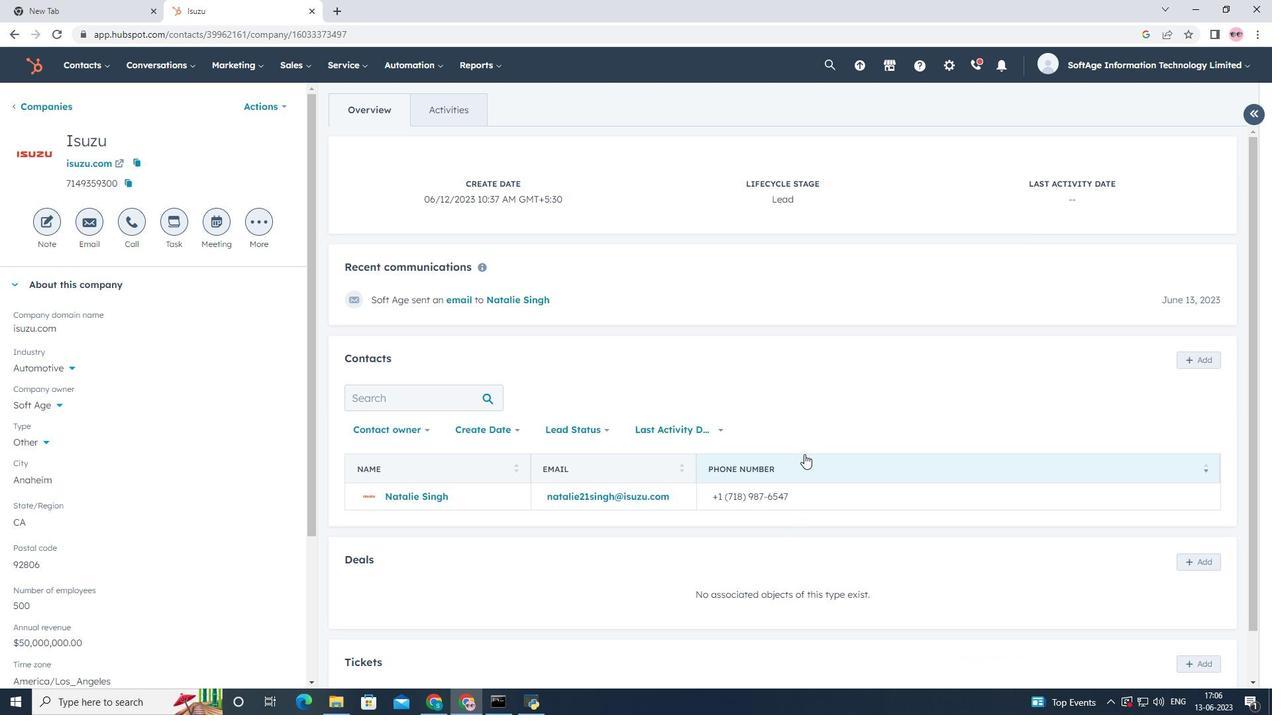 
Action: Mouse scrolled (805, 453) with delta (0, 0)
Screenshot: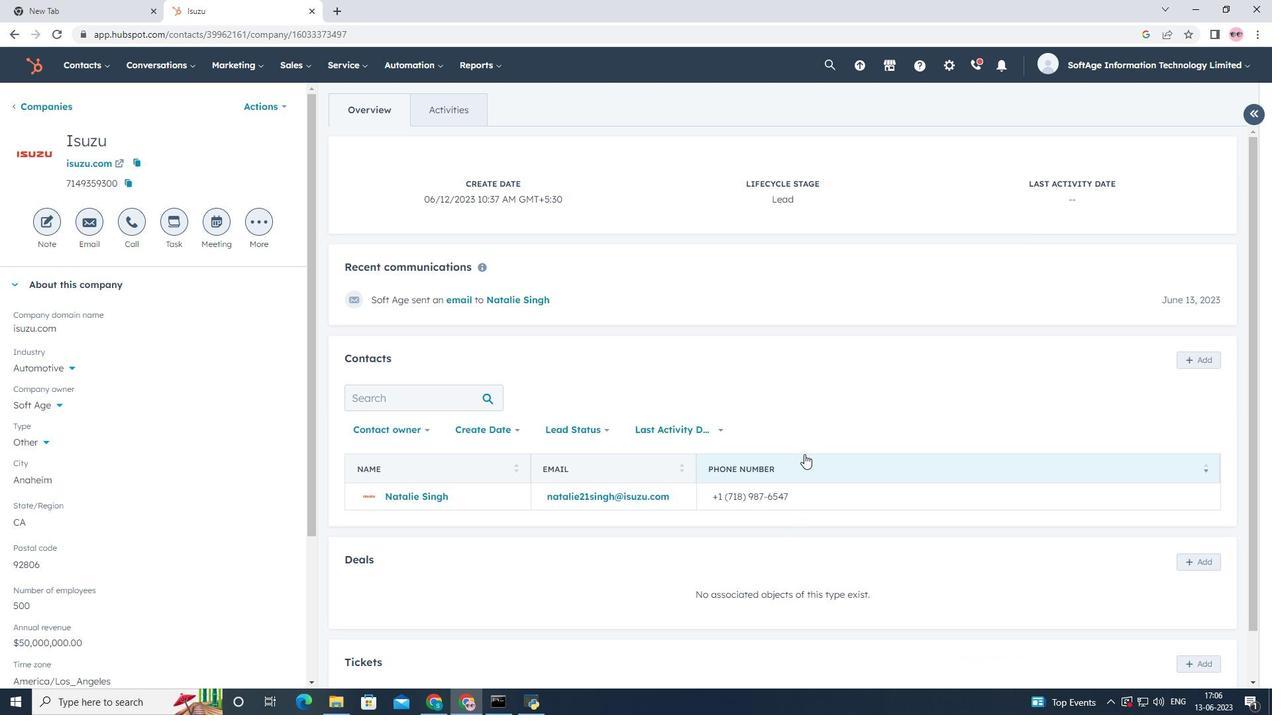 
Action: Mouse moved to (805, 453)
Screenshot: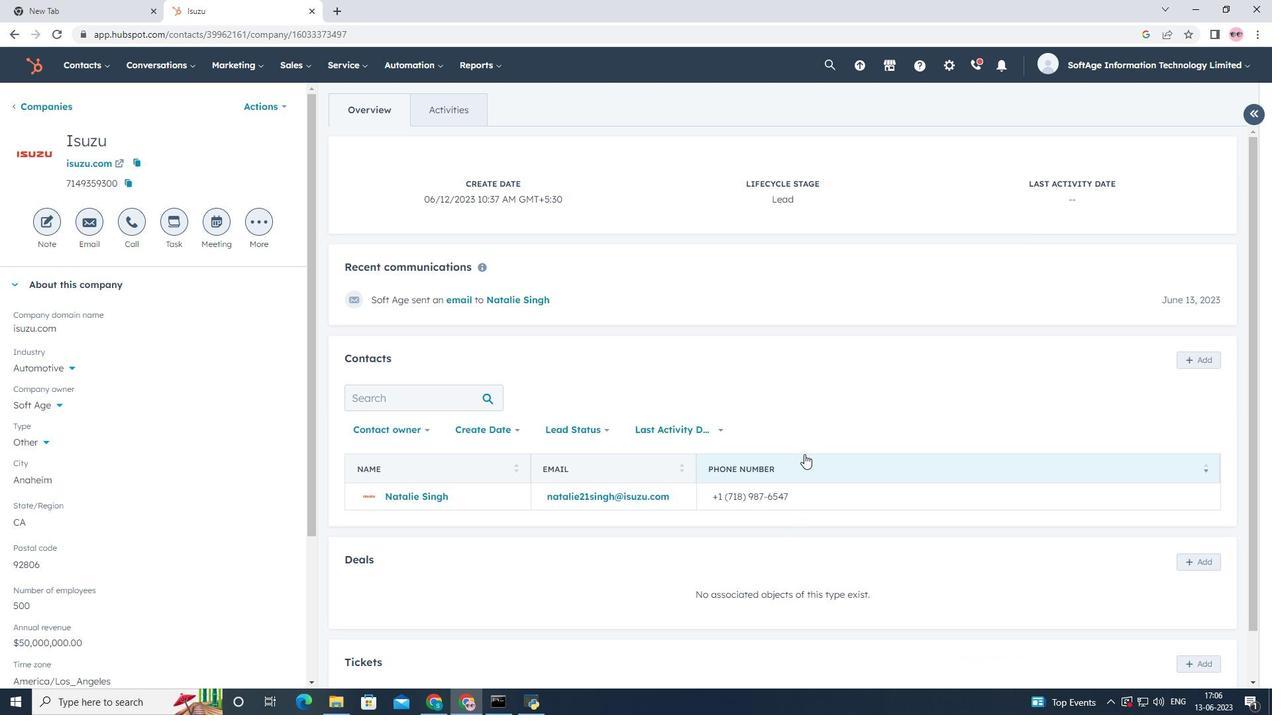 
Action: Mouse scrolled (805, 453) with delta (0, 0)
Screenshot: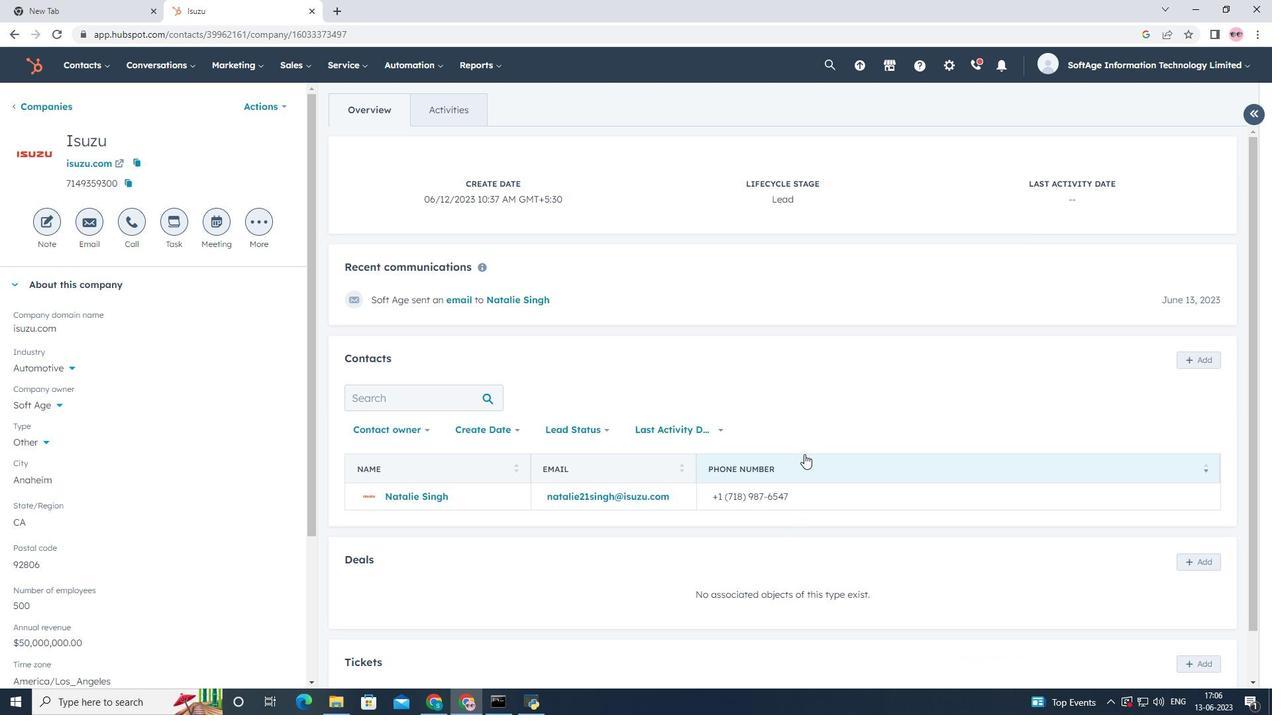 
Action: Mouse moved to (805, 455)
Screenshot: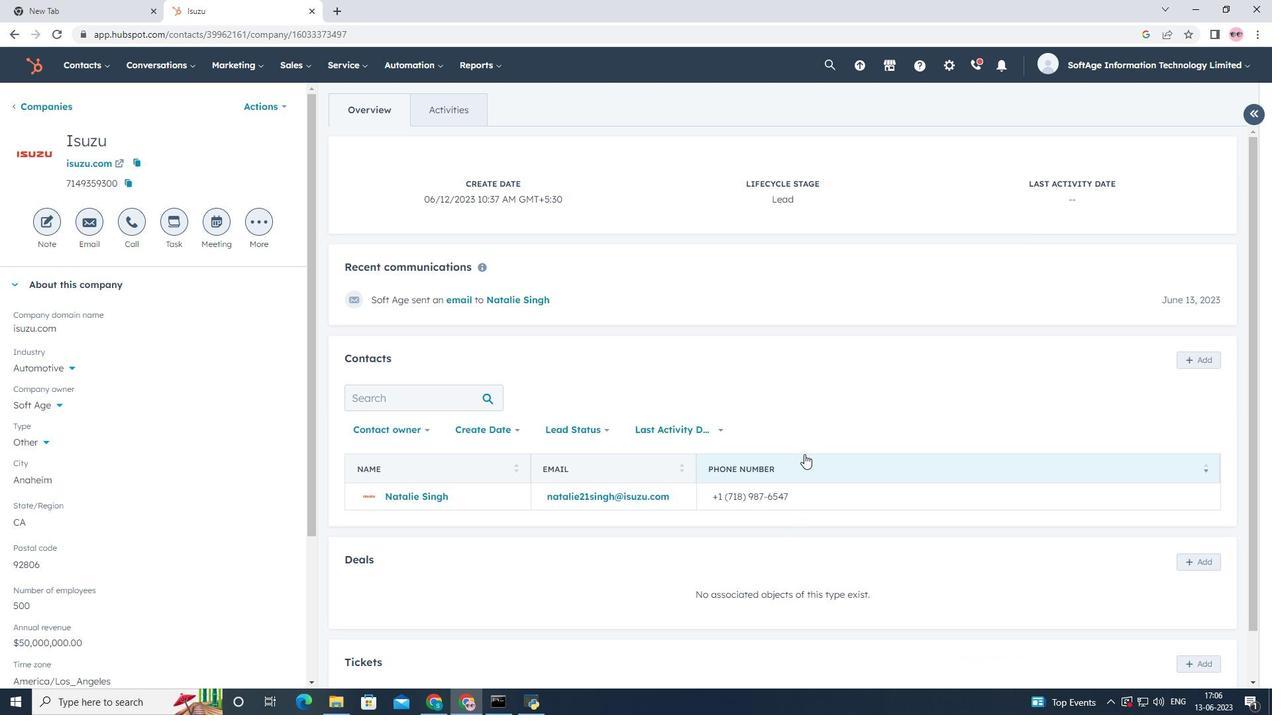 
Action: Mouse scrolled (805, 455) with delta (0, 0)
Screenshot: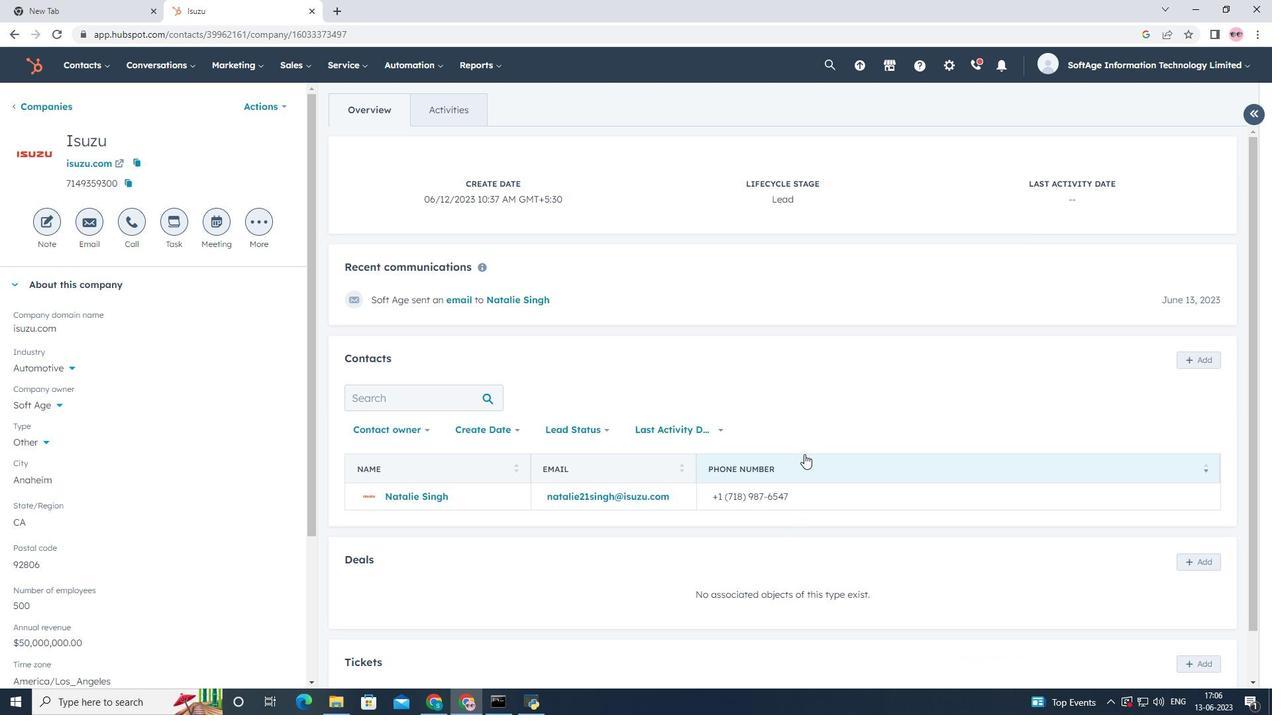 
Action: Mouse moved to (805, 458)
Screenshot: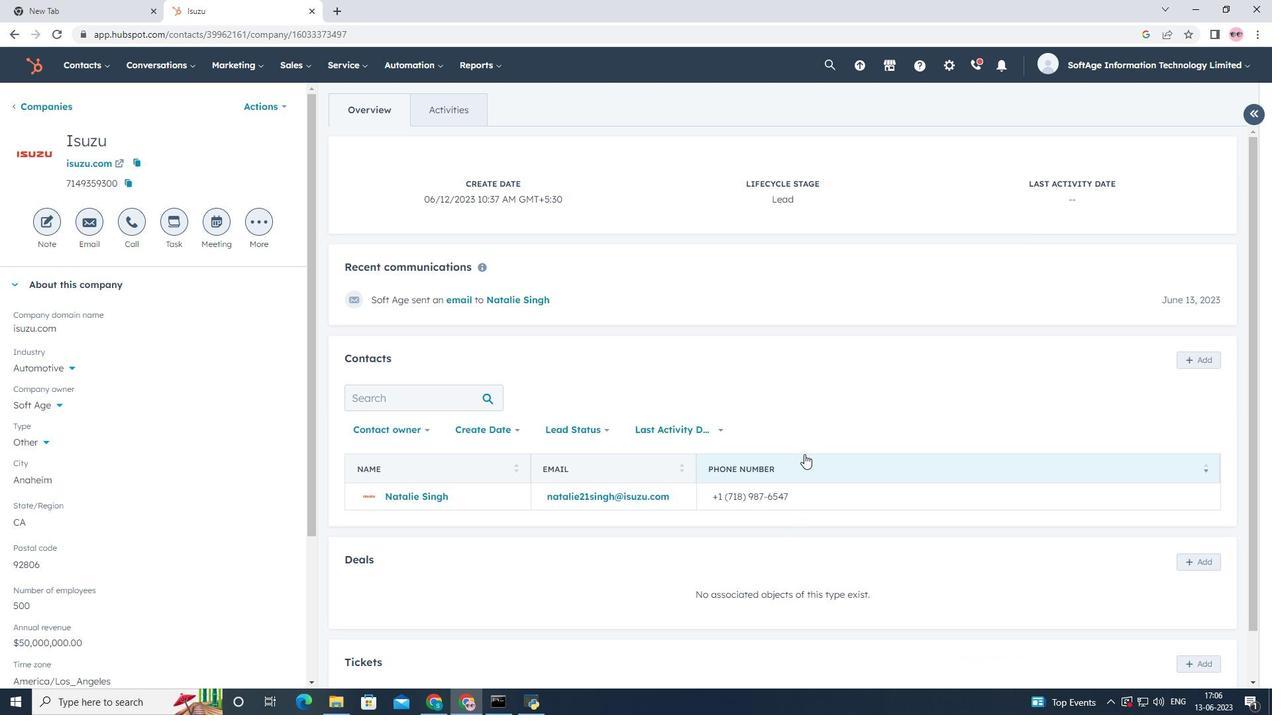 
Action: Mouse scrolled (805, 457) with delta (0, 0)
Screenshot: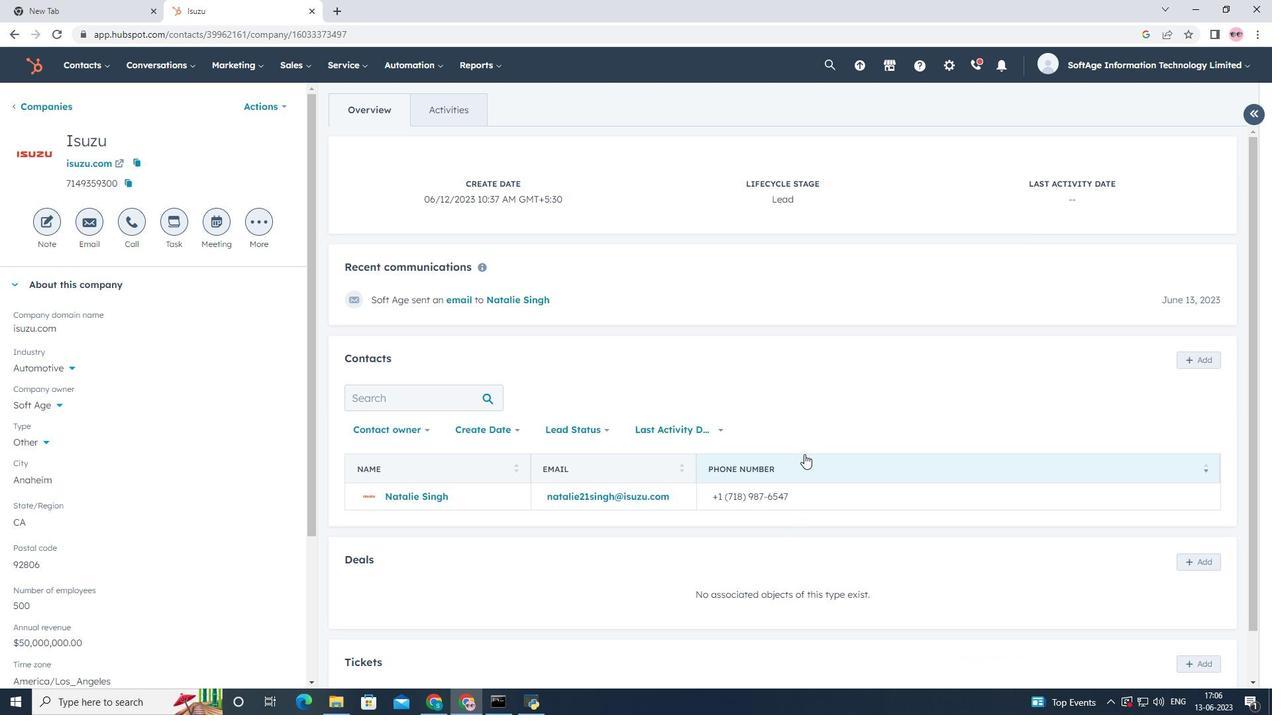 
Action: Mouse moved to (805, 459)
Screenshot: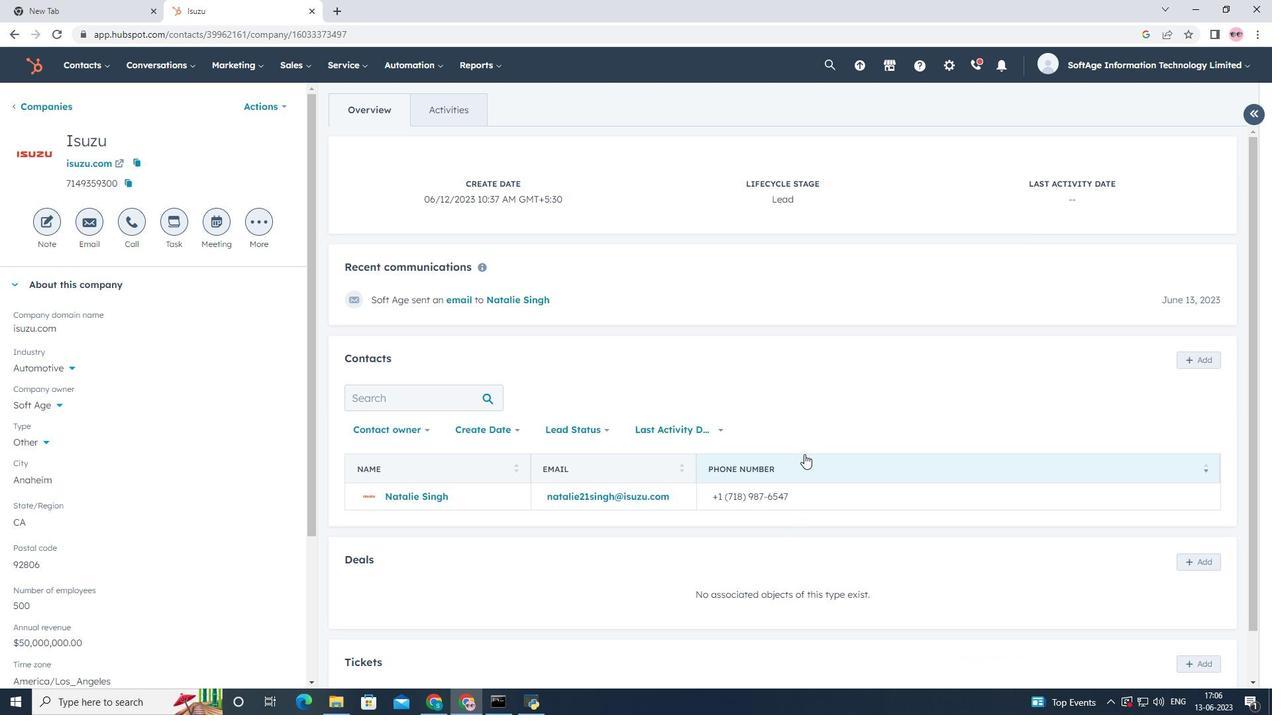 
Action: Mouse scrolled (805, 458) with delta (0, 0)
Screenshot: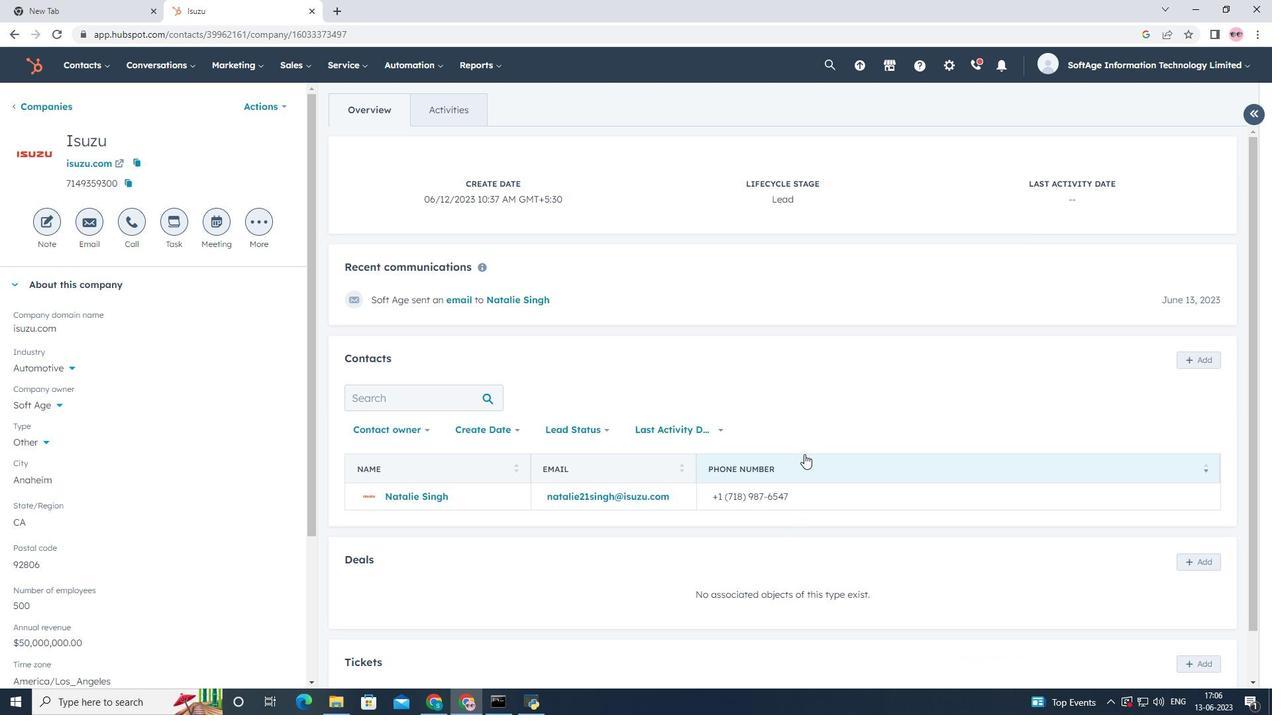 
Action: Mouse moved to (805, 461)
Screenshot: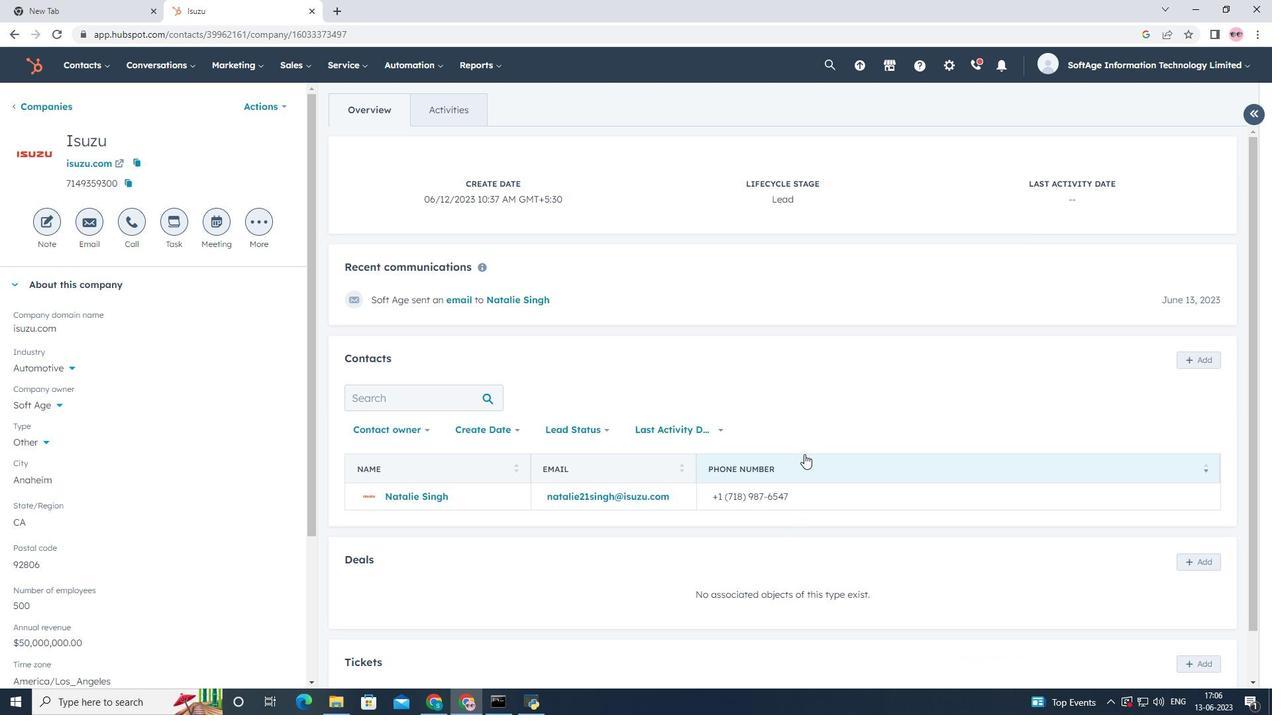 
Action: Mouse scrolled (805, 461) with delta (0, 0)
Screenshot: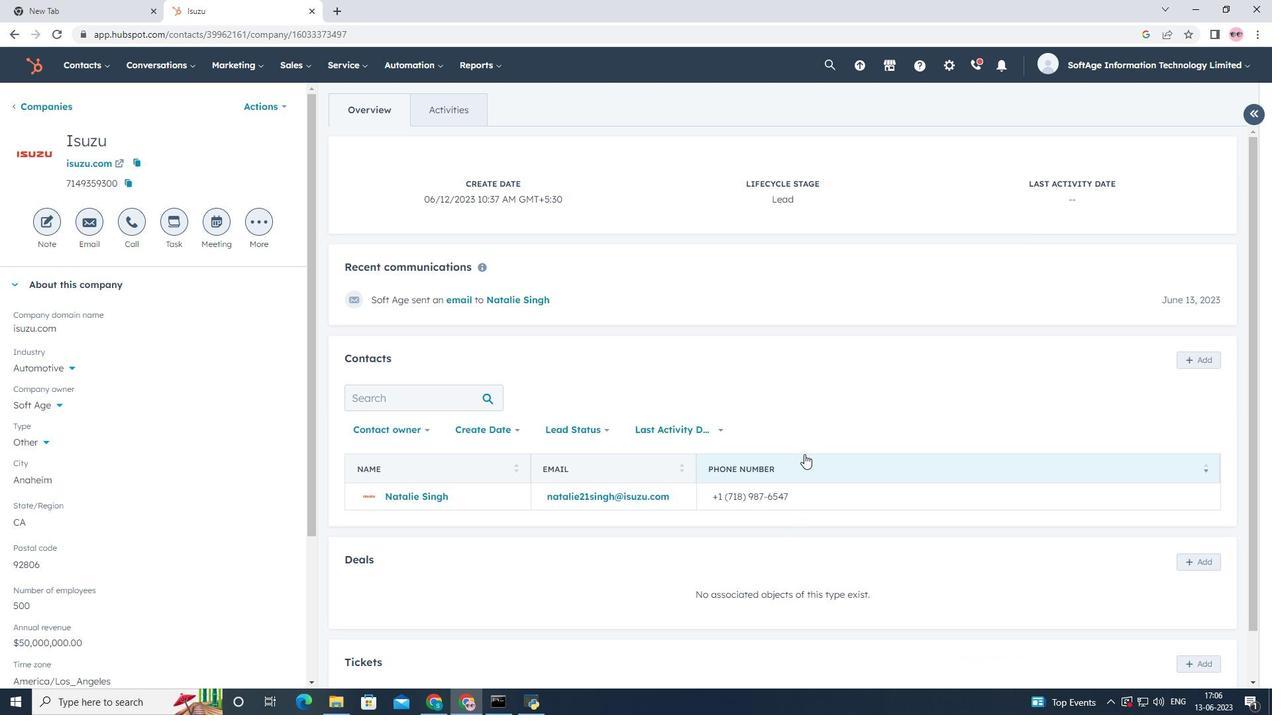 
Action: Mouse moved to (805, 462)
Screenshot: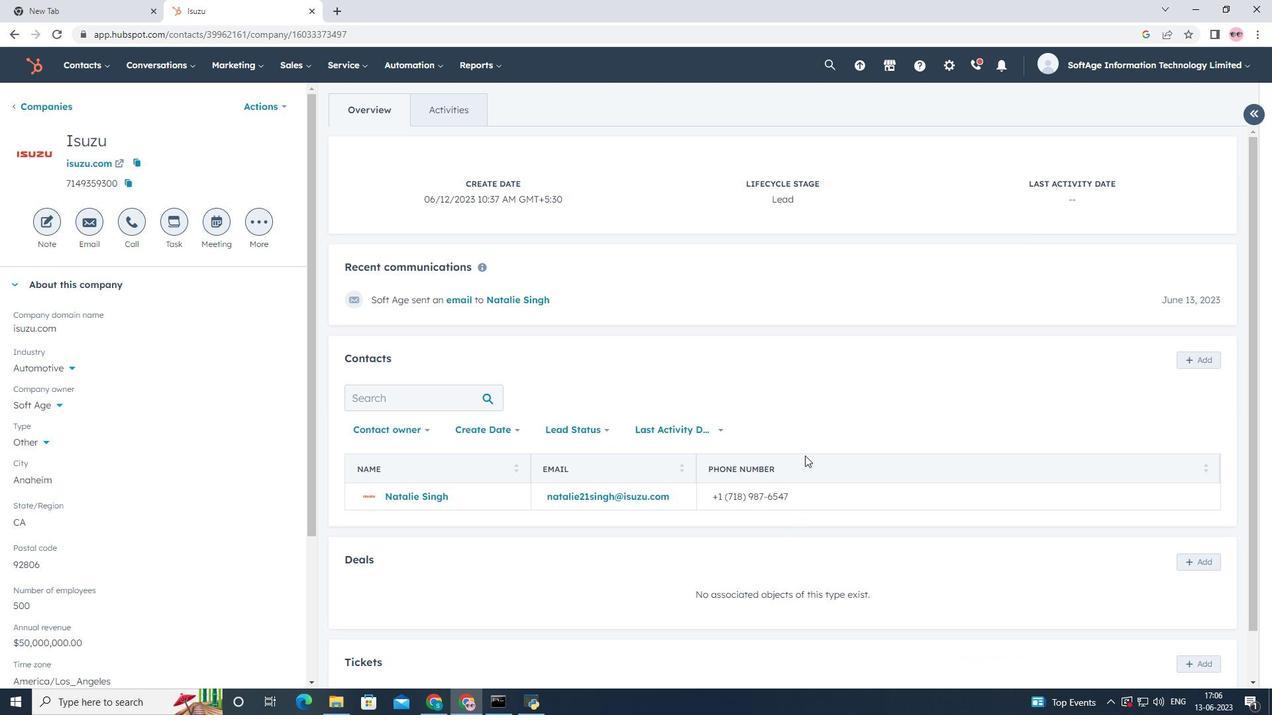 
Action: Mouse scrolled (805, 463) with delta (0, 0)
Screenshot: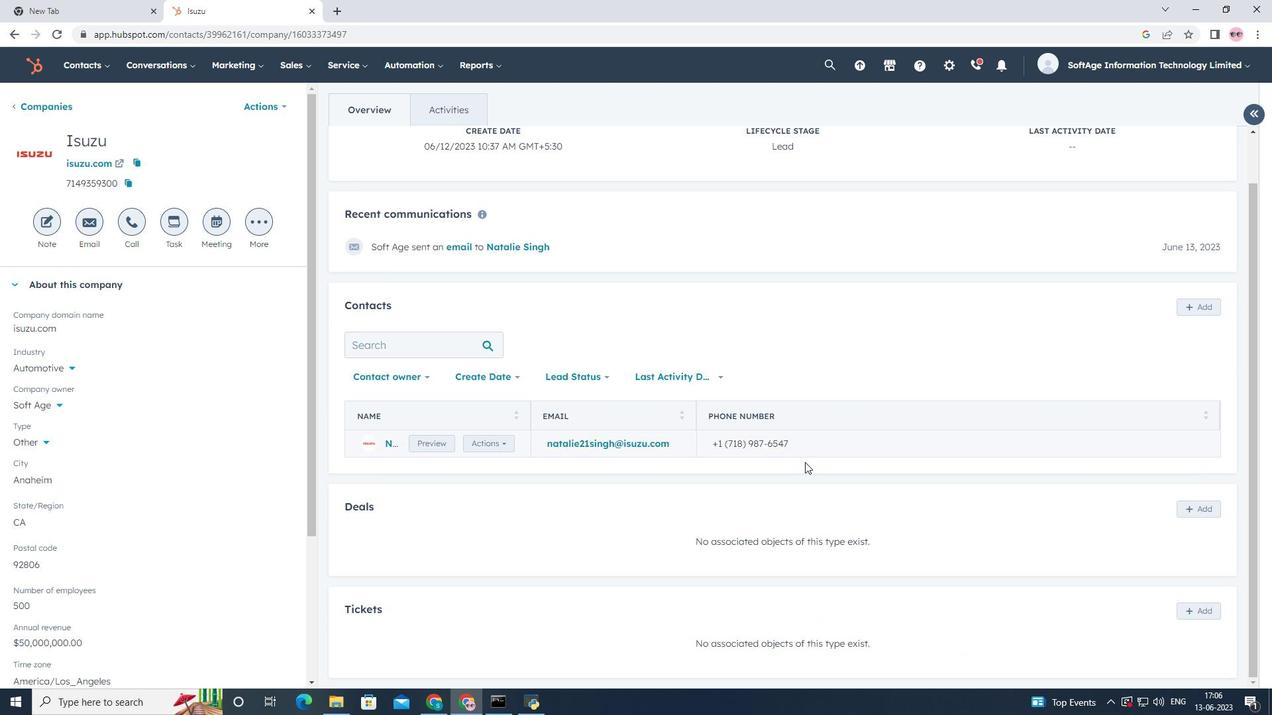 
Action: Mouse scrolled (805, 463) with delta (0, 0)
Screenshot: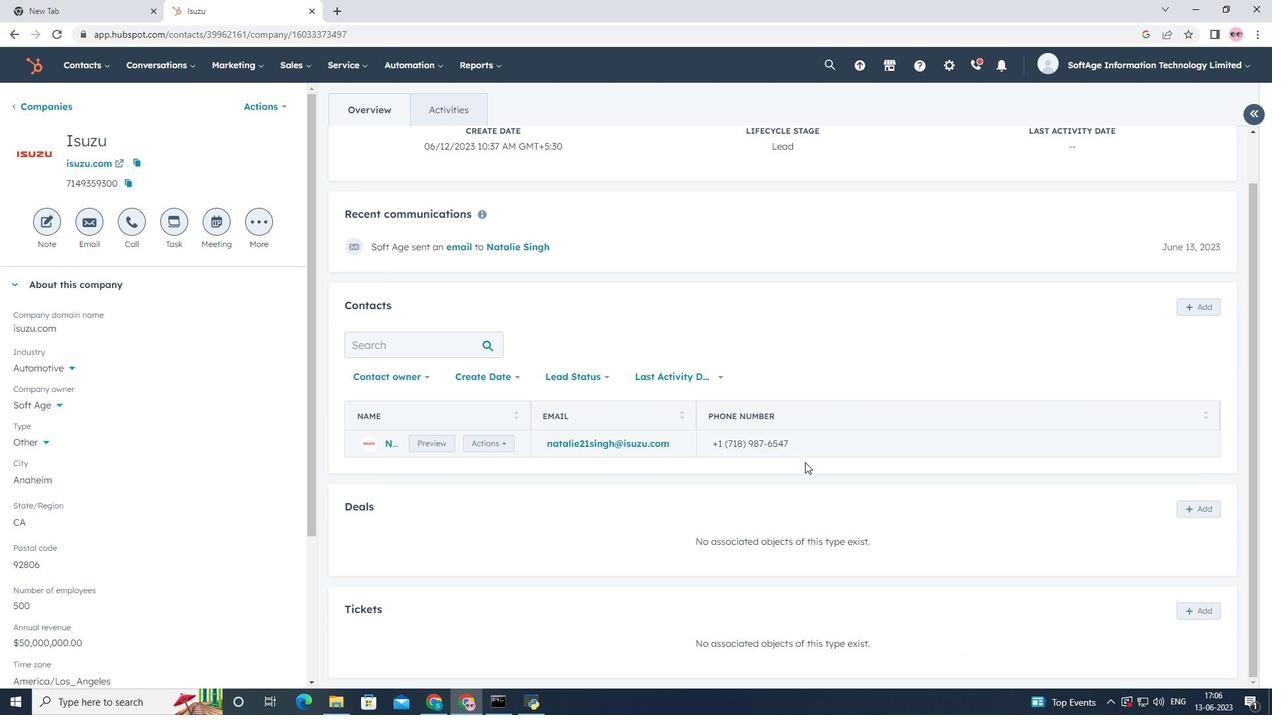 
Action: Mouse scrolled (805, 463) with delta (0, 0)
Screenshot: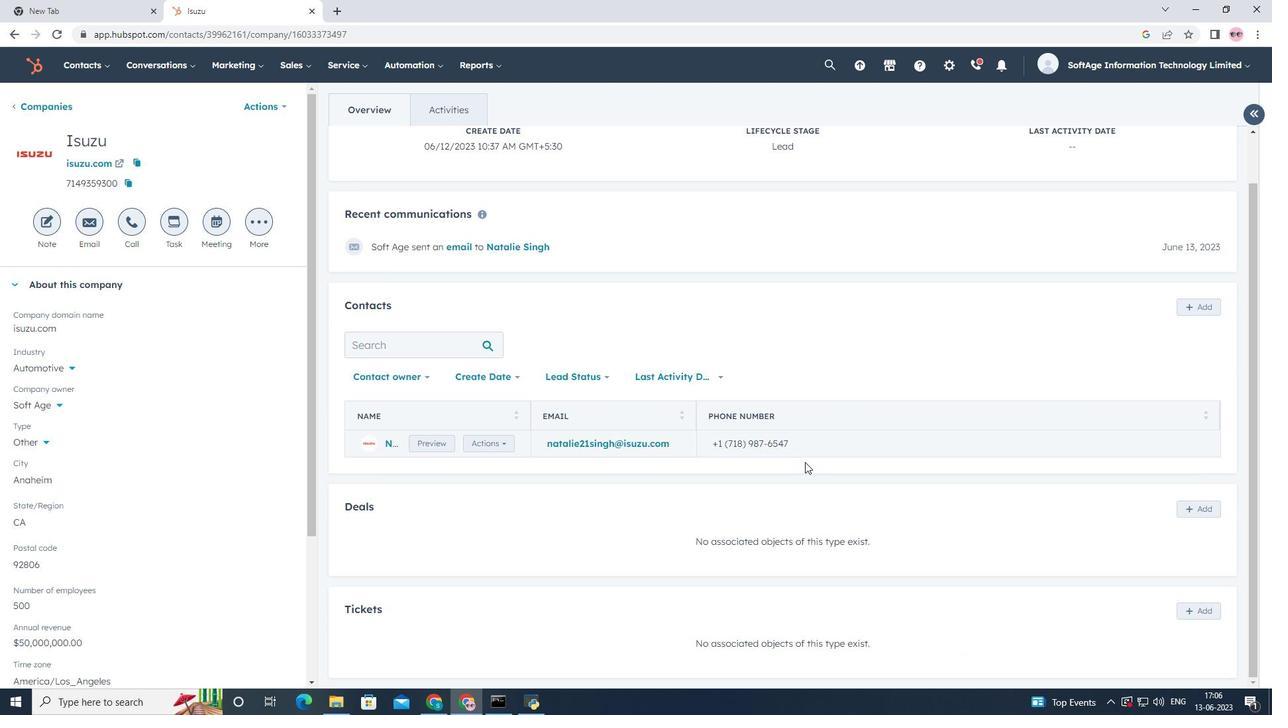 
Action: Mouse moved to (800, 439)
Screenshot: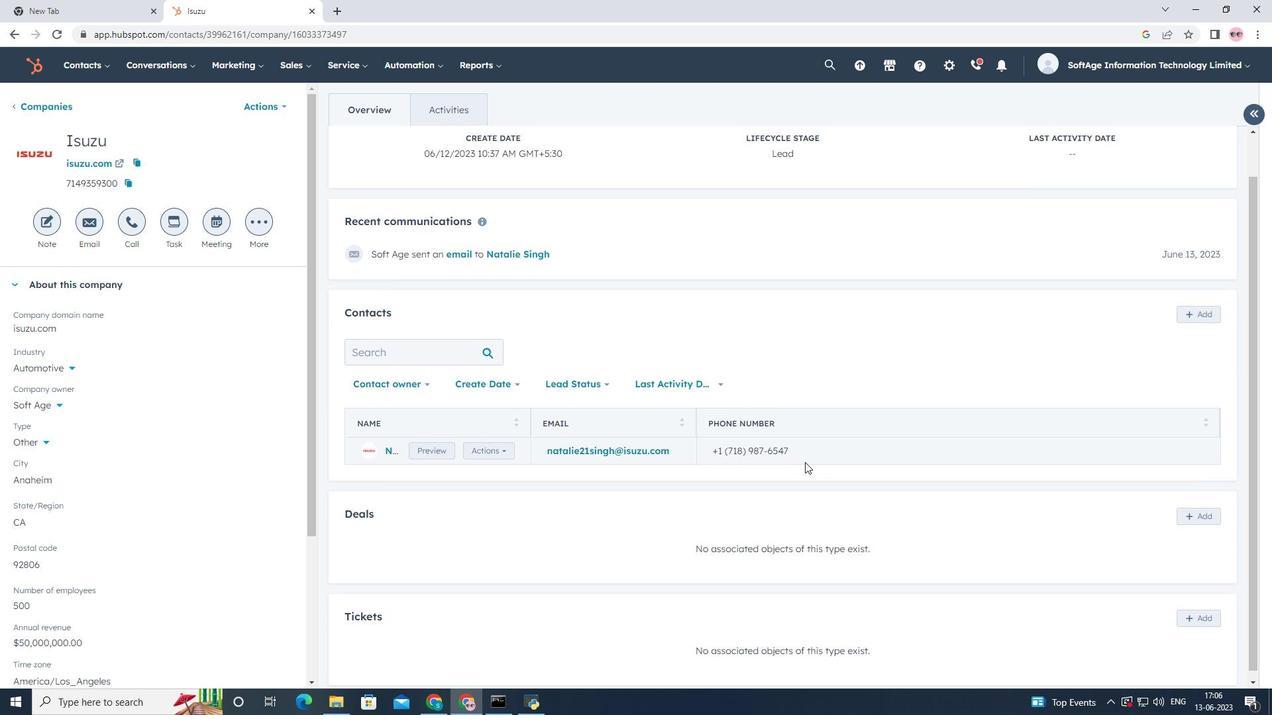 
Action: Mouse scrolled (800, 439) with delta (0, 0)
Screenshot: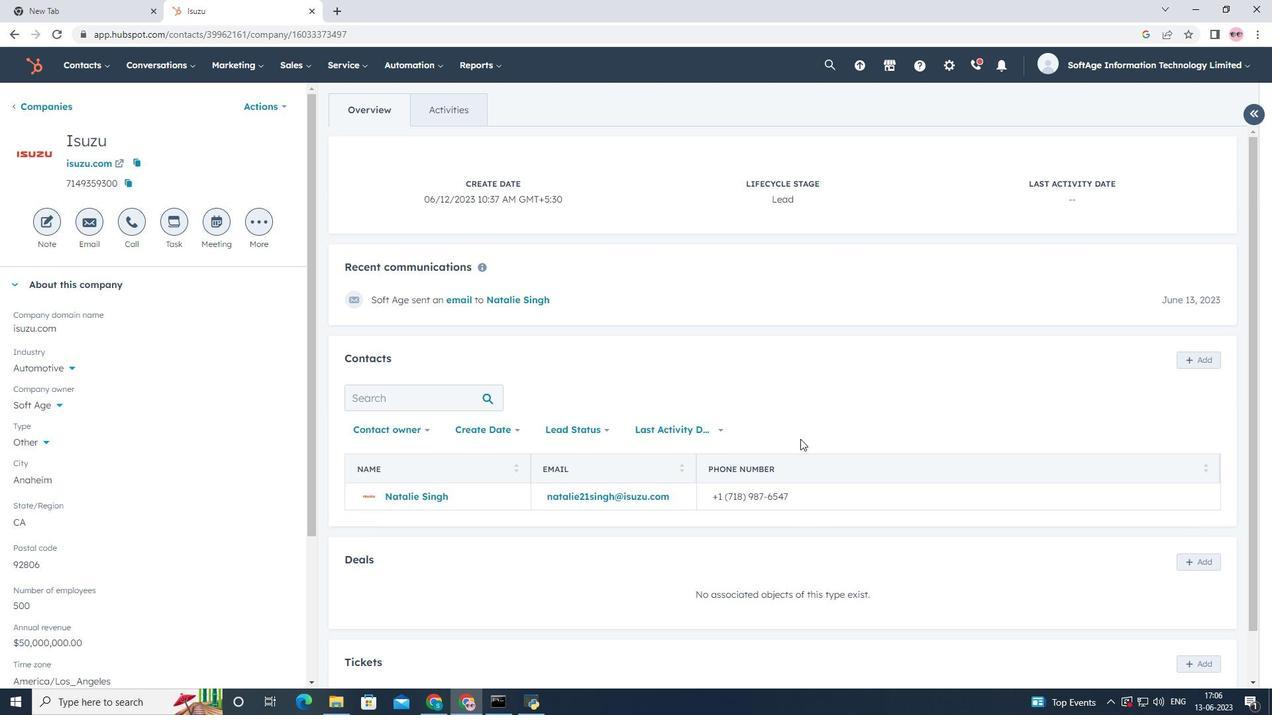 
Action: Mouse scrolled (800, 439) with delta (0, 0)
Screenshot: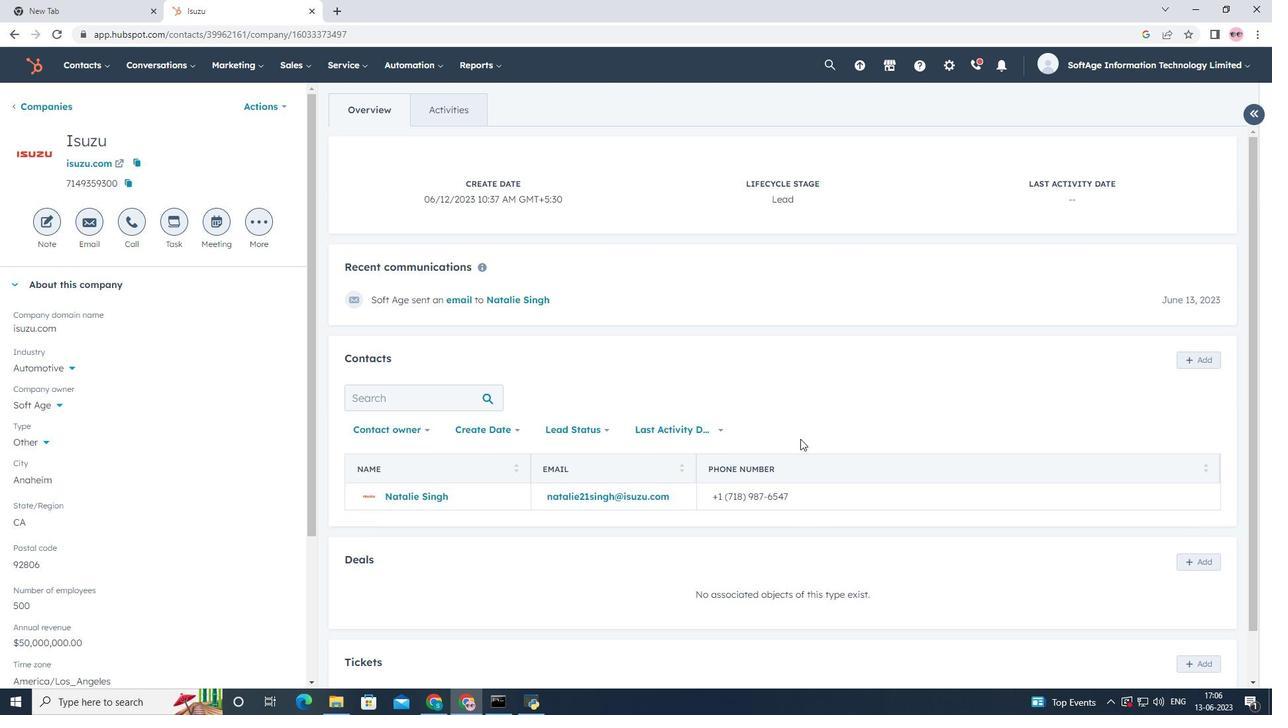 
Action: Mouse scrolled (800, 438) with delta (0, 0)
Screenshot: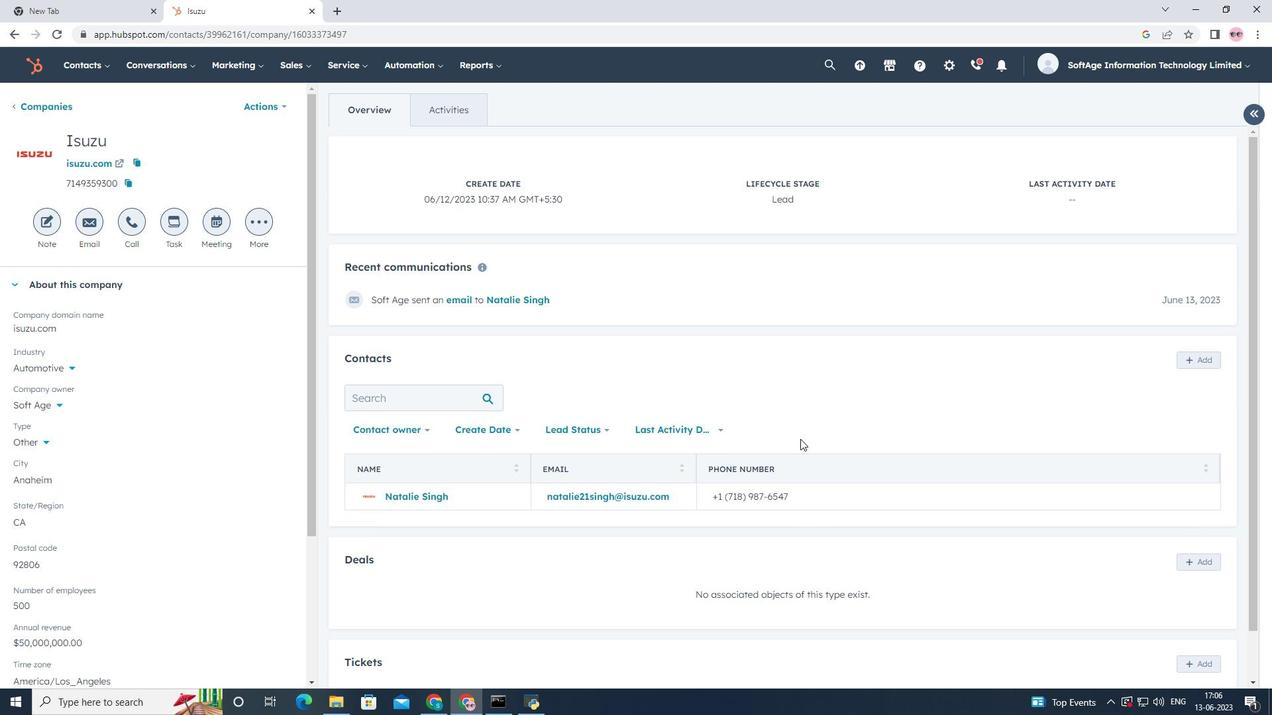 
Action: Mouse scrolled (800, 438) with delta (0, 0)
Screenshot: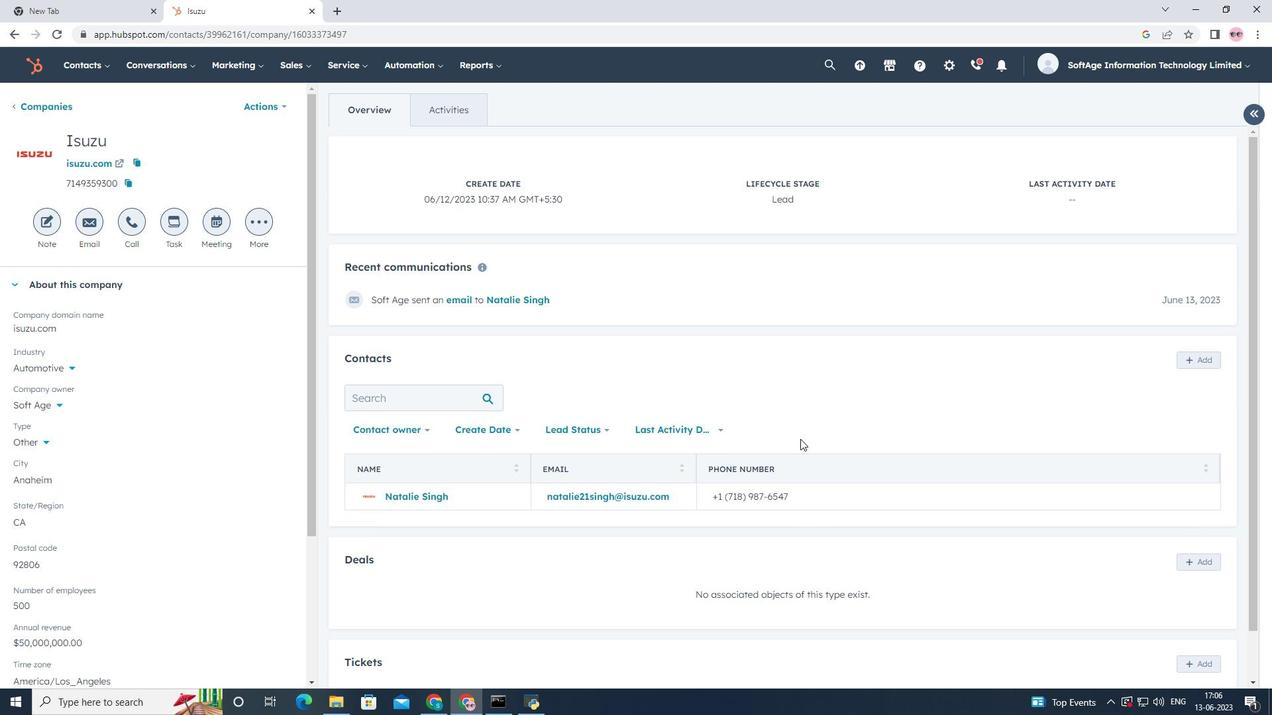 
Action: Mouse scrolled (800, 438) with delta (0, 0)
Screenshot: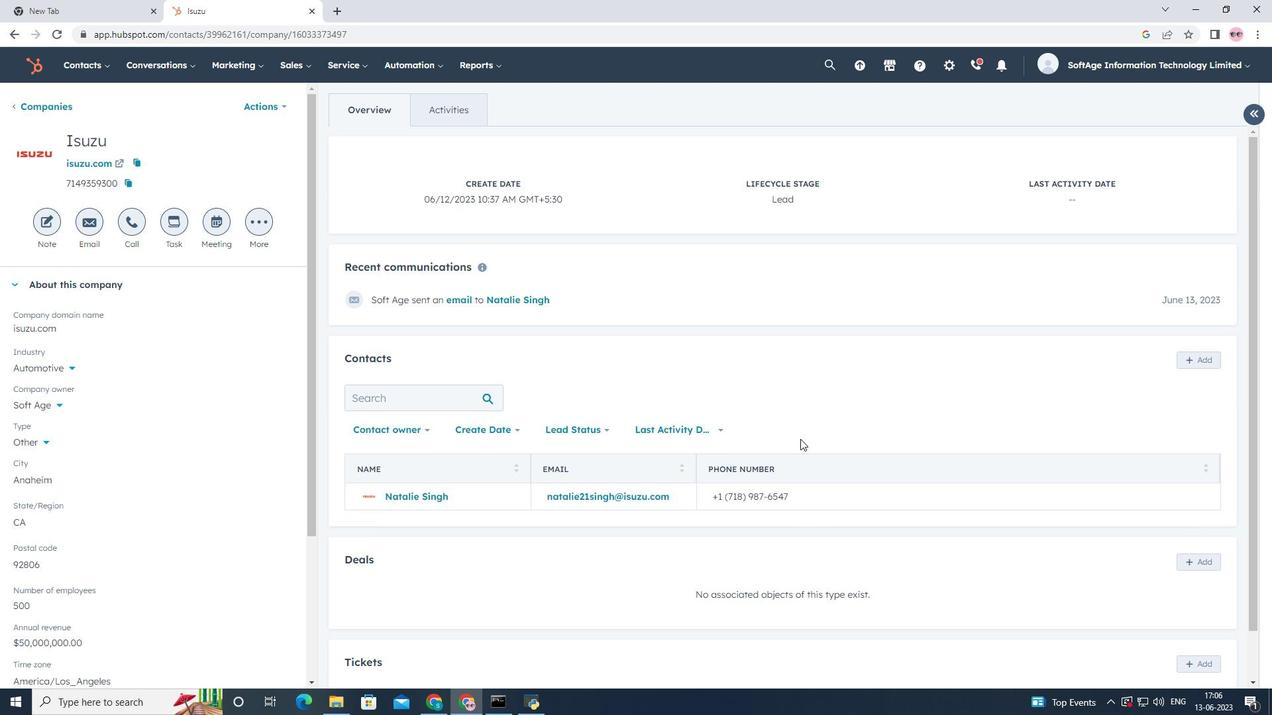 
Action: Mouse scrolled (800, 438) with delta (0, 0)
Screenshot: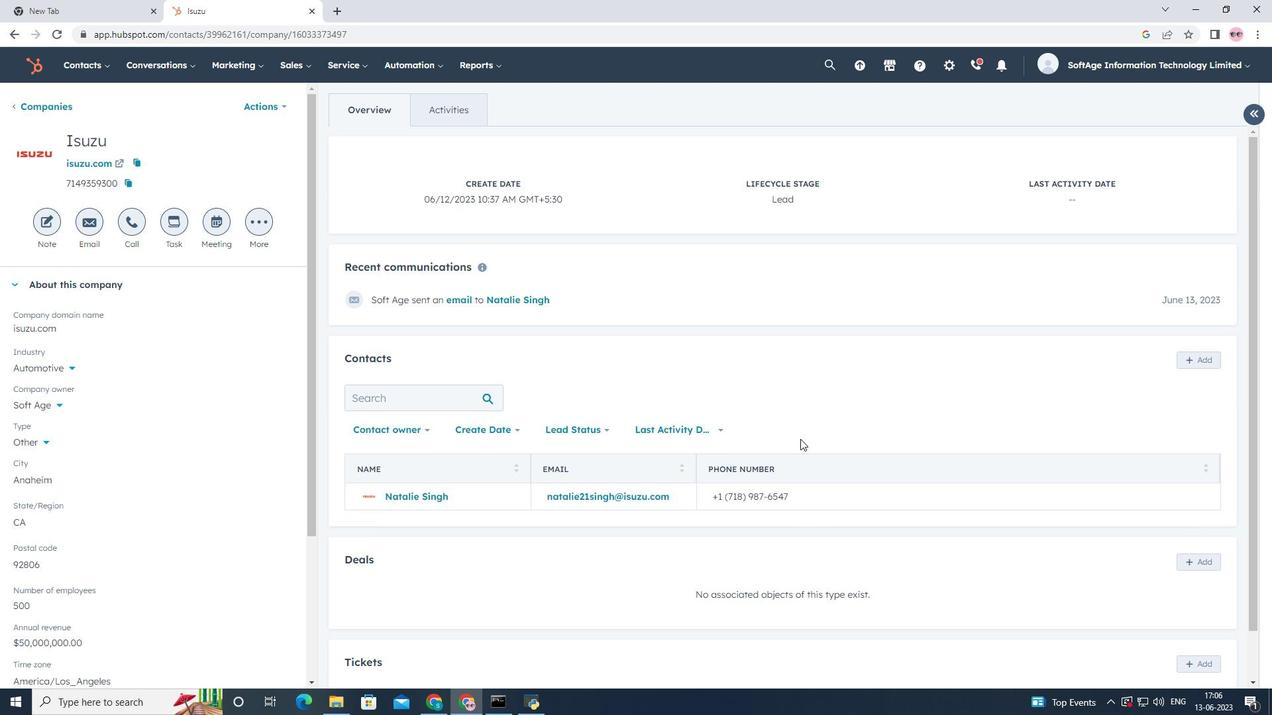 
Action: Mouse scrolled (800, 438) with delta (0, 0)
Screenshot: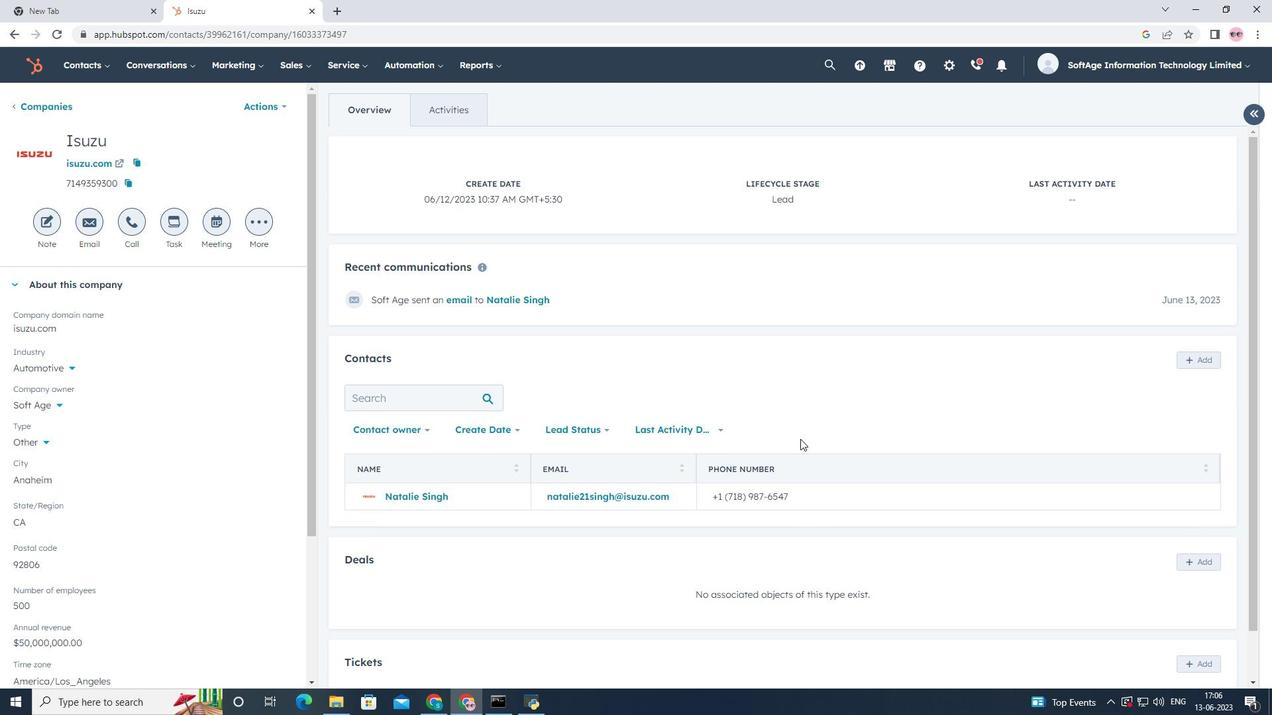 
Action: Mouse scrolled (800, 438) with delta (0, 0)
Screenshot: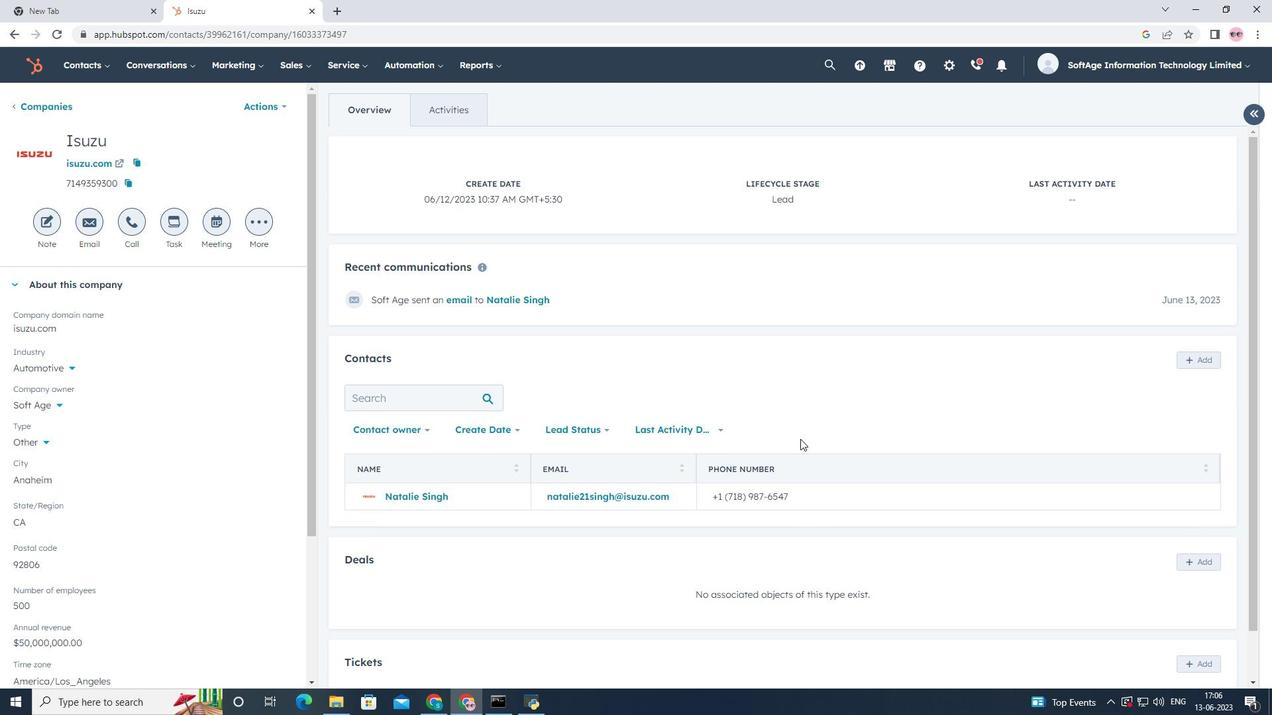 
Action: Mouse scrolled (800, 439) with delta (0, 0)
Screenshot: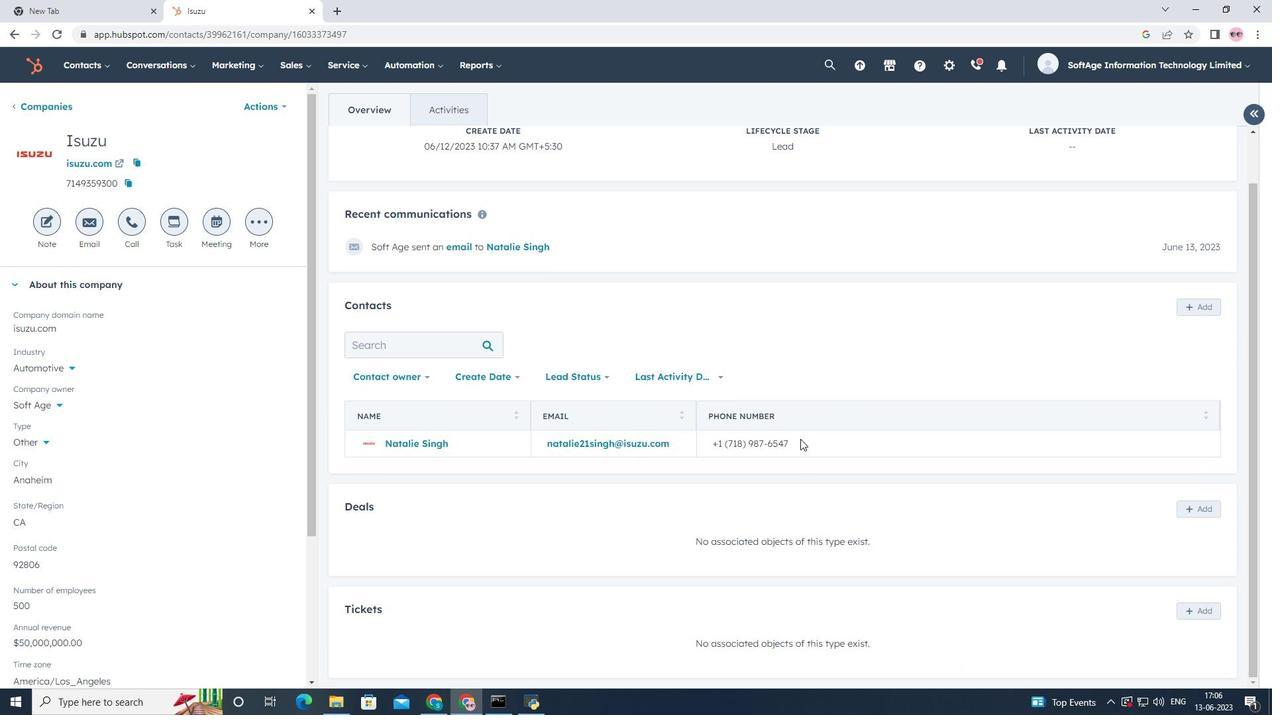 
Action: Mouse scrolled (800, 439) with delta (0, 0)
Screenshot: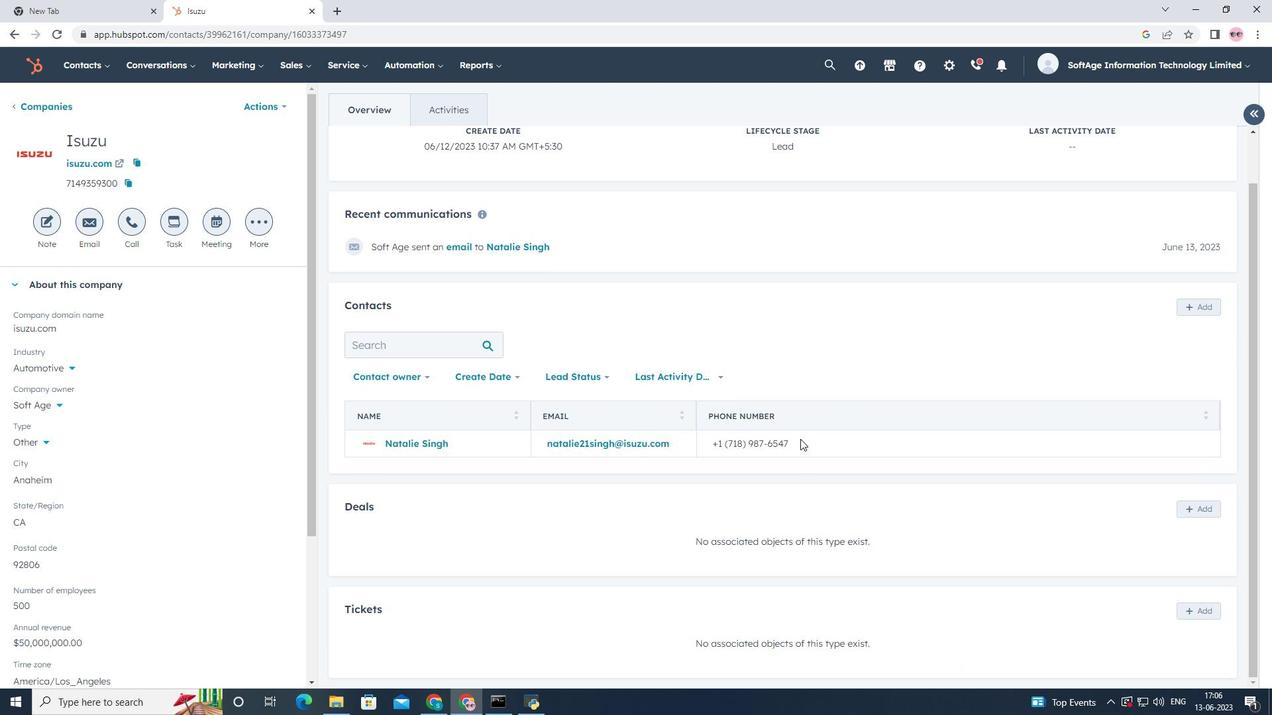 
Action: Mouse scrolled (800, 439) with delta (0, 0)
Screenshot: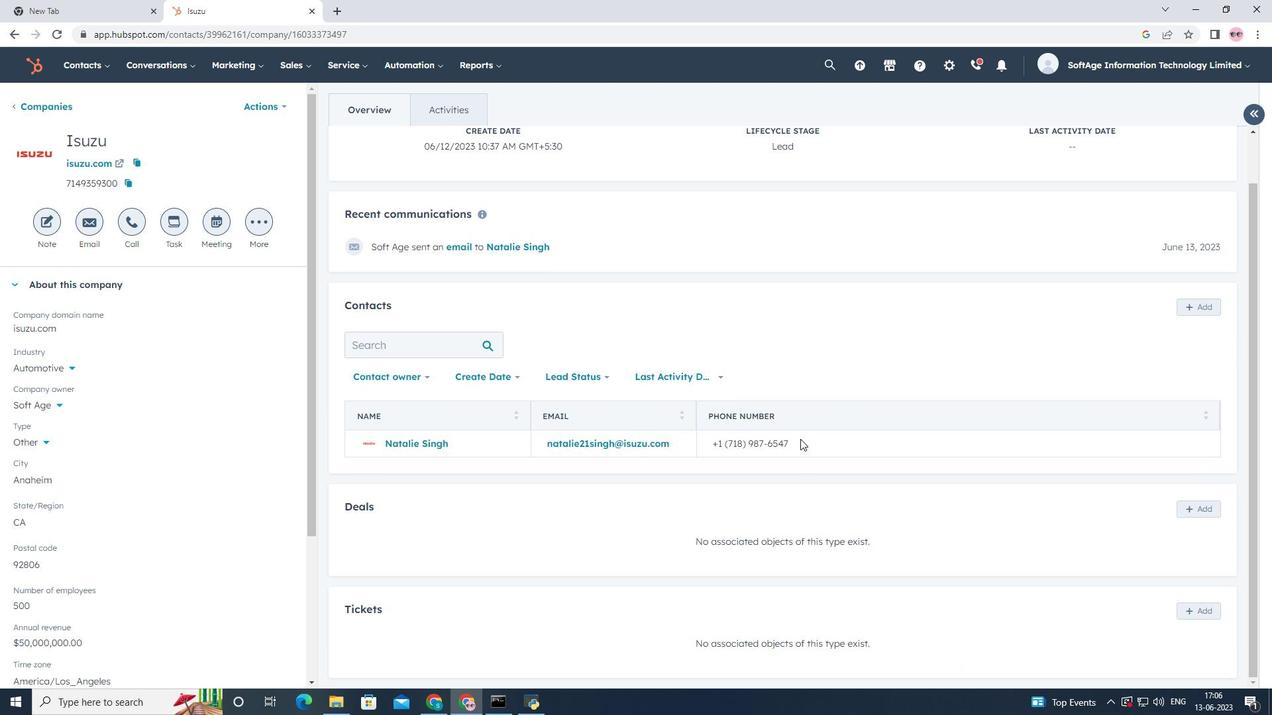 
Action: Mouse scrolled (800, 439) with delta (0, 0)
Screenshot: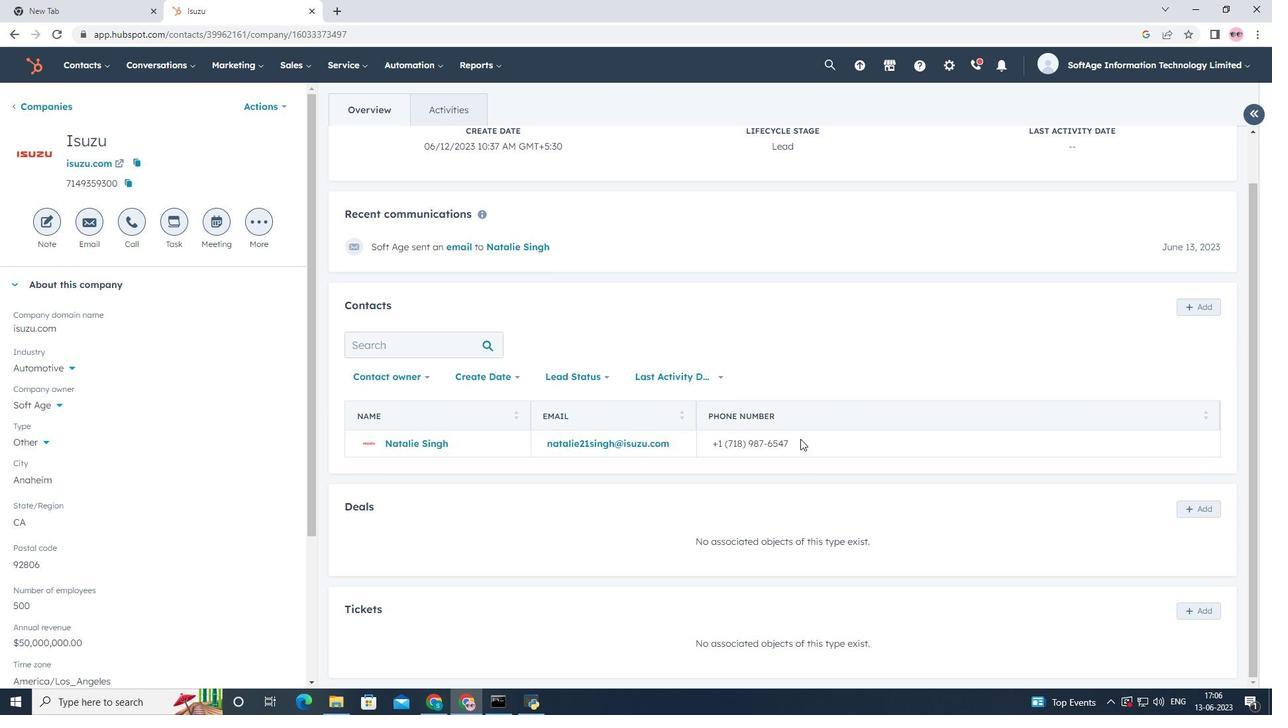 
Action: Mouse moved to (803, 431)
Screenshot: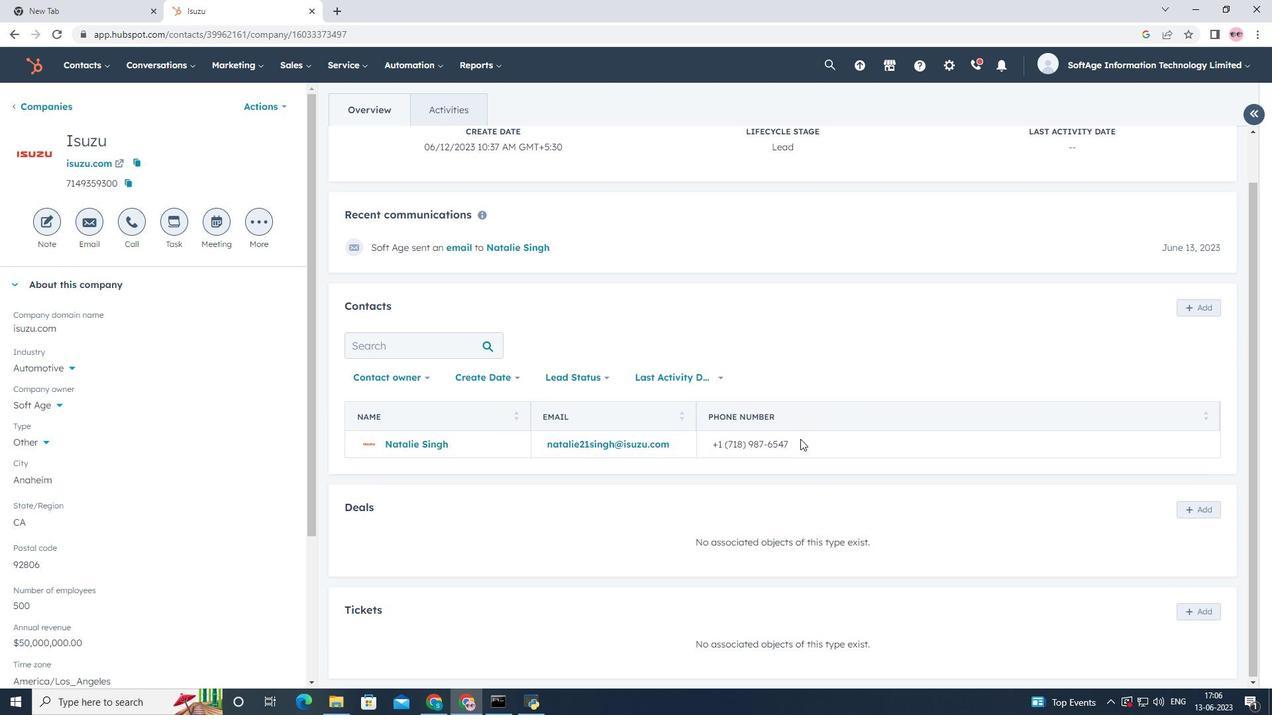 
